 Task: Look for space in Gioia Tauro, Italy from 6th September, 2023 to 15th September, 2023 for 6 adults in price range Rs.8000 to Rs.12000. Place can be entire place or private room with 6 bedrooms having 6 beds and 6 bathrooms. Property type can be house, flat, guest house. Amenities needed are: wifi, TV, free parkinig on premises, gym, breakfast. Booking option can be shelf check-in. Required host language is English.
Action: Mouse pressed left at (454, 93)
Screenshot: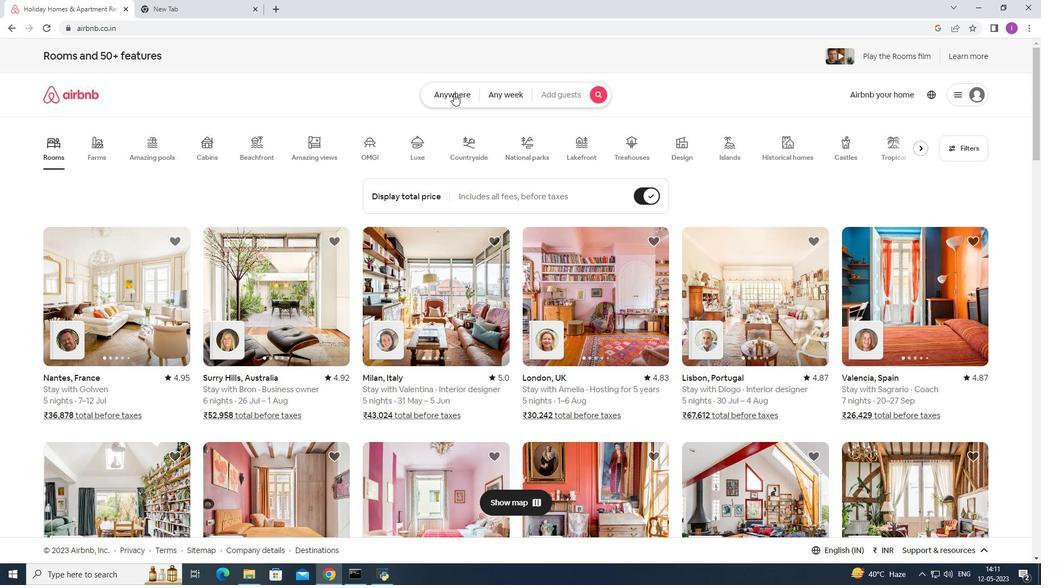 
Action: Mouse moved to (313, 132)
Screenshot: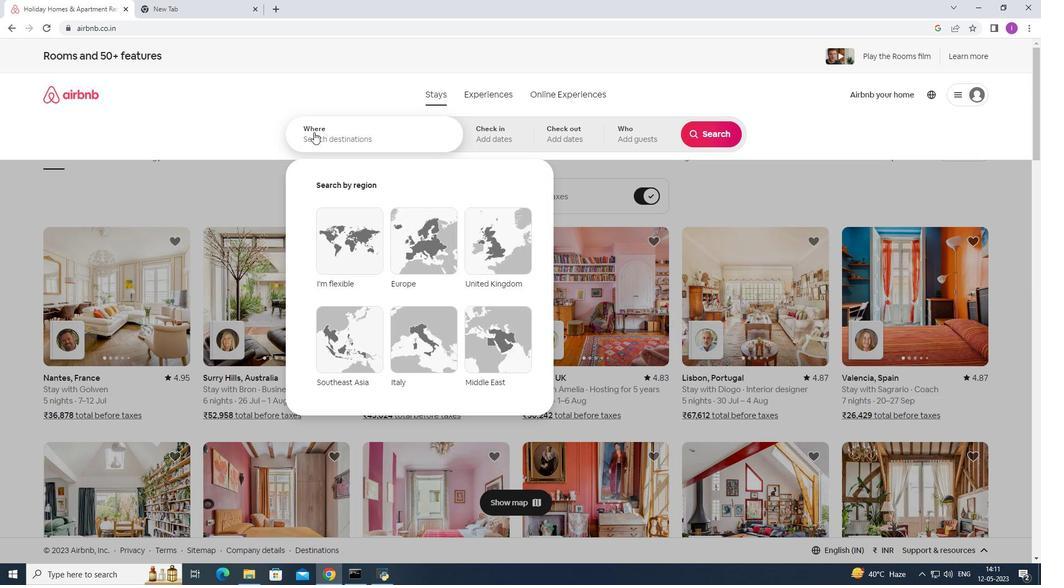 
Action: Mouse pressed left at (313, 132)
Screenshot: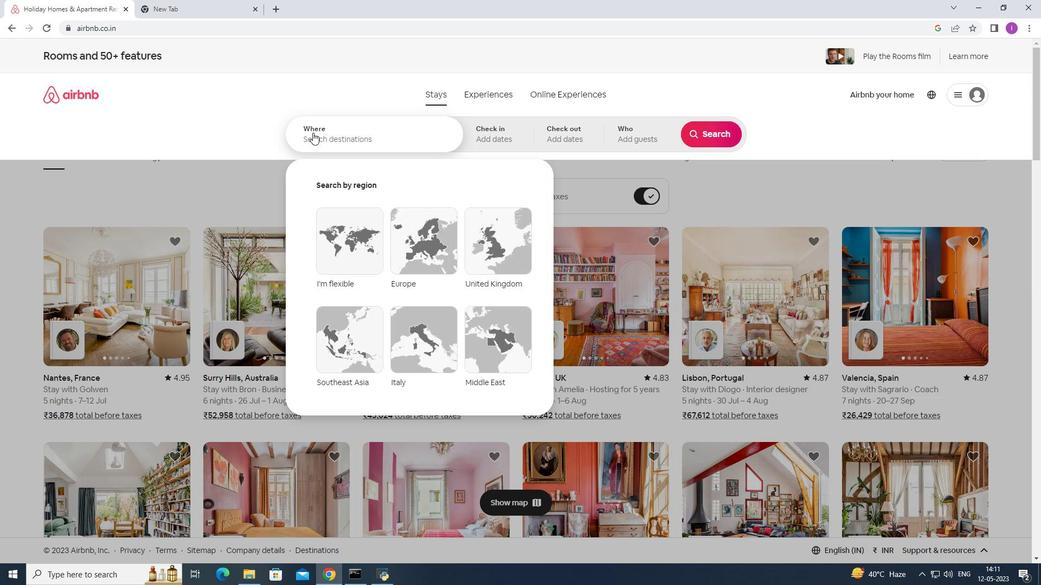 
Action: Mouse moved to (312, 134)
Screenshot: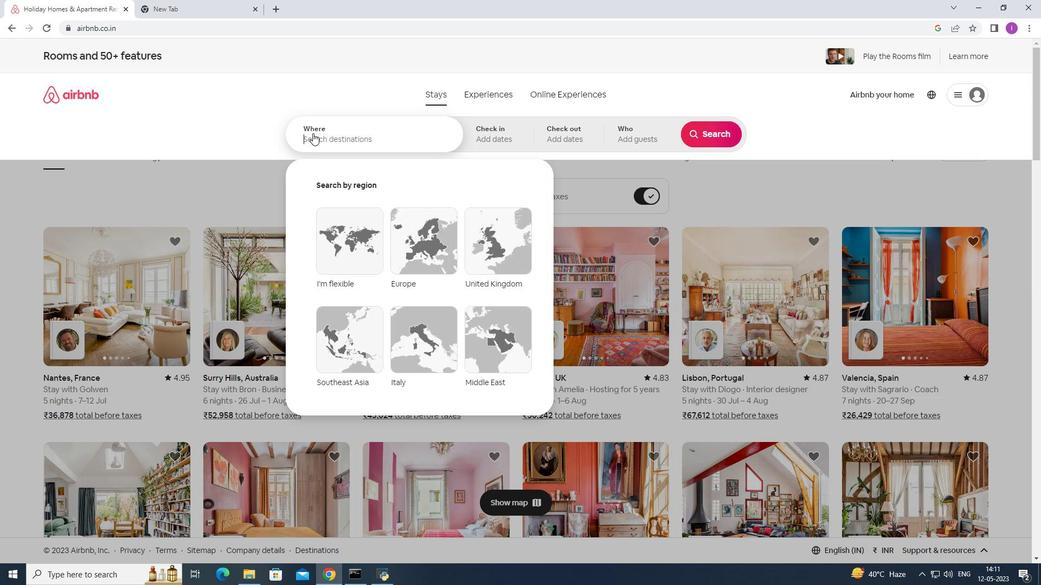 
Action: Key pressed <Key.shift><Key.shift><Key.shift><Key.shift><Key.shift><Key.shift>Gioia<Key.space><Key.shift>Tauro,<Key.shift>Italy
Screenshot: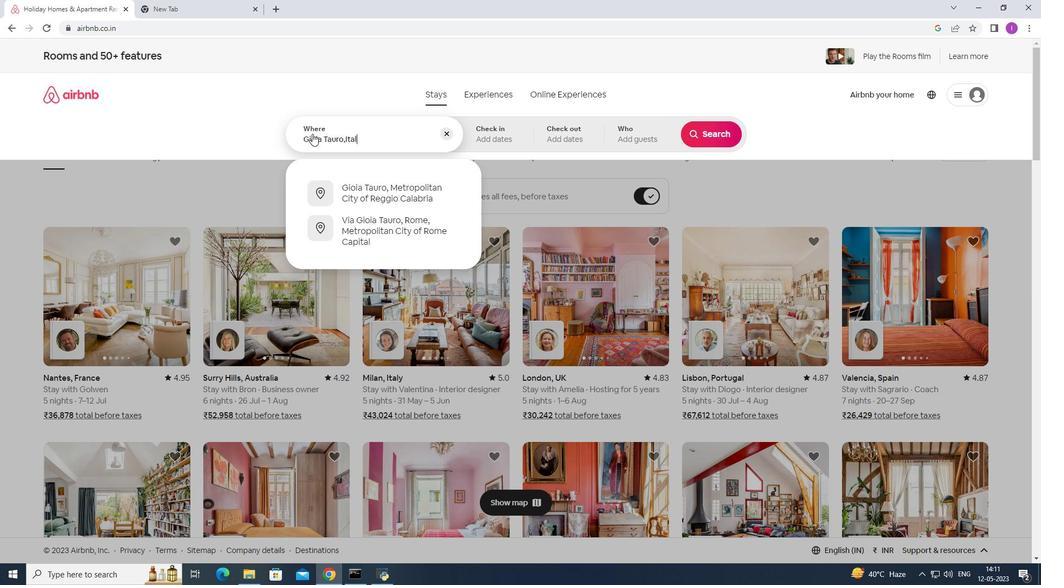 
Action: Mouse moved to (502, 130)
Screenshot: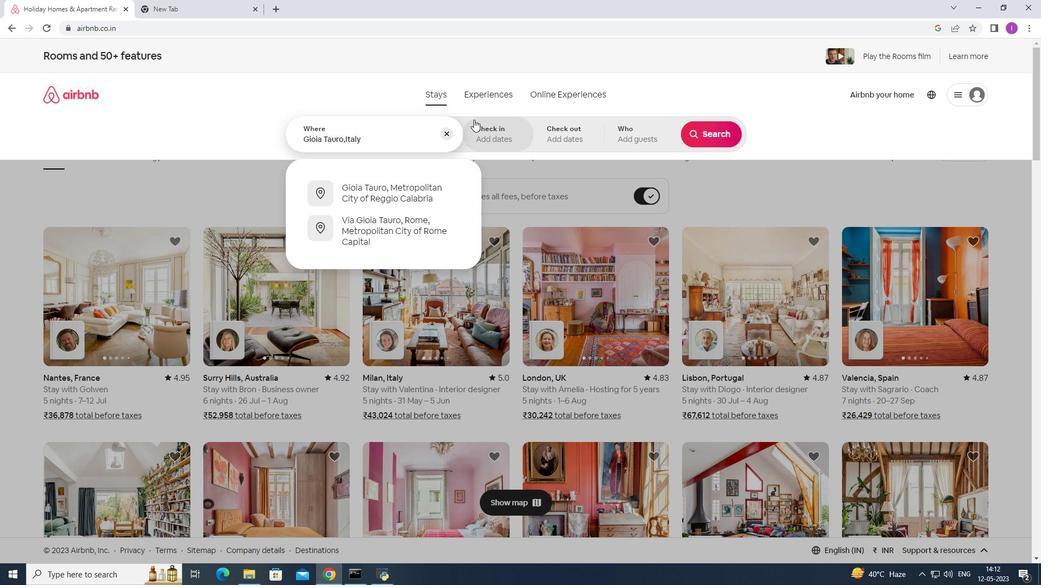 
Action: Mouse pressed left at (502, 130)
Screenshot: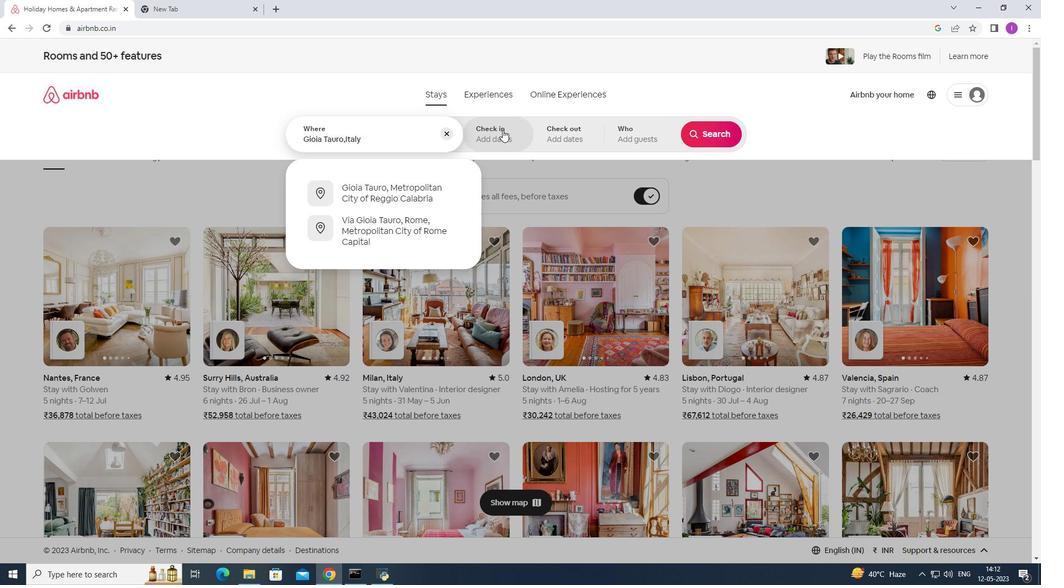 
Action: Mouse moved to (707, 227)
Screenshot: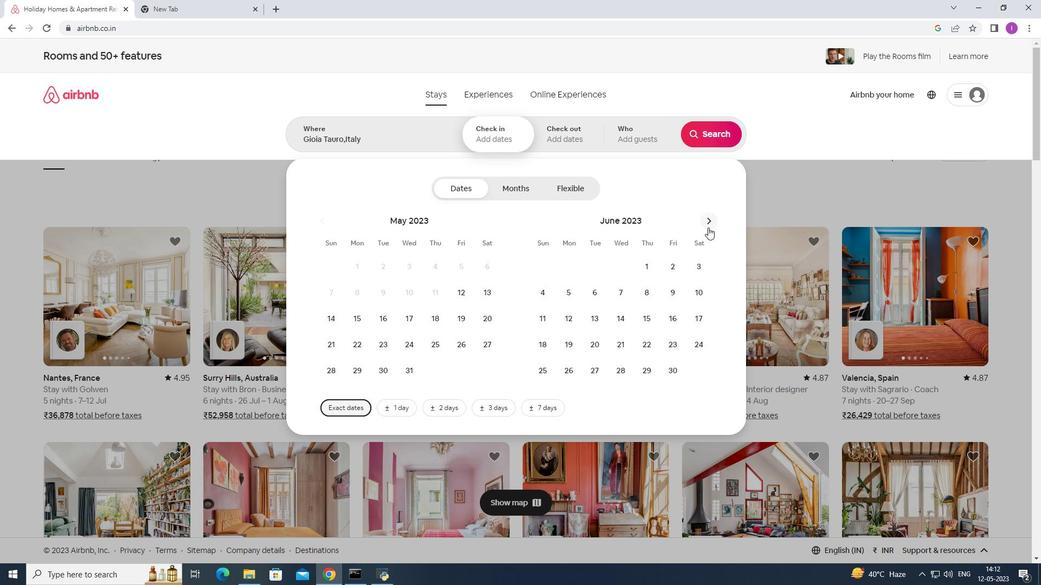 
Action: Mouse pressed left at (707, 227)
Screenshot: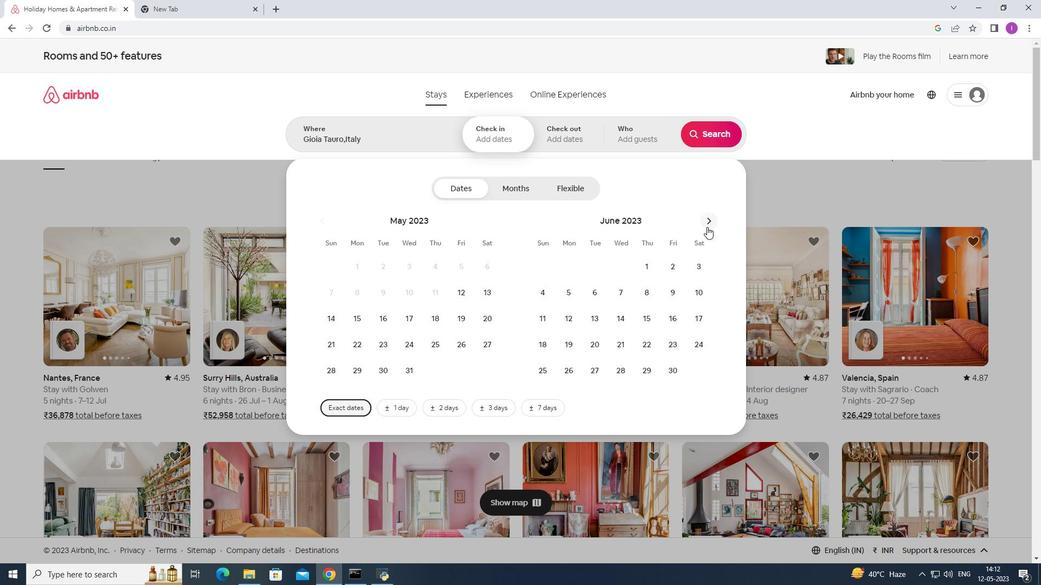 
Action: Mouse pressed left at (707, 227)
Screenshot: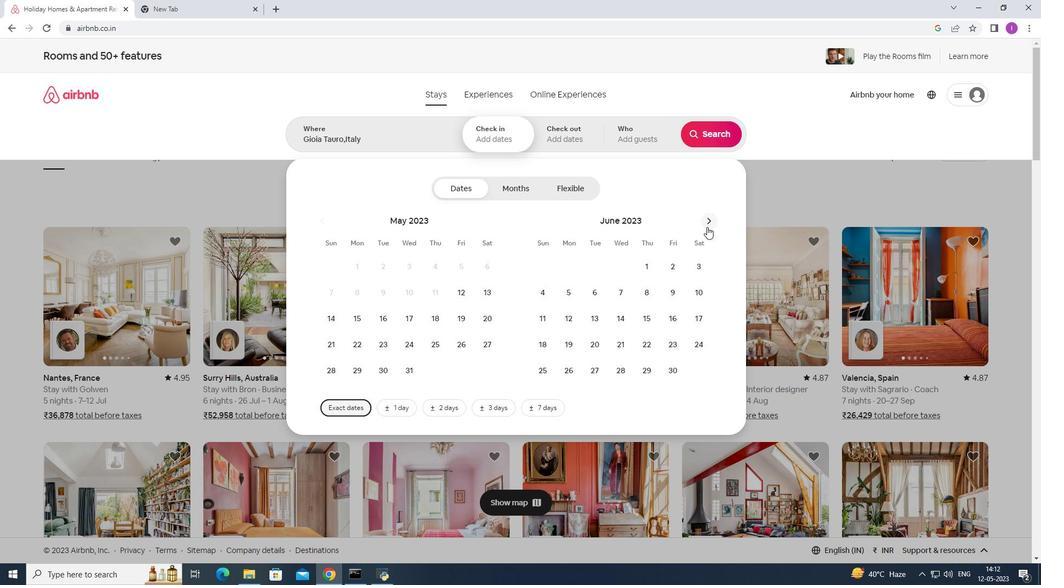 
Action: Mouse pressed left at (707, 227)
Screenshot: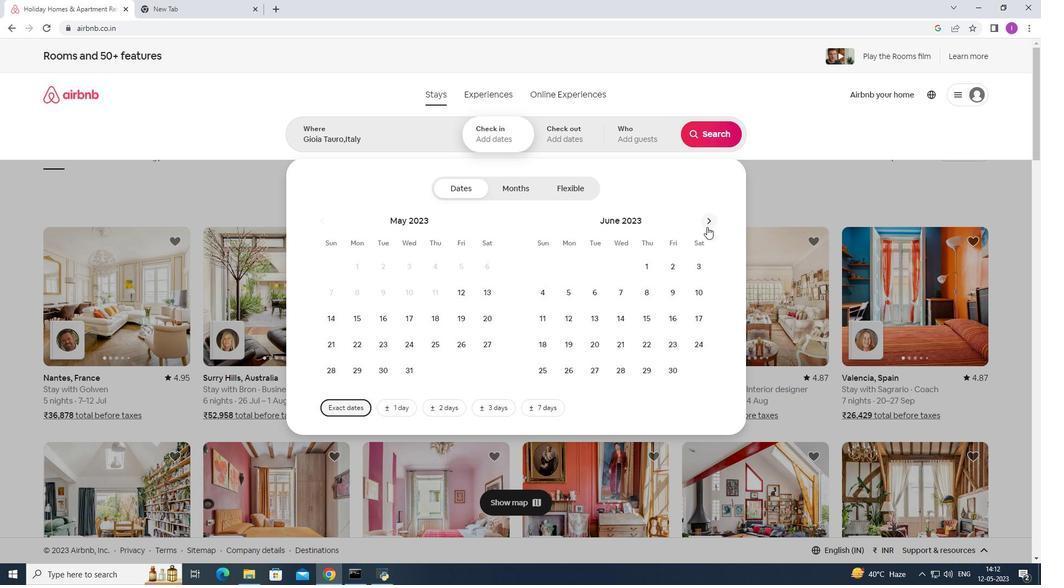 
Action: Mouse pressed left at (707, 227)
Screenshot: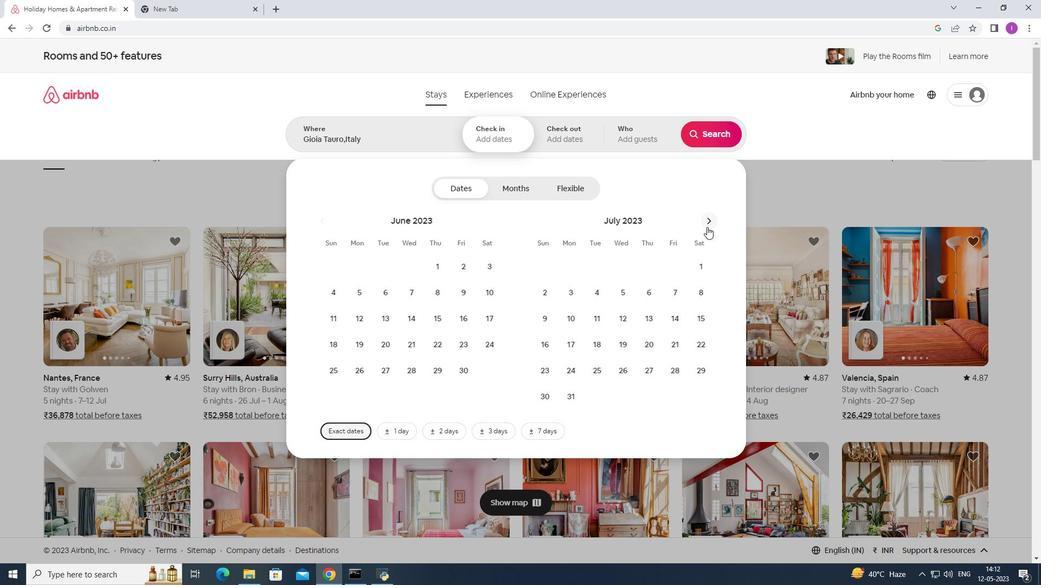 
Action: Mouse moved to (707, 227)
Screenshot: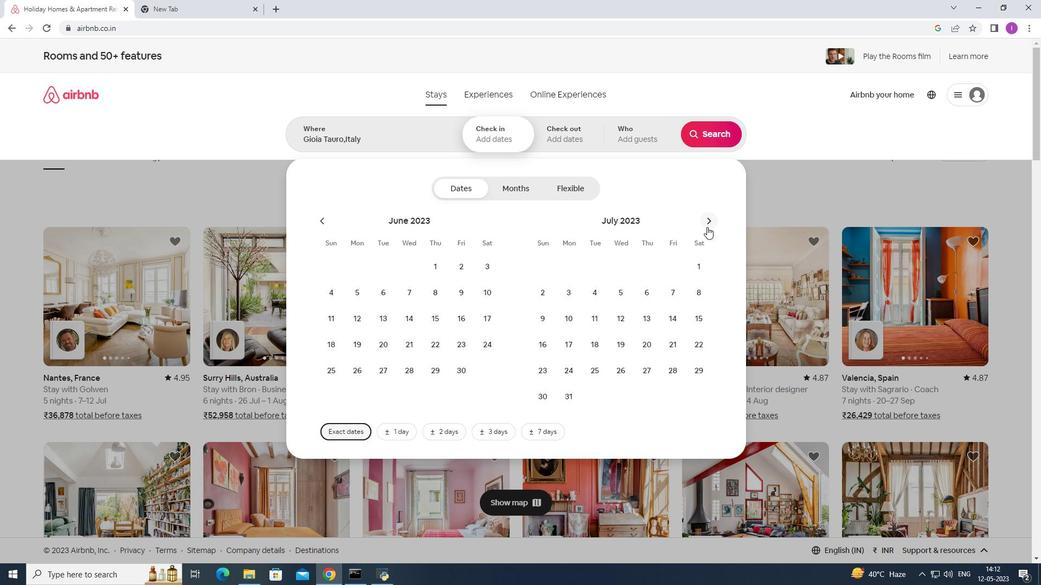 
Action: Mouse pressed left at (707, 227)
Screenshot: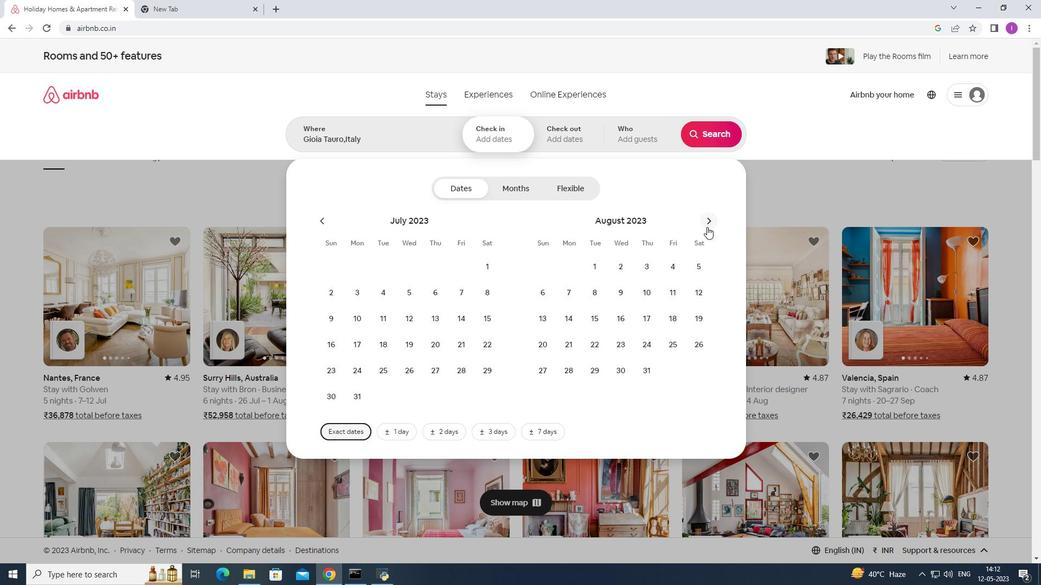 
Action: Mouse moved to (617, 297)
Screenshot: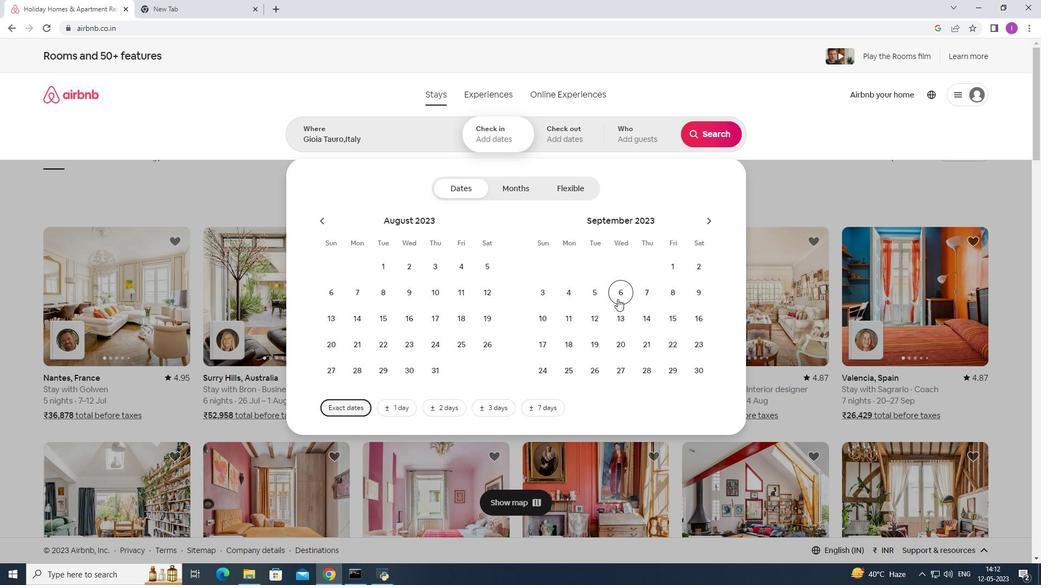 
Action: Mouse pressed left at (617, 297)
Screenshot: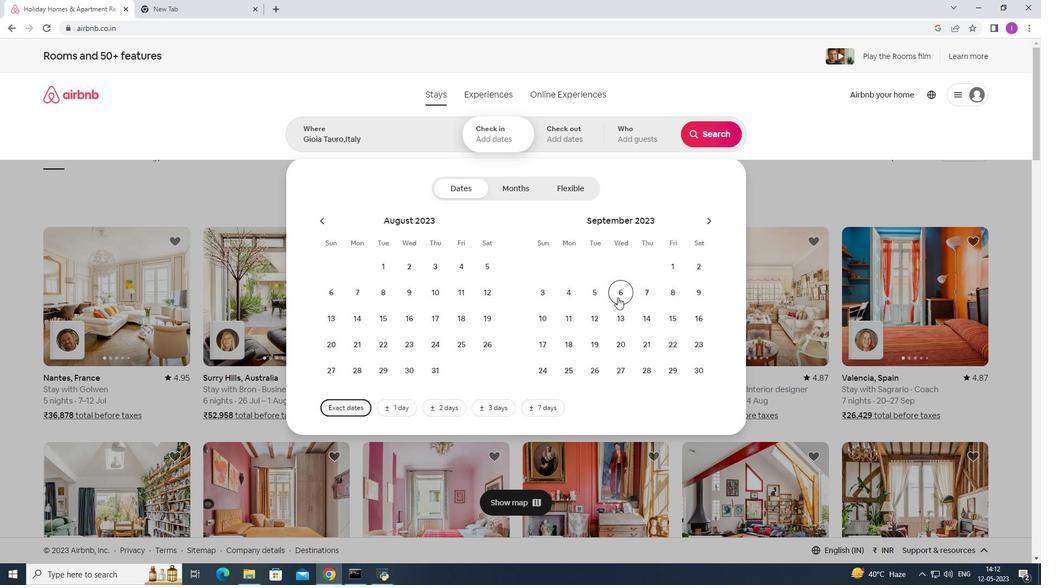 
Action: Mouse moved to (677, 313)
Screenshot: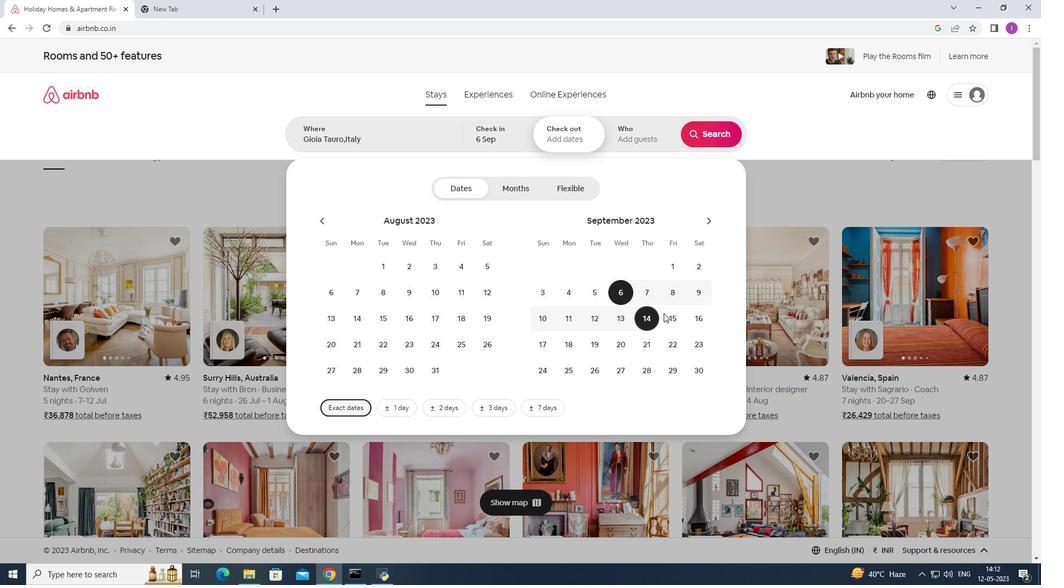 
Action: Mouse pressed left at (677, 313)
Screenshot: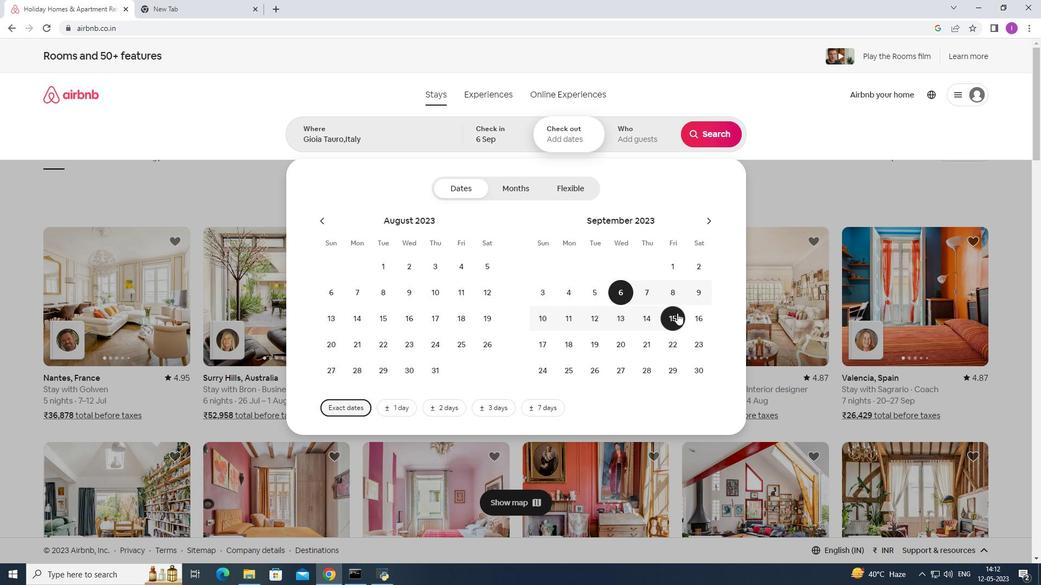 
Action: Mouse pressed right at (677, 313)
Screenshot: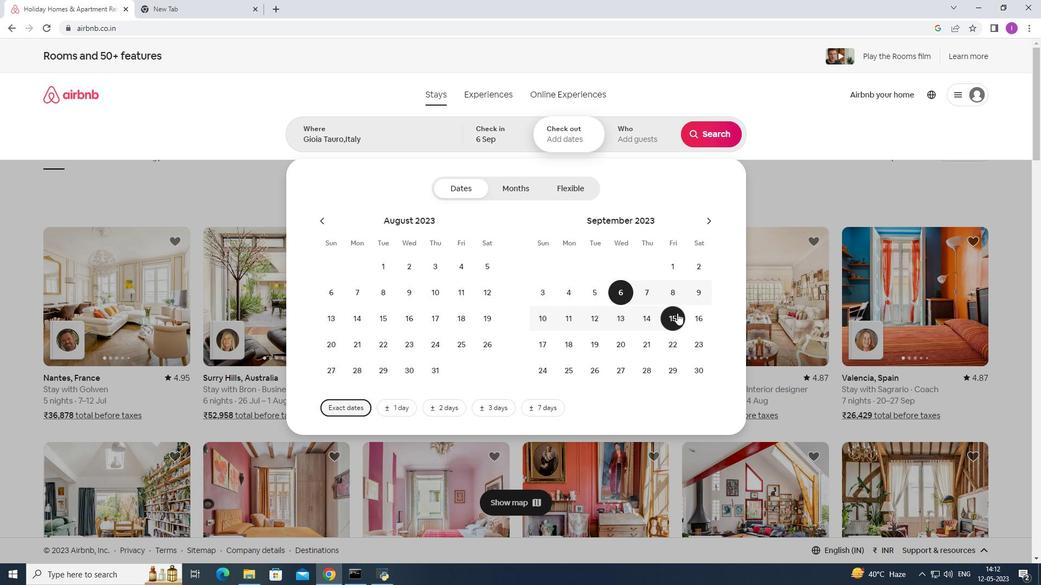 
Action: Mouse moved to (631, 135)
Screenshot: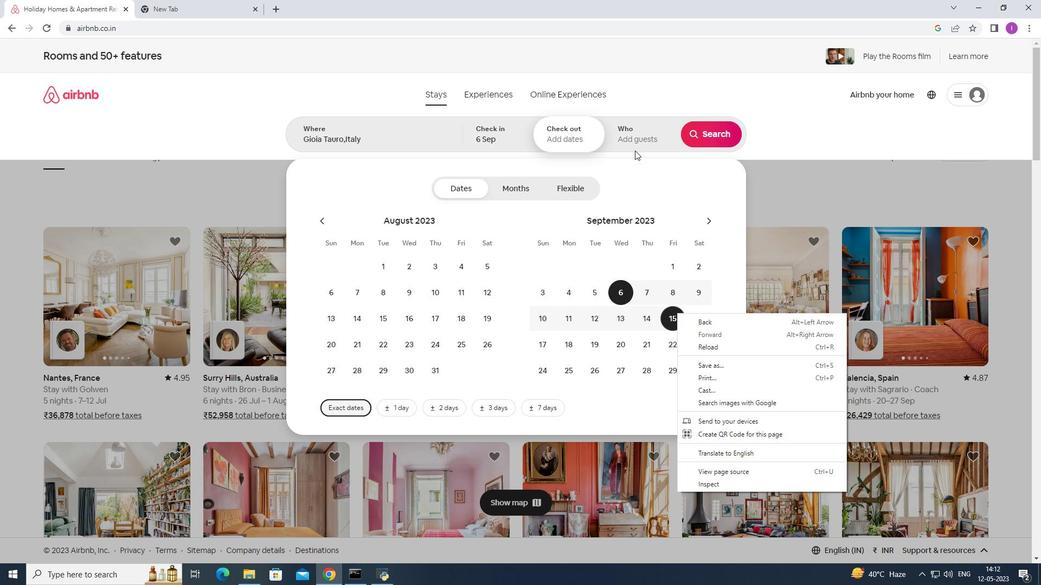 
Action: Mouse pressed left at (631, 135)
Screenshot: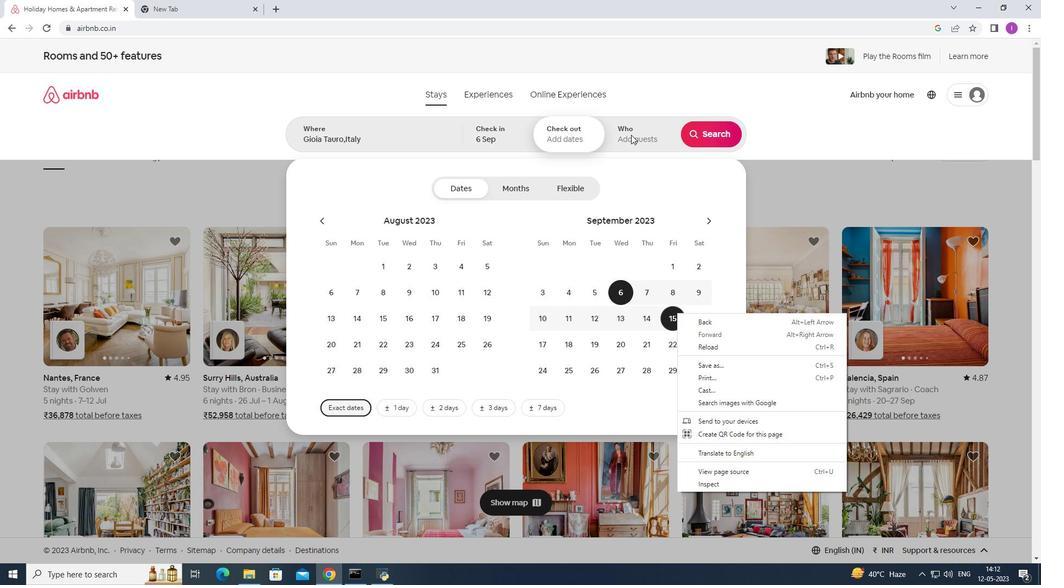 
Action: Mouse moved to (709, 190)
Screenshot: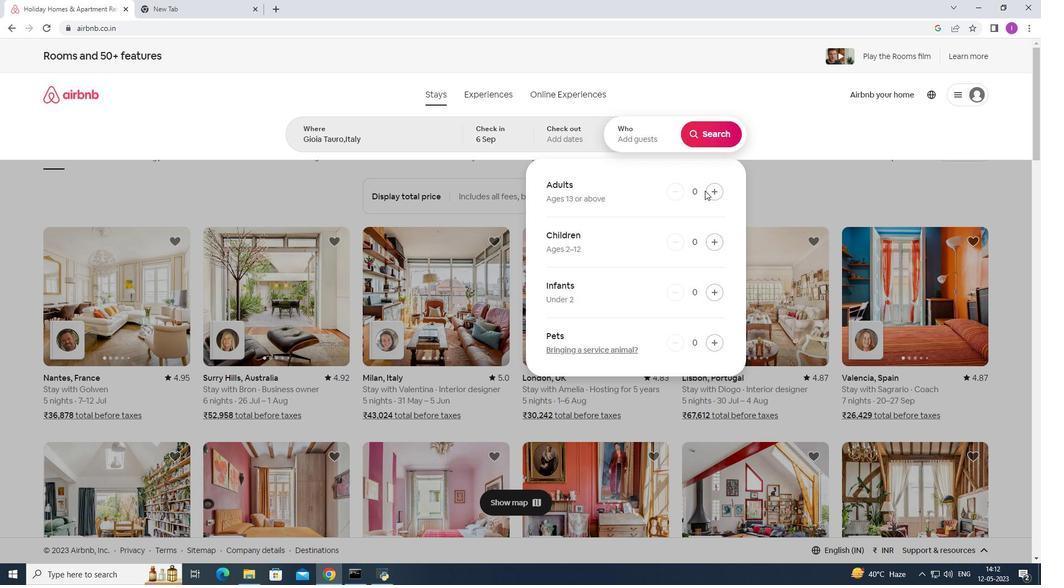 
Action: Mouse pressed left at (709, 190)
Screenshot: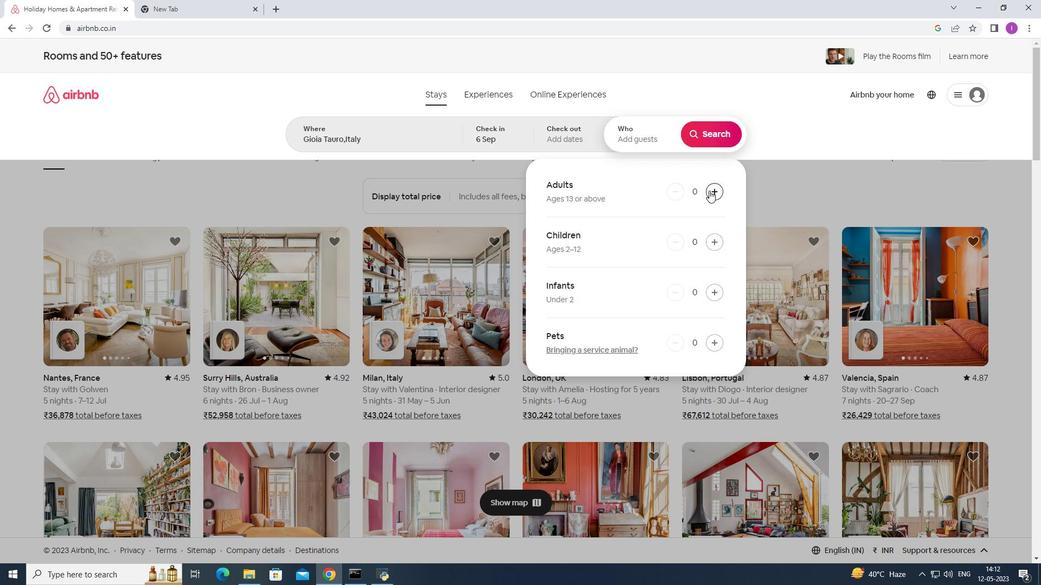 
Action: Mouse pressed left at (709, 190)
Screenshot: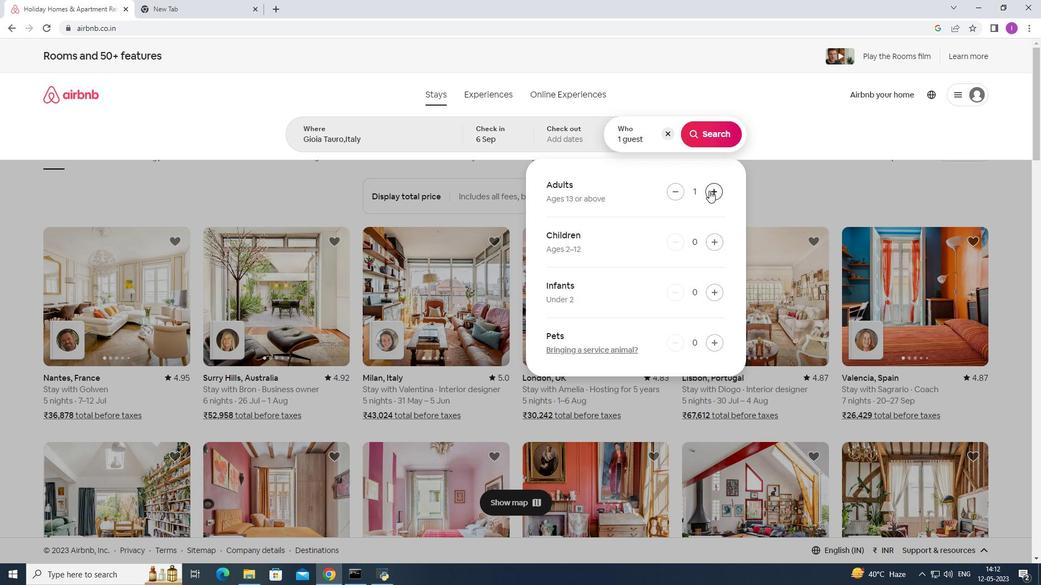 
Action: Mouse pressed left at (709, 190)
Screenshot: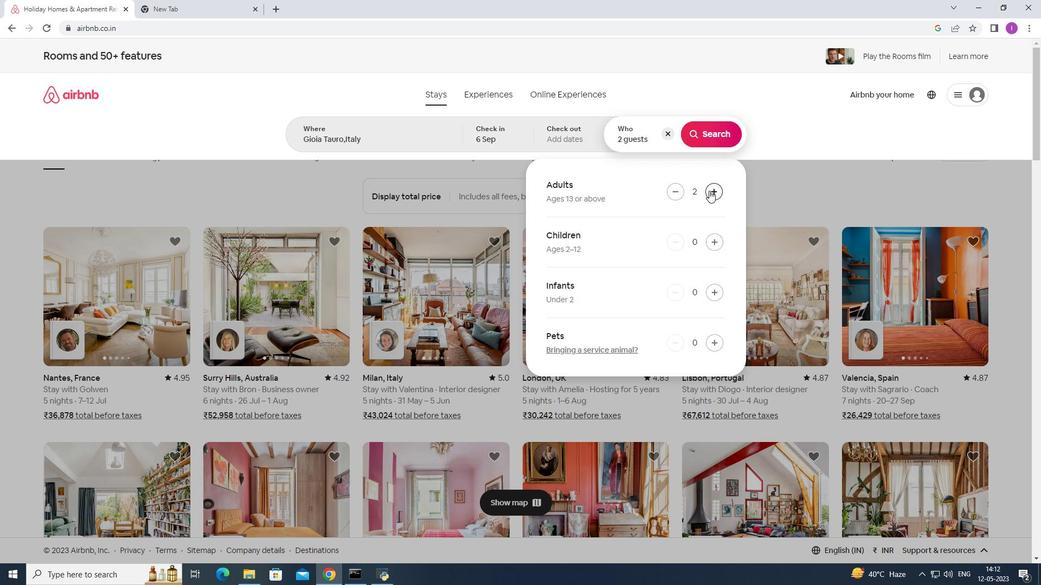 
Action: Mouse pressed left at (709, 190)
Screenshot: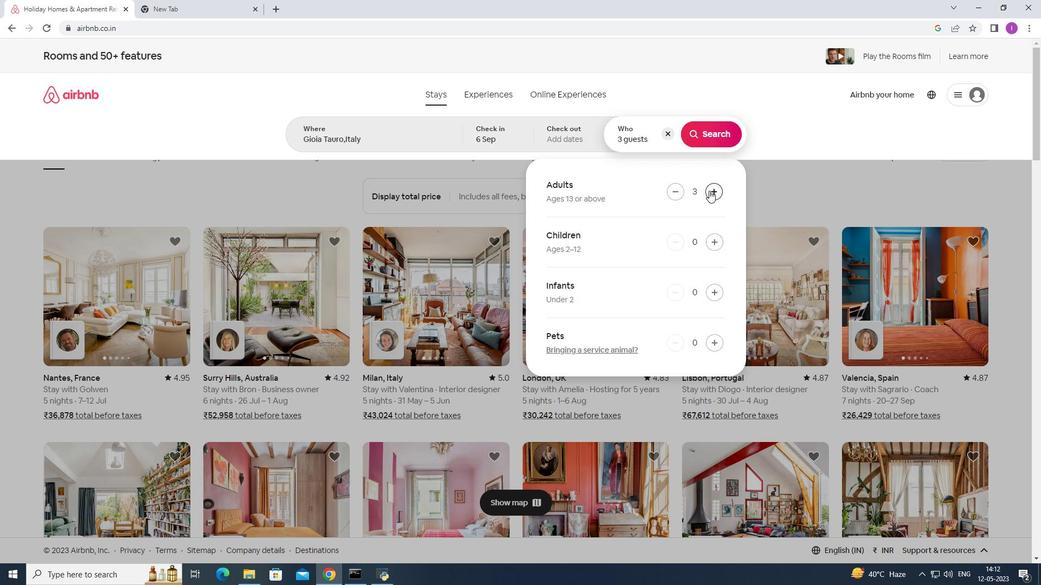 
Action: Mouse pressed left at (709, 190)
Screenshot: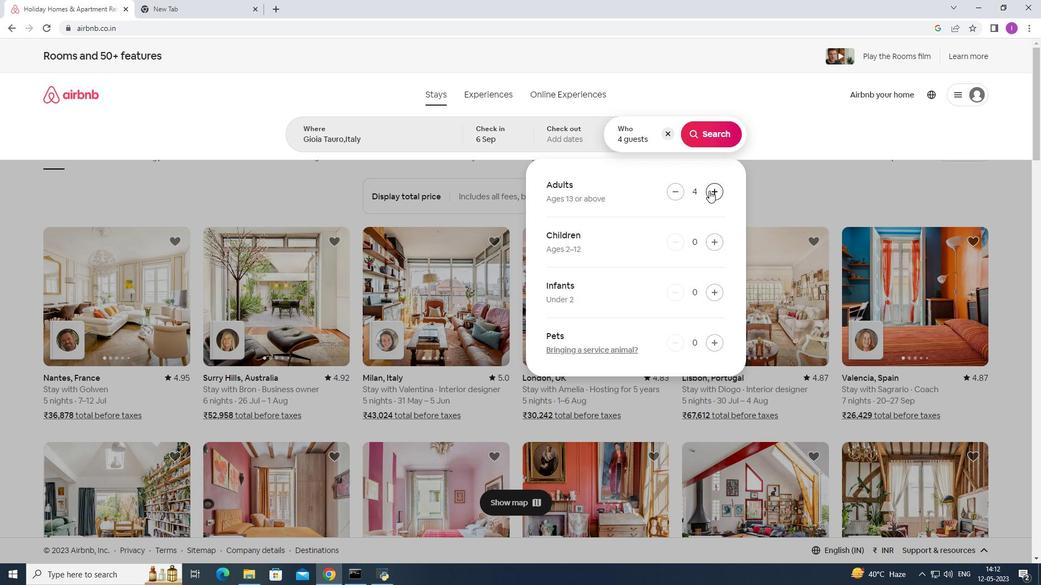 
Action: Mouse pressed left at (709, 190)
Screenshot: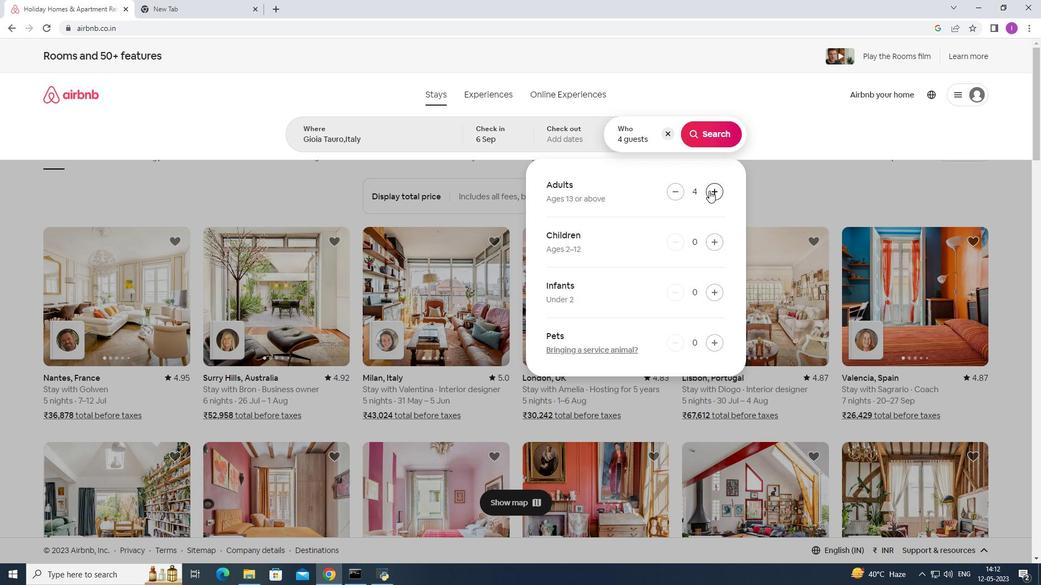 
Action: Mouse moved to (702, 138)
Screenshot: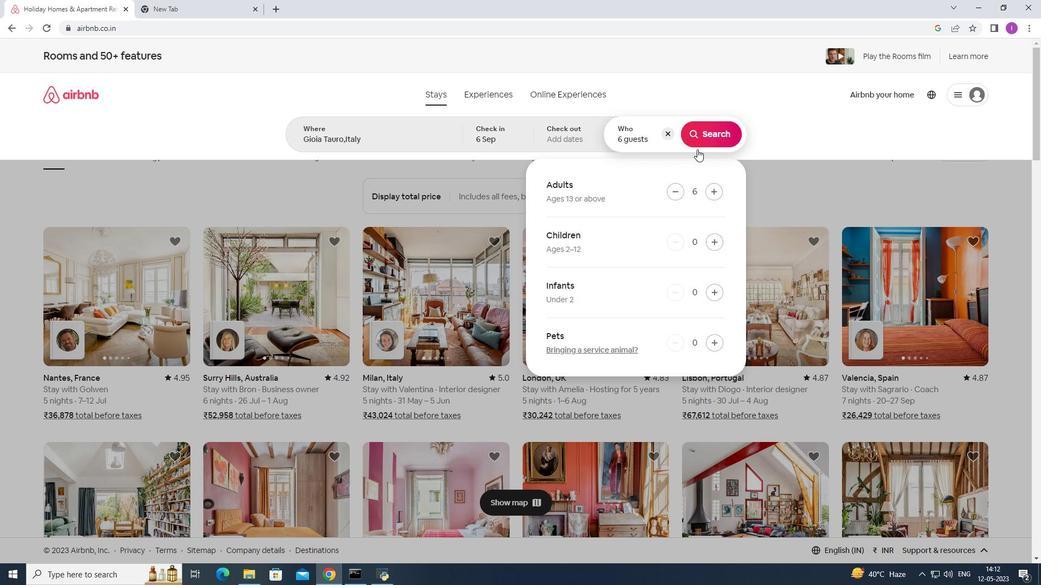 
Action: Mouse pressed left at (702, 138)
Screenshot: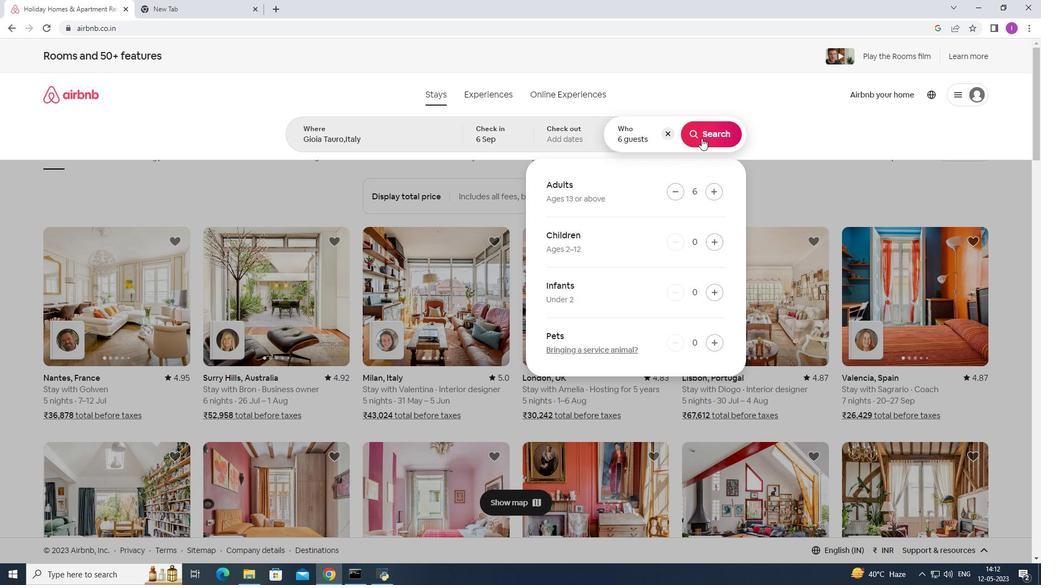 
Action: Mouse moved to (999, 103)
Screenshot: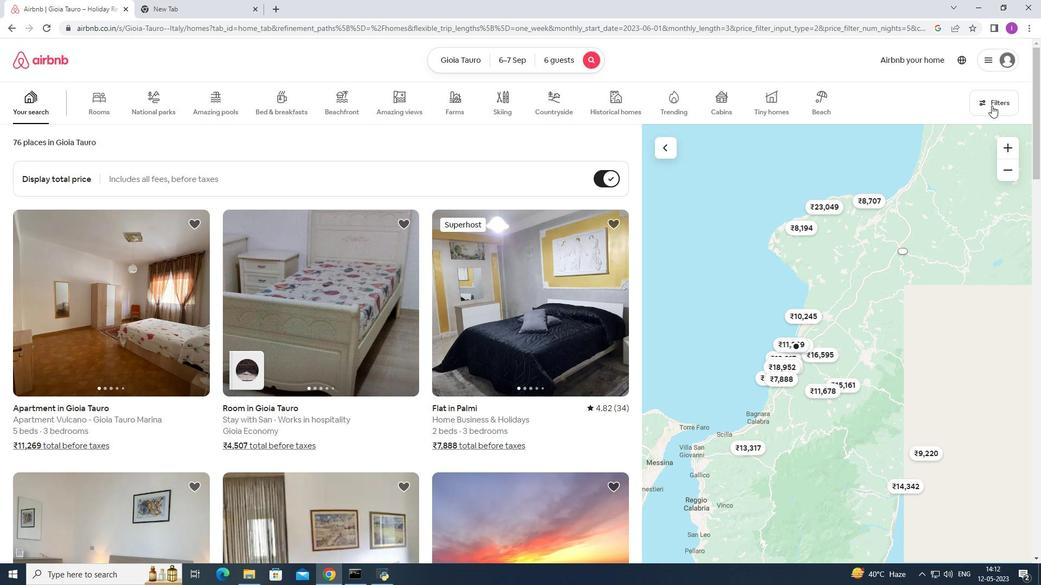 
Action: Mouse pressed left at (999, 103)
Screenshot: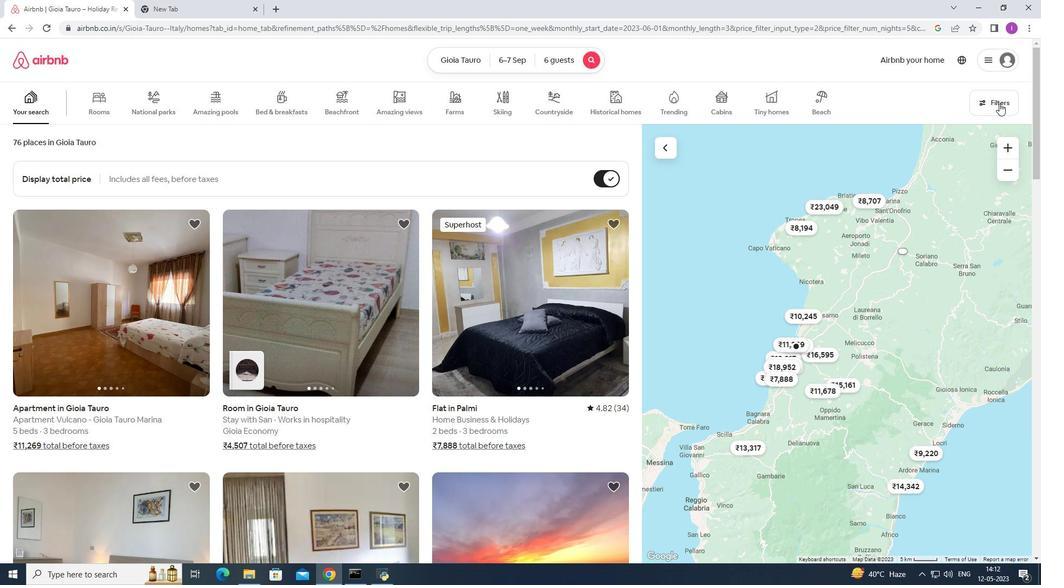 
Action: Mouse moved to (587, 371)
Screenshot: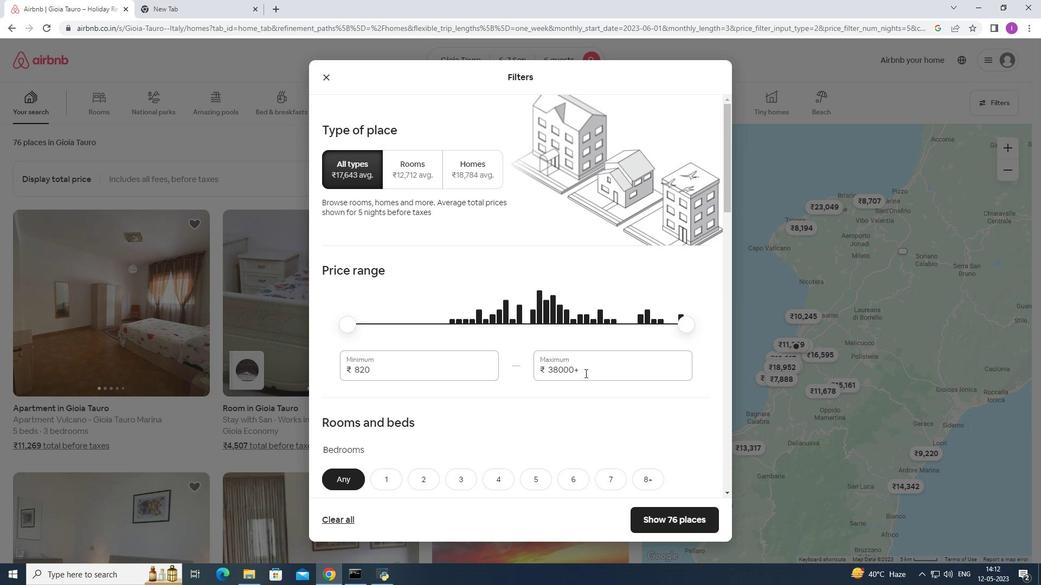 
Action: Mouse pressed left at (587, 371)
Screenshot: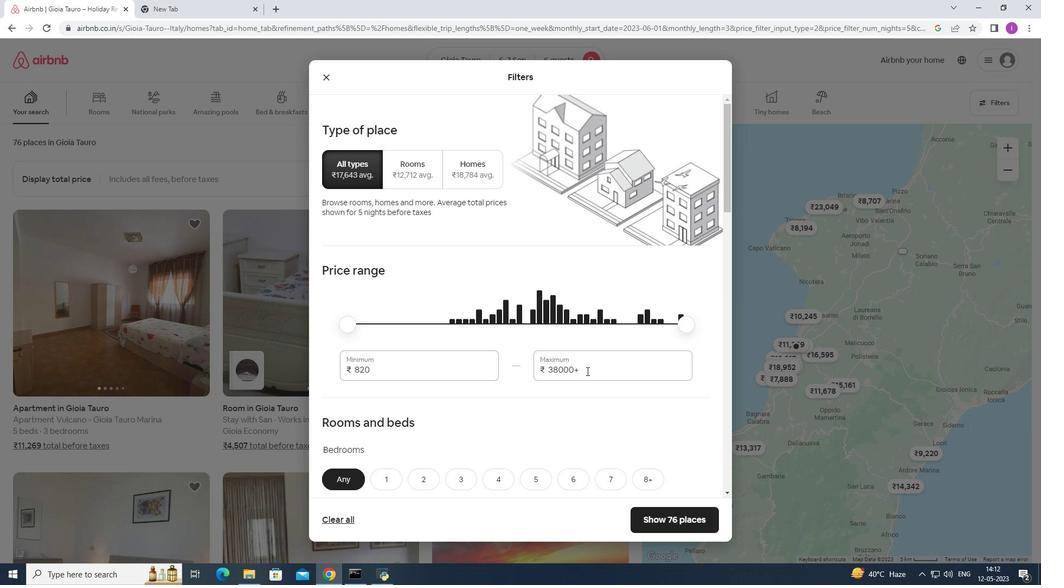 
Action: Mouse moved to (599, 375)
Screenshot: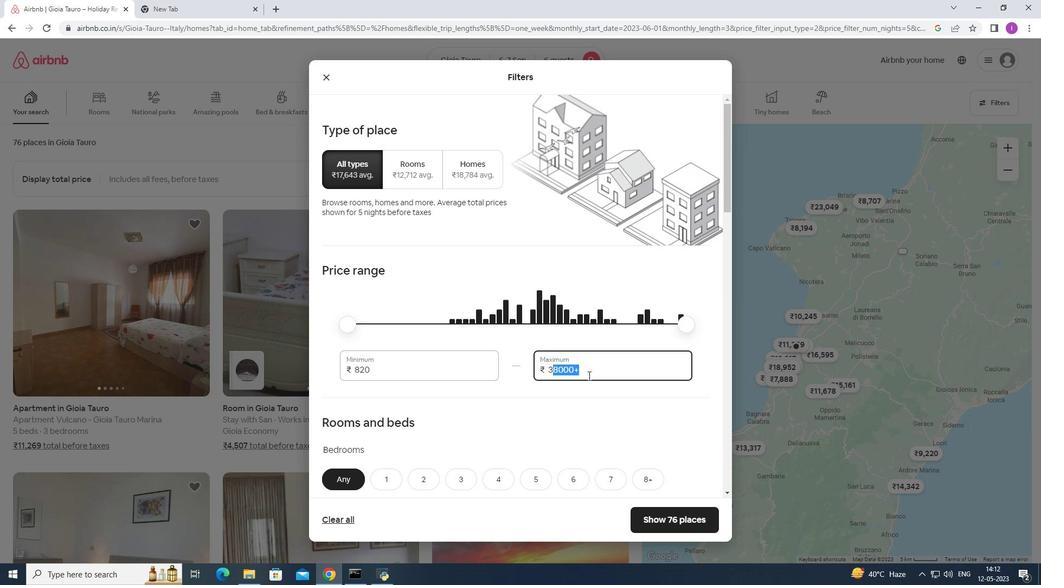 
Action: Key pressed <Key.backspace><Key.backspace><Key.backspace>
Screenshot: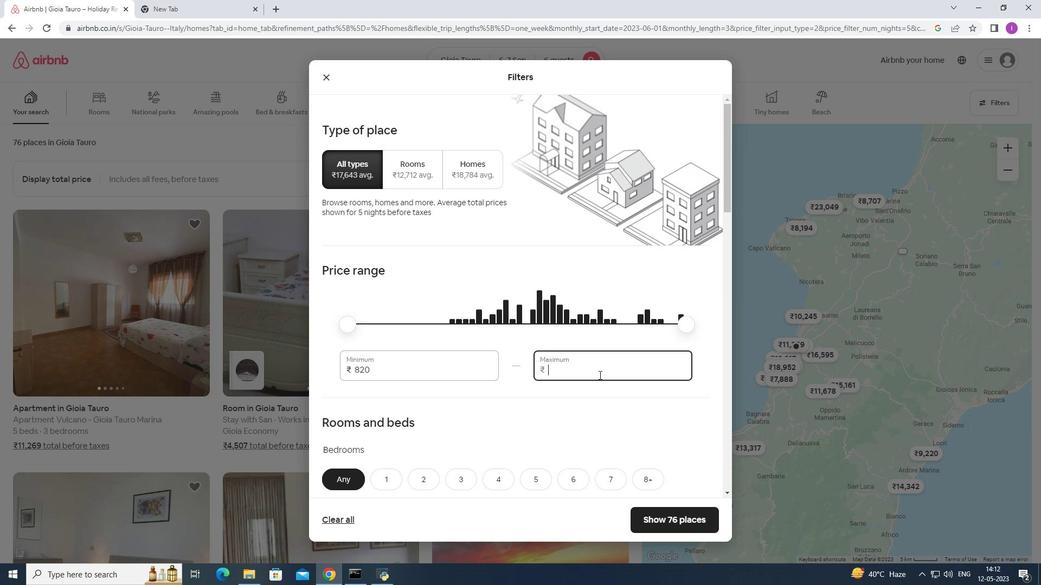
Action: Mouse moved to (599, 376)
Screenshot: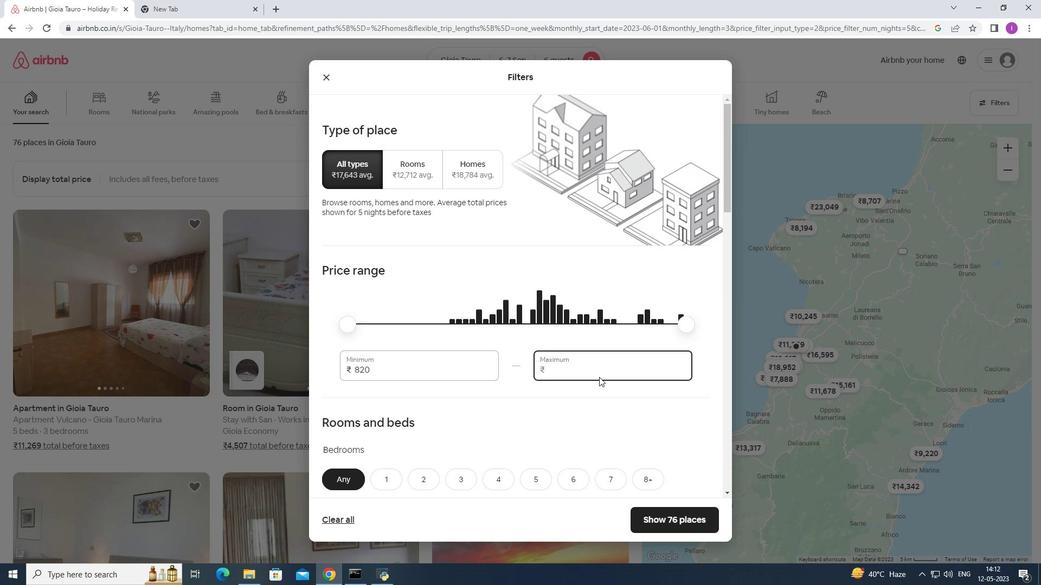 
Action: Key pressed 1
Screenshot: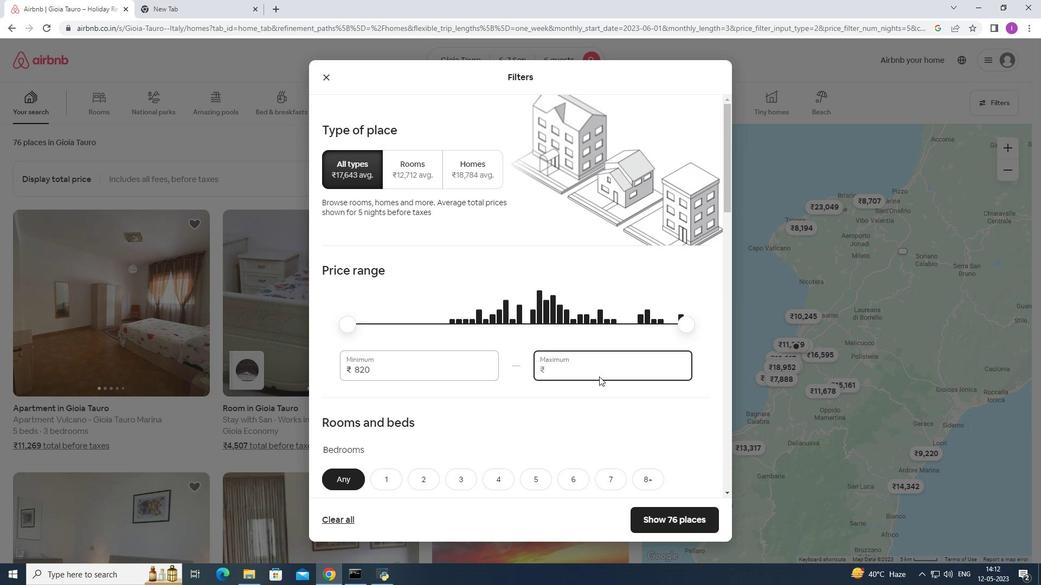 
Action: Mouse moved to (599, 375)
Screenshot: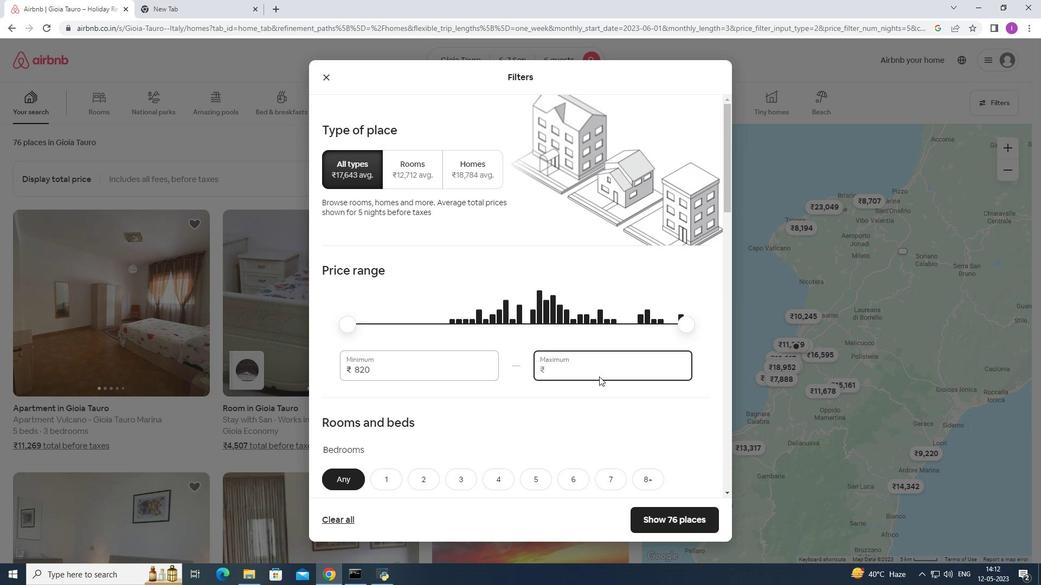 
Action: Key pressed 2000
Screenshot: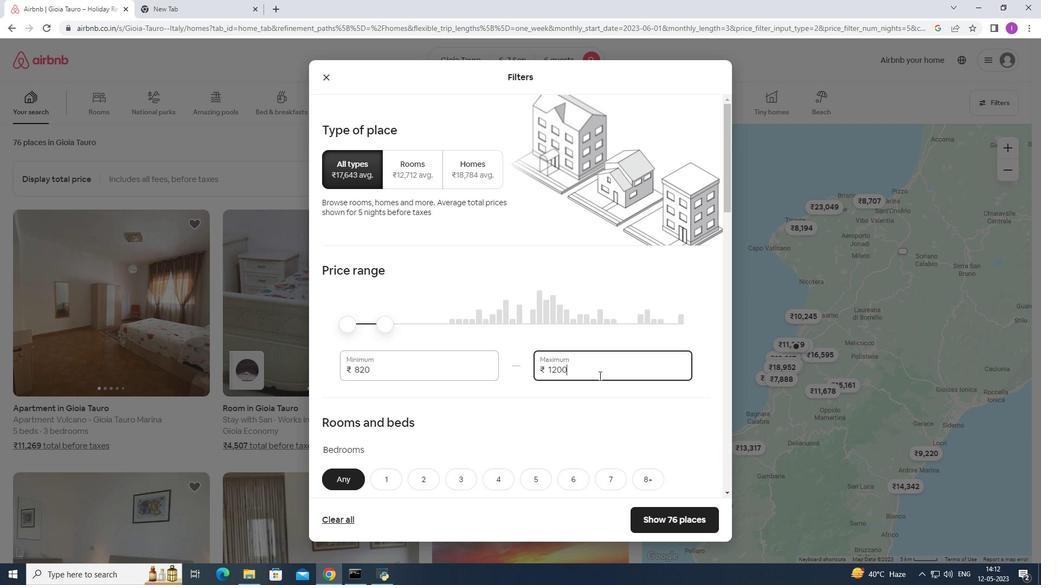 
Action: Mouse moved to (390, 373)
Screenshot: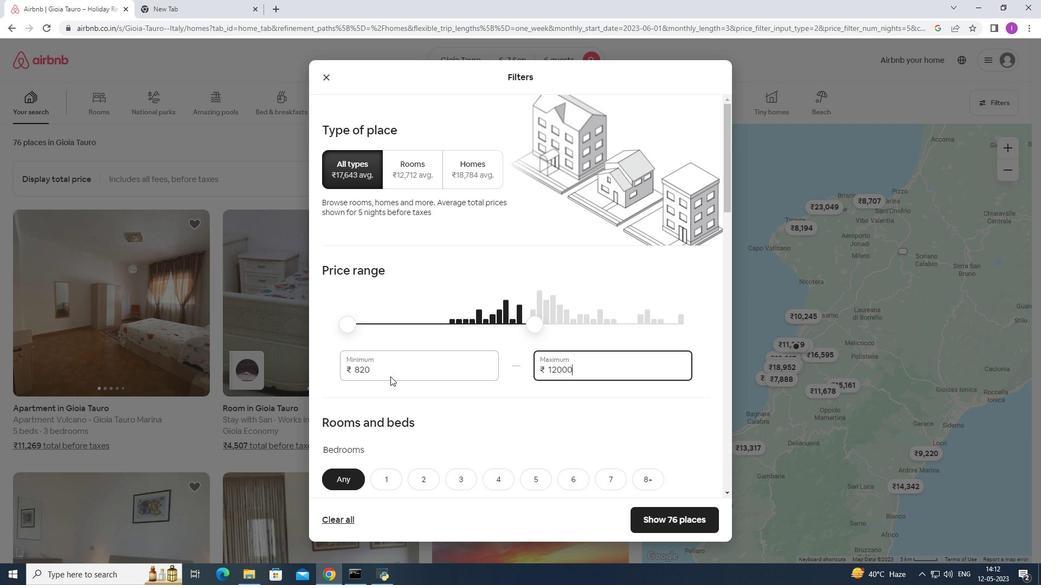 
Action: Mouse pressed left at (390, 373)
Screenshot: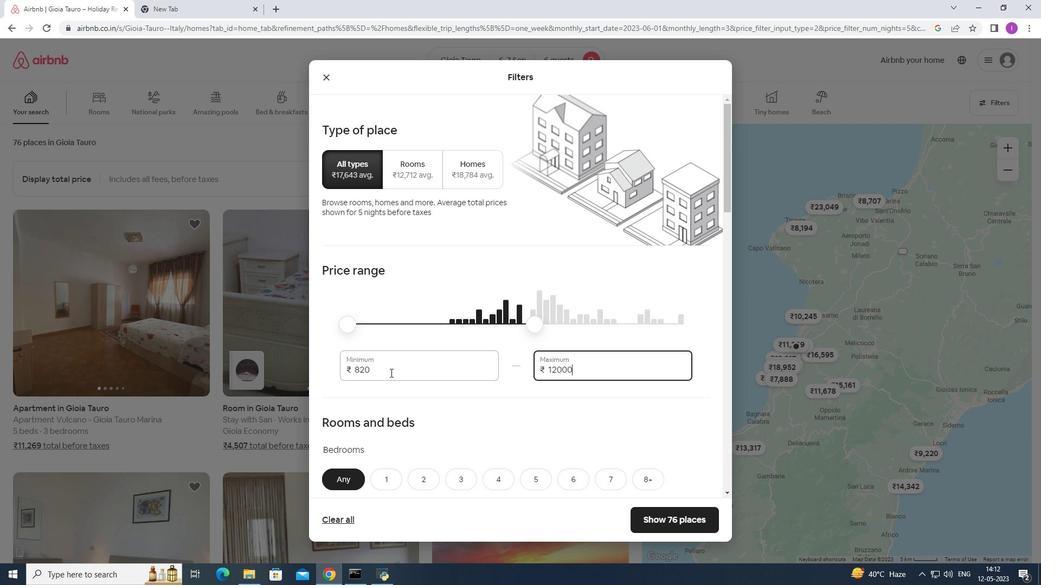
Action: Mouse moved to (375, 370)
Screenshot: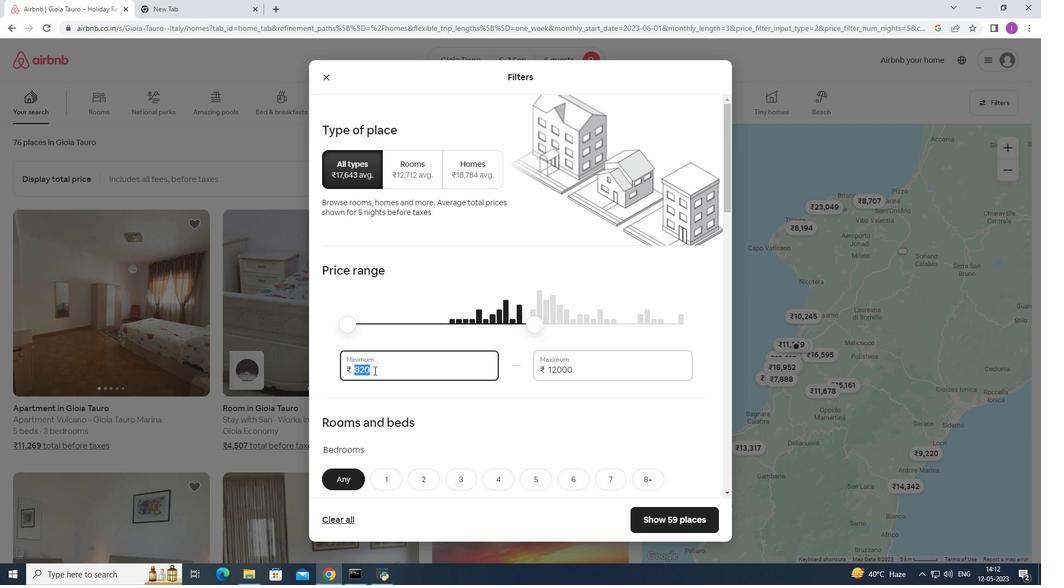 
Action: Key pressed 8000
Screenshot: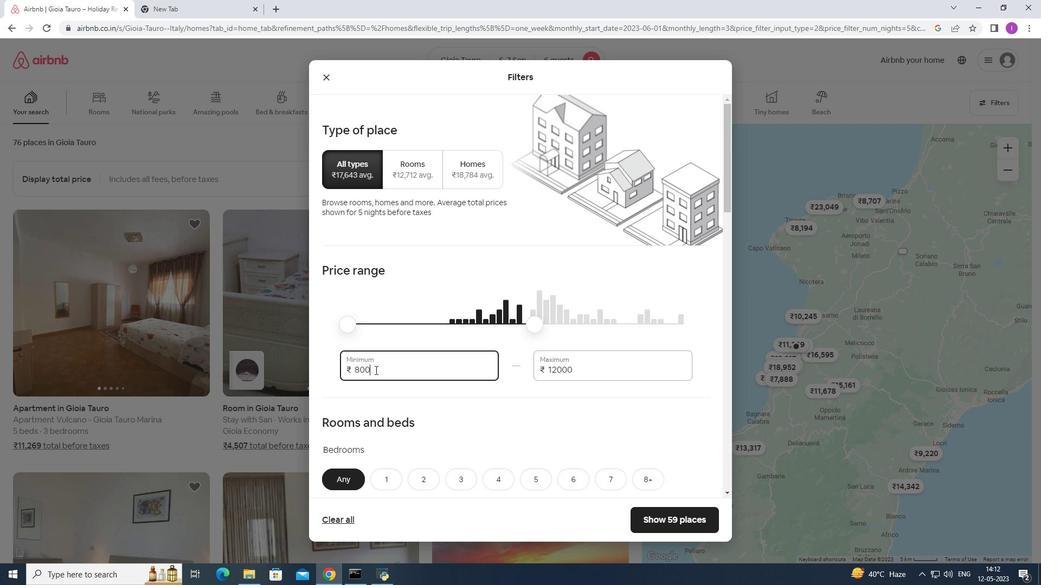
Action: Mouse moved to (474, 396)
Screenshot: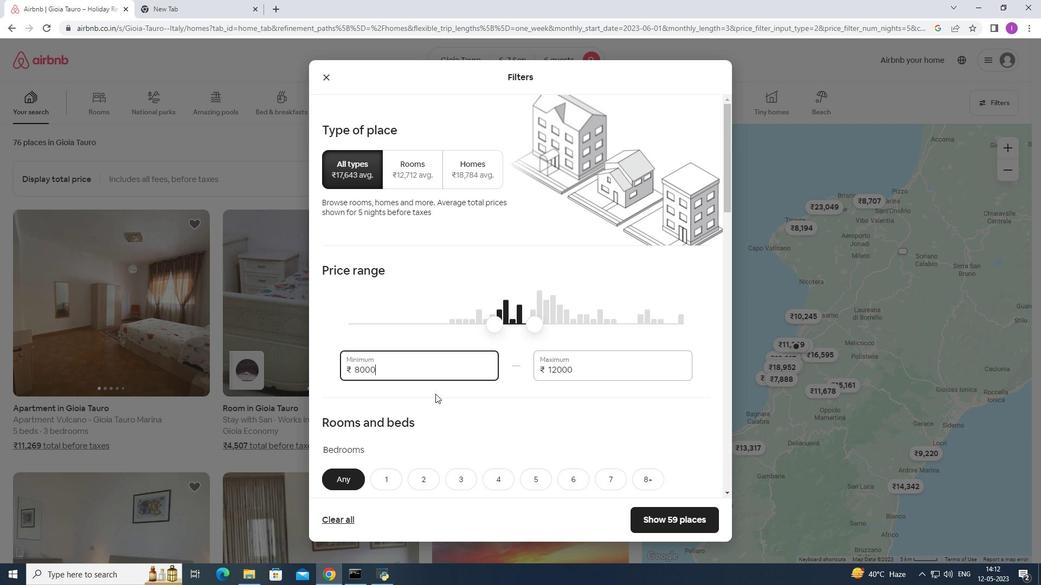
Action: Mouse scrolled (474, 396) with delta (0, 0)
Screenshot: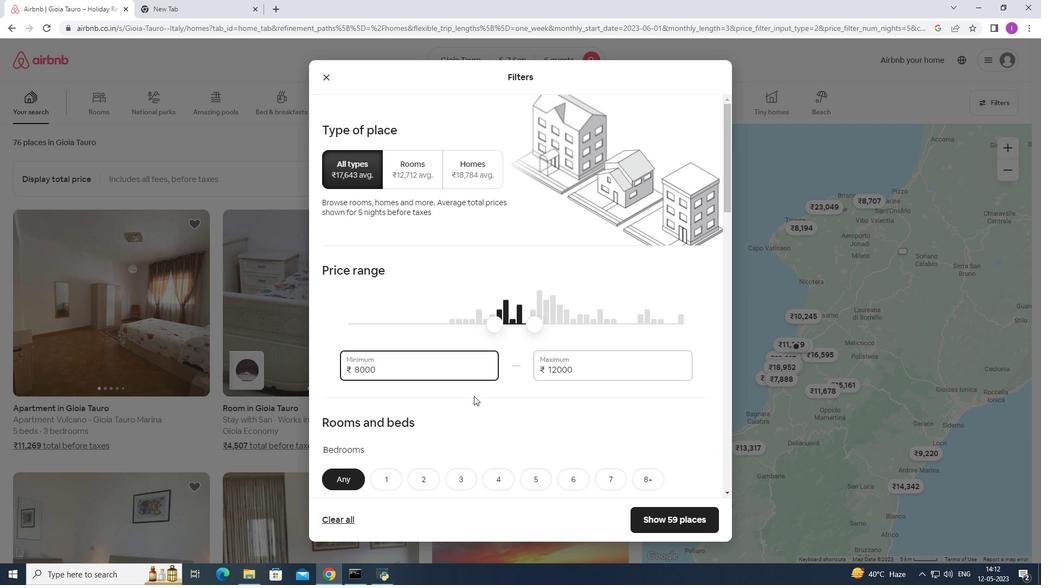 
Action: Mouse scrolled (474, 396) with delta (0, 0)
Screenshot: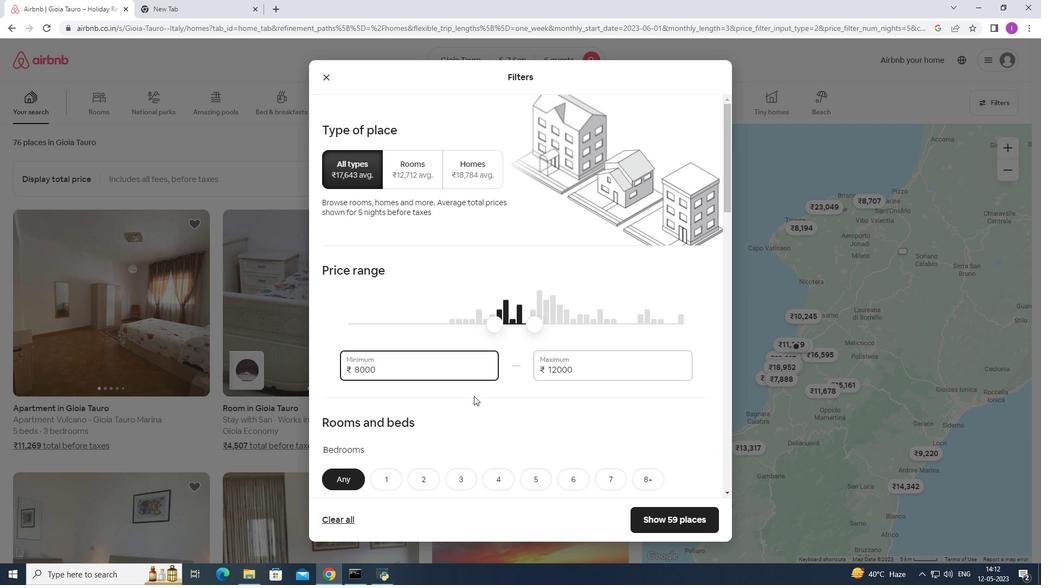 
Action: Mouse moved to (475, 391)
Screenshot: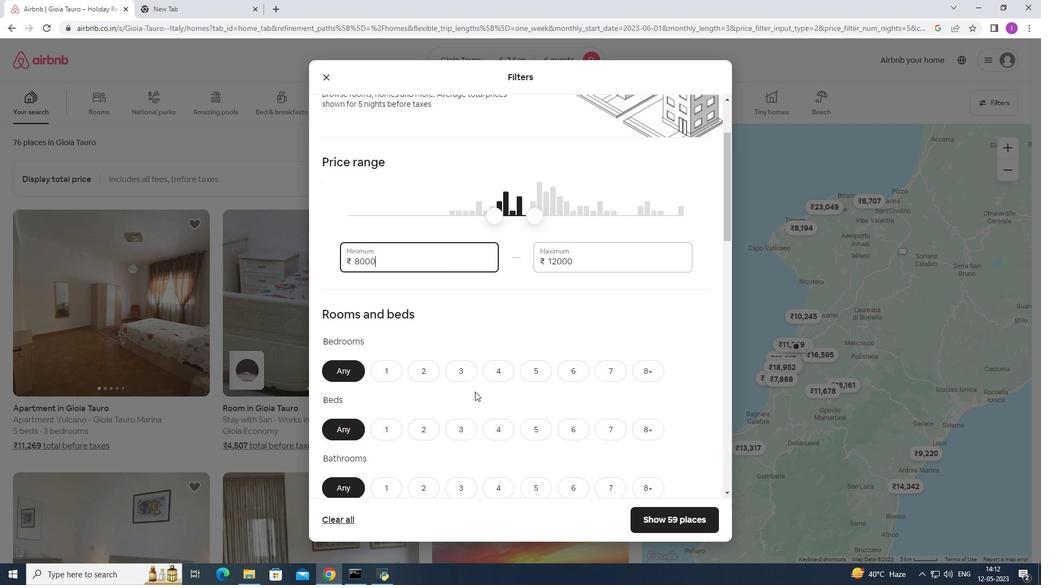 
Action: Mouse scrolled (475, 391) with delta (0, 0)
Screenshot: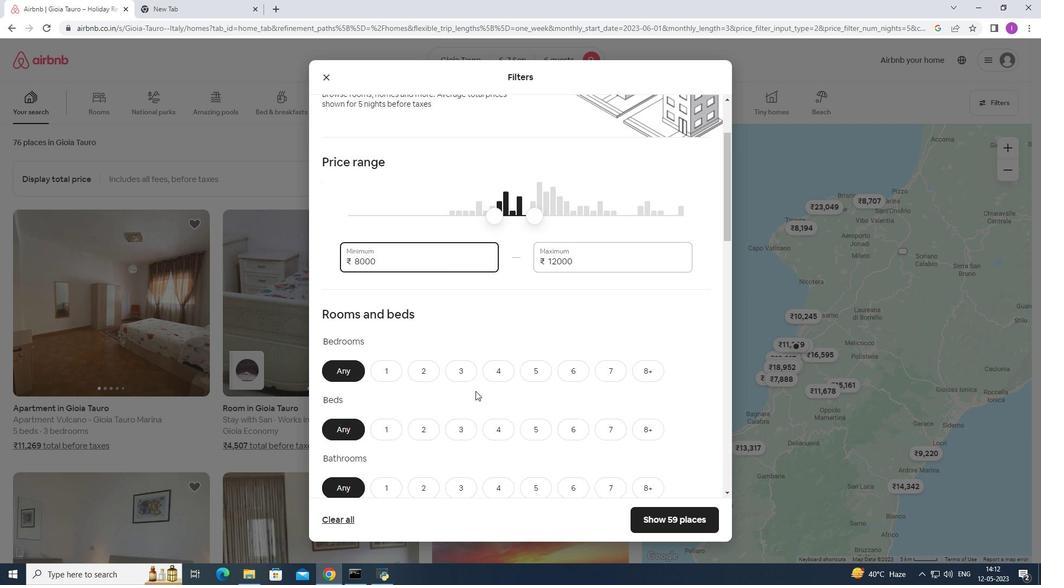 
Action: Mouse moved to (474, 372)
Screenshot: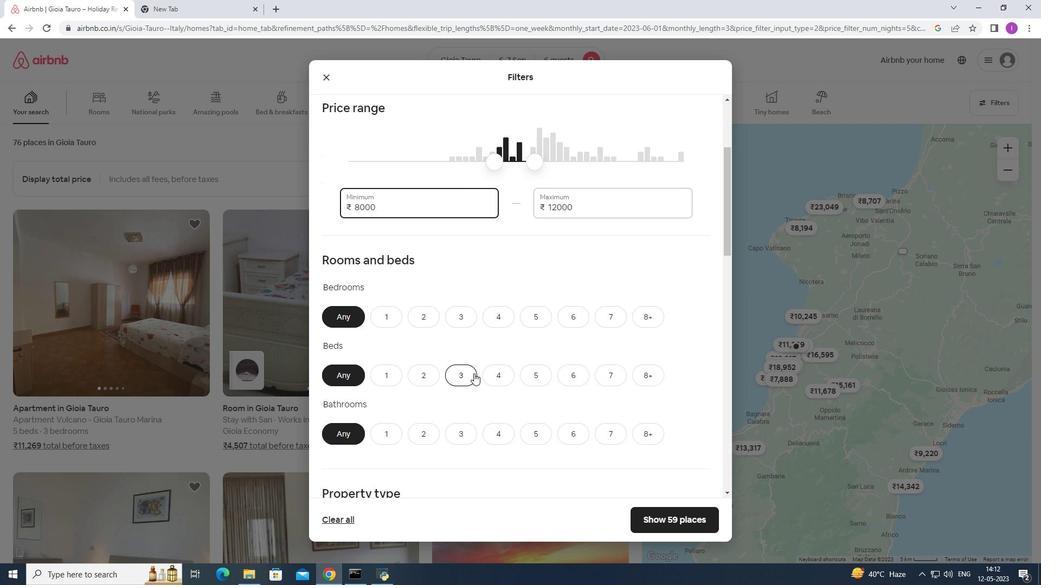 
Action: Mouse scrolled (474, 371) with delta (0, 0)
Screenshot: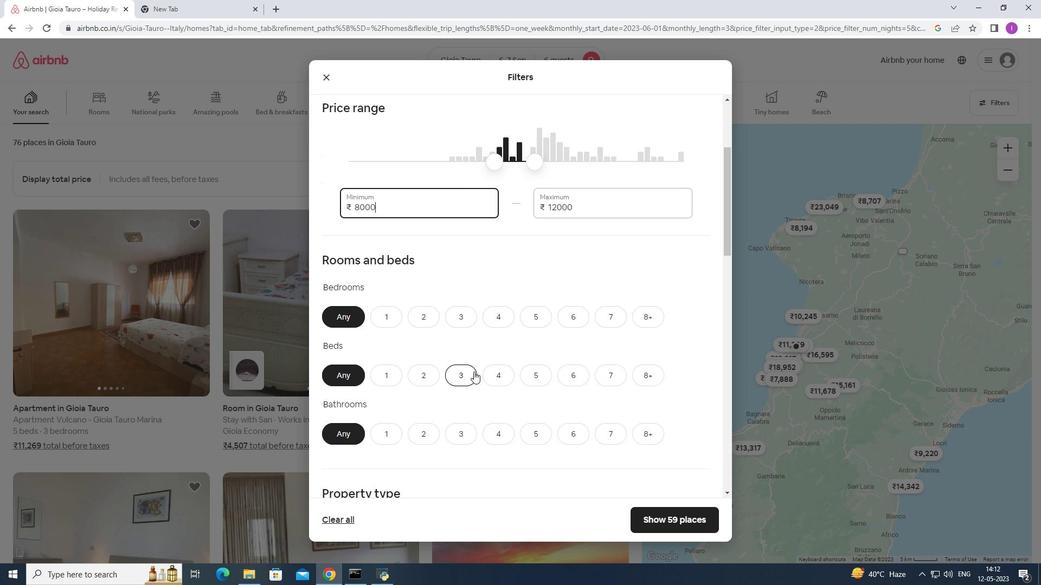 
Action: Mouse scrolled (474, 371) with delta (0, 0)
Screenshot: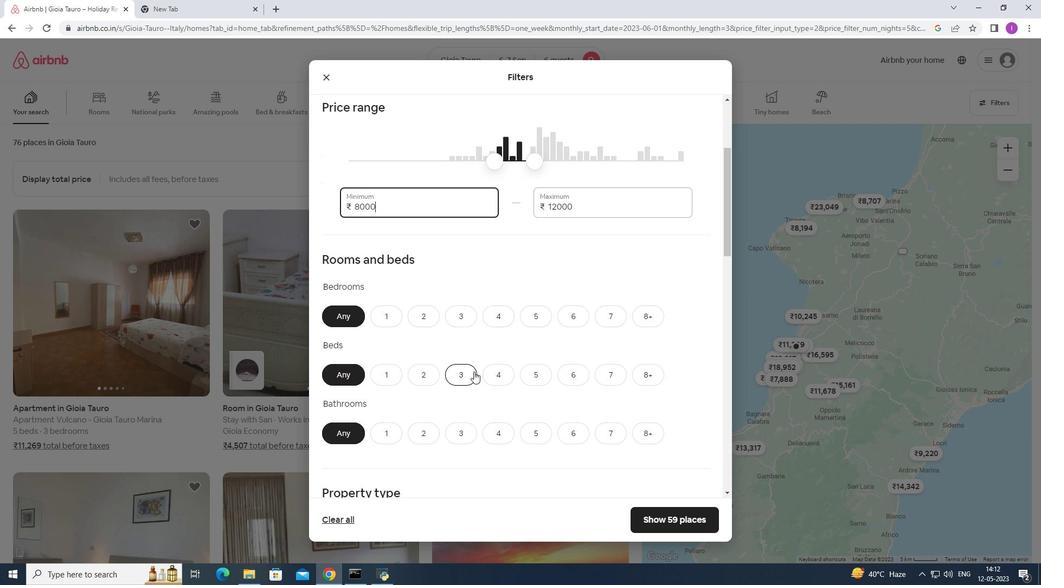 
Action: Mouse moved to (576, 211)
Screenshot: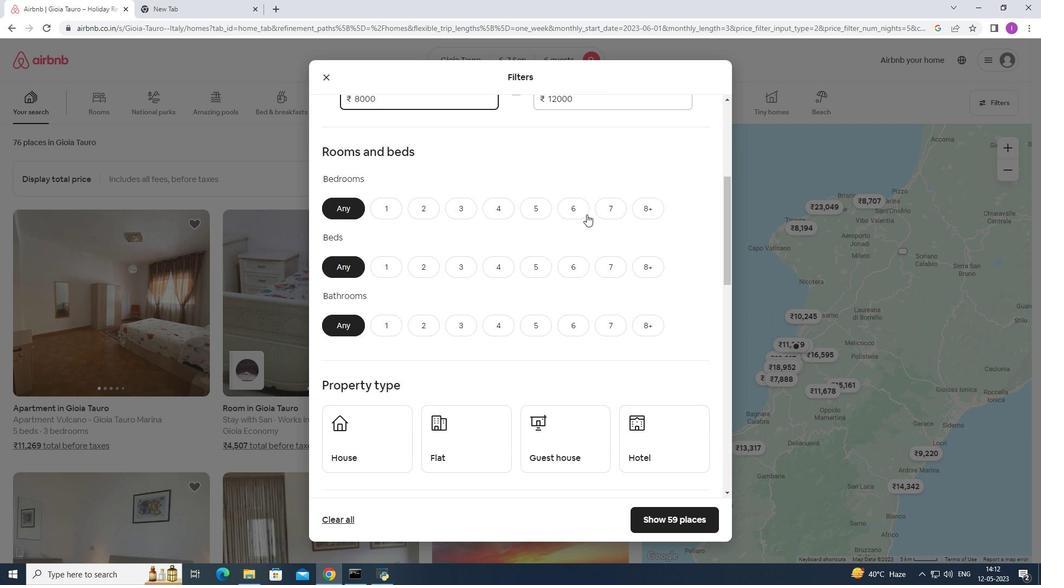 
Action: Mouse pressed left at (576, 211)
Screenshot: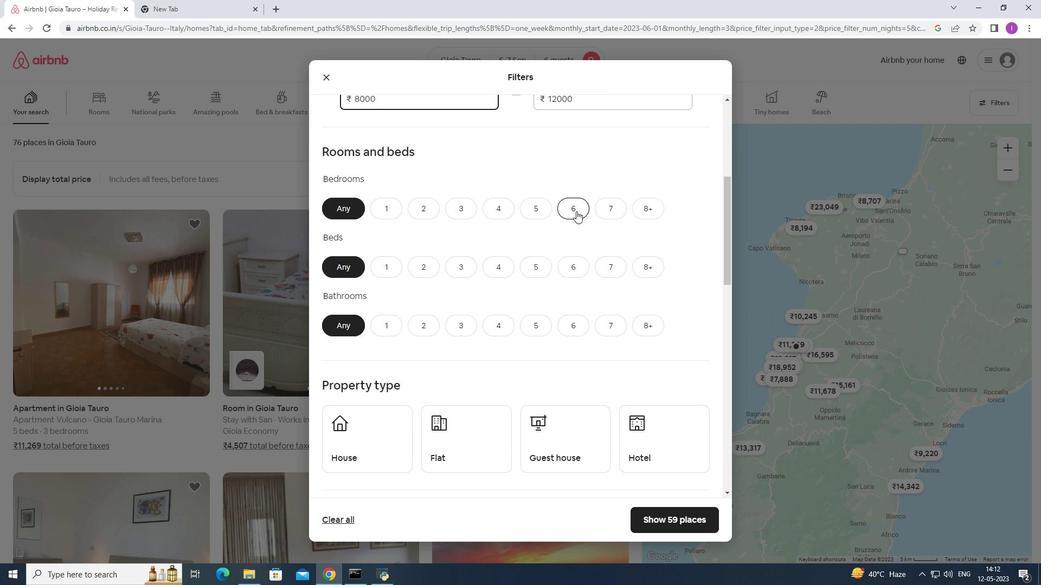 
Action: Mouse moved to (571, 268)
Screenshot: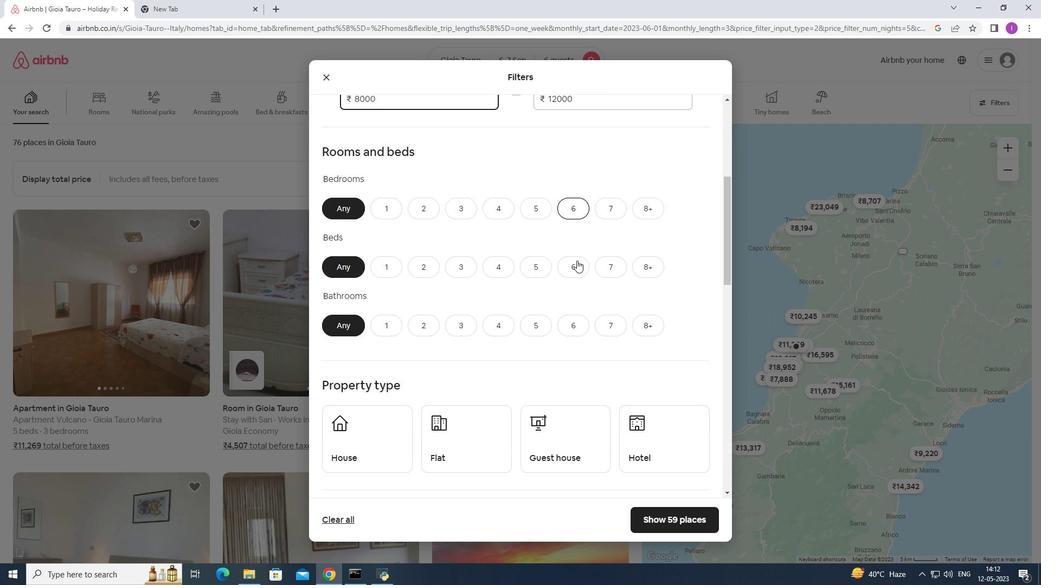 
Action: Mouse pressed left at (571, 268)
Screenshot: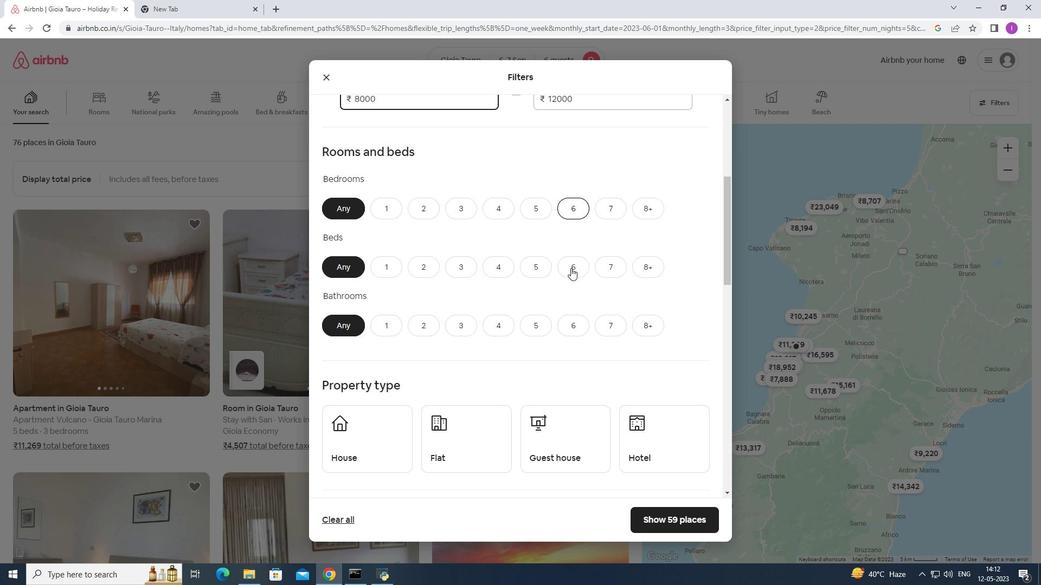
Action: Mouse moved to (570, 327)
Screenshot: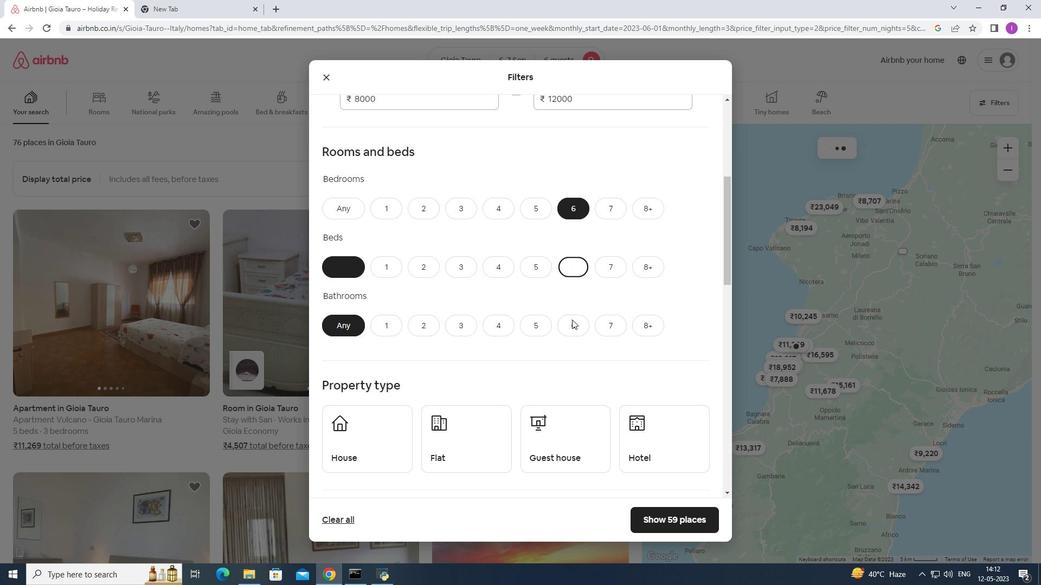 
Action: Mouse pressed left at (570, 327)
Screenshot: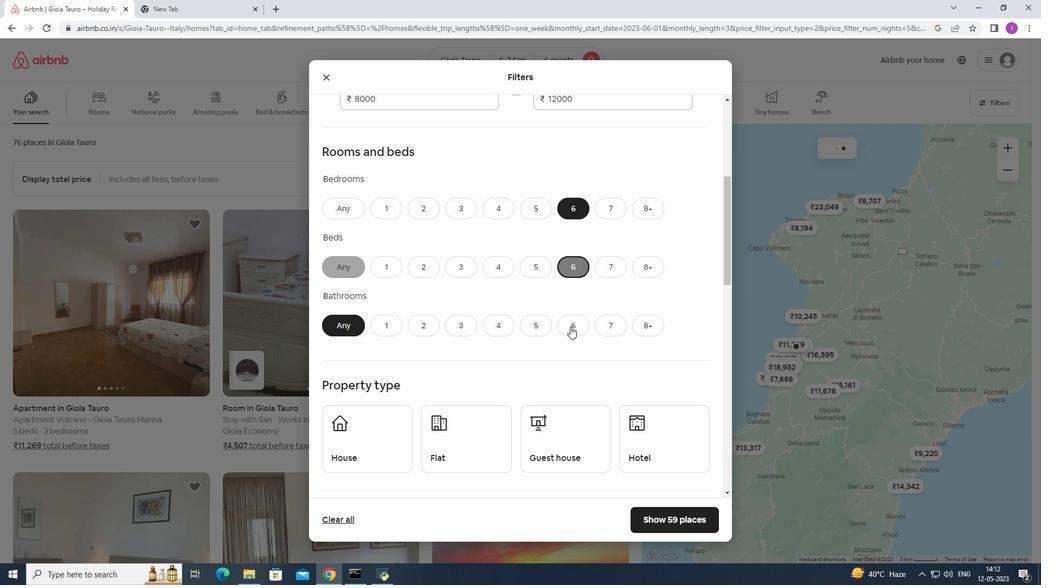 
Action: Mouse moved to (509, 353)
Screenshot: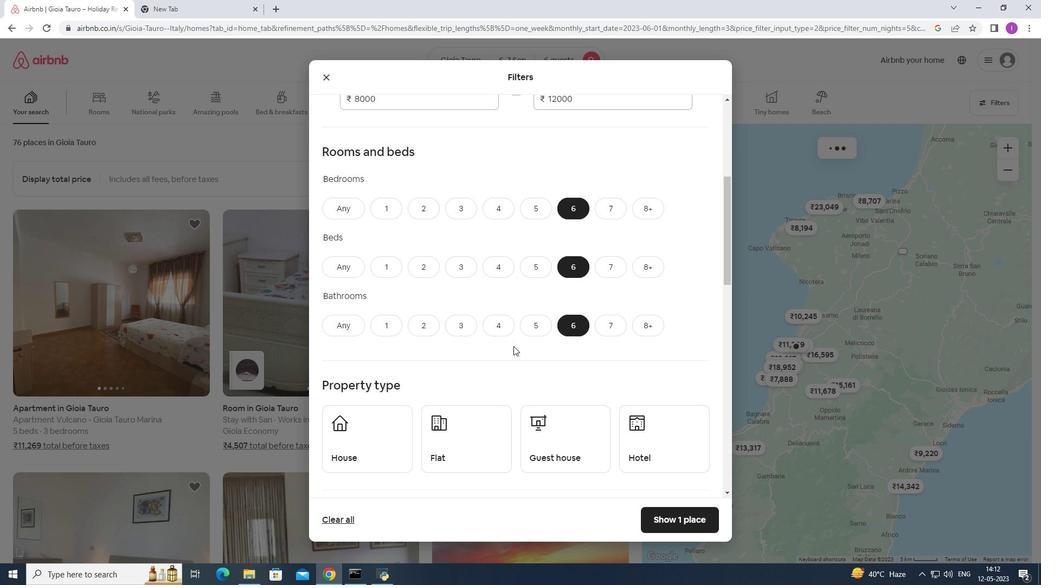 
Action: Mouse scrolled (509, 353) with delta (0, 0)
Screenshot: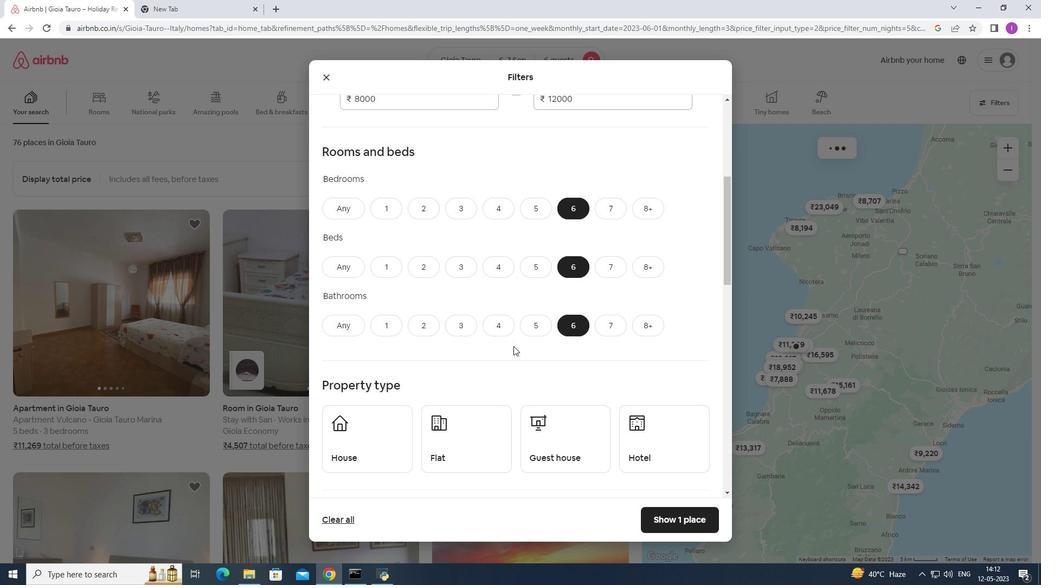 
Action: Mouse moved to (508, 355)
Screenshot: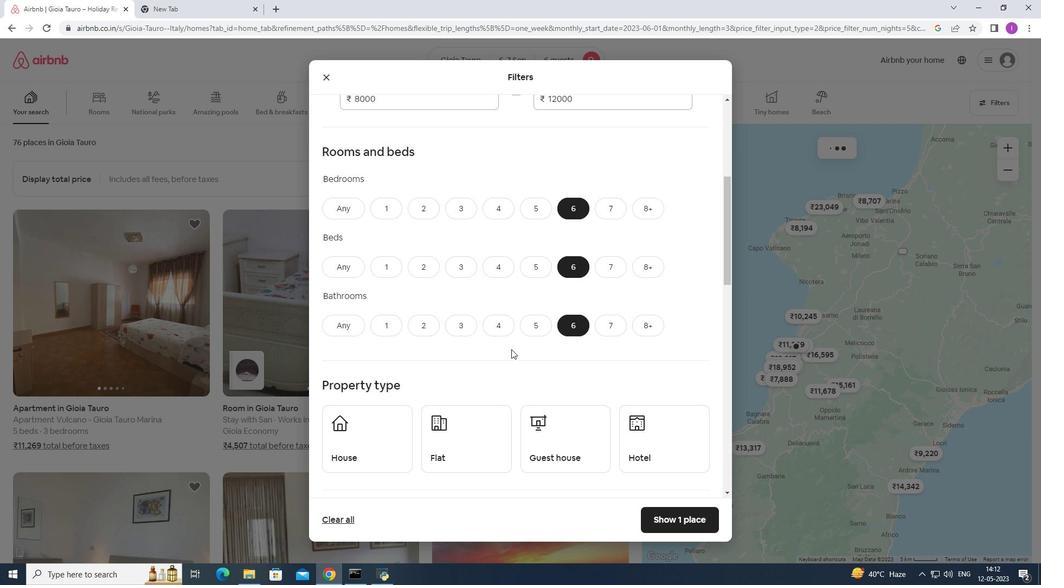
Action: Mouse scrolled (508, 355) with delta (0, 0)
Screenshot: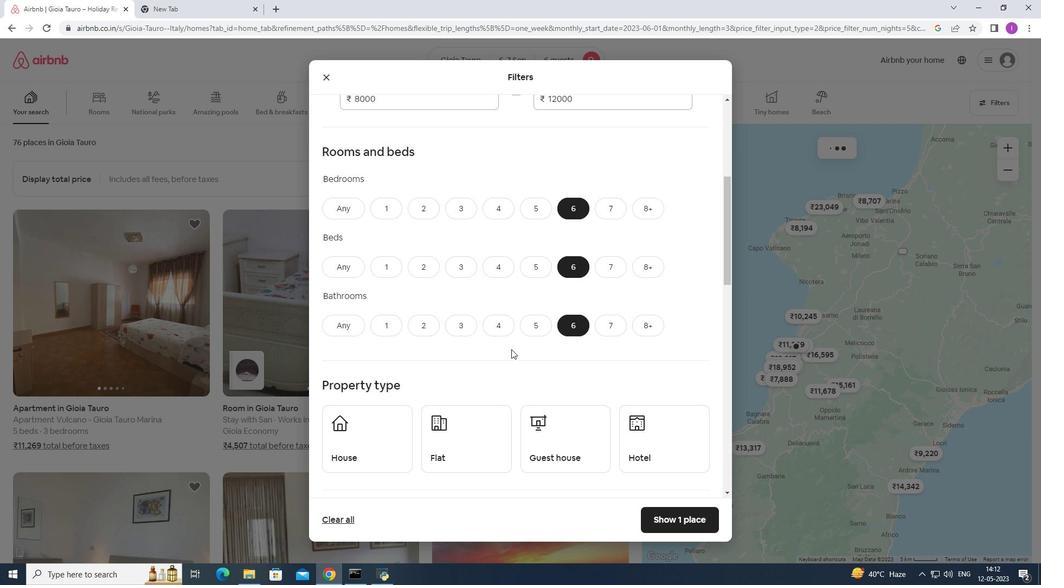 
Action: Mouse scrolled (508, 355) with delta (0, 0)
Screenshot: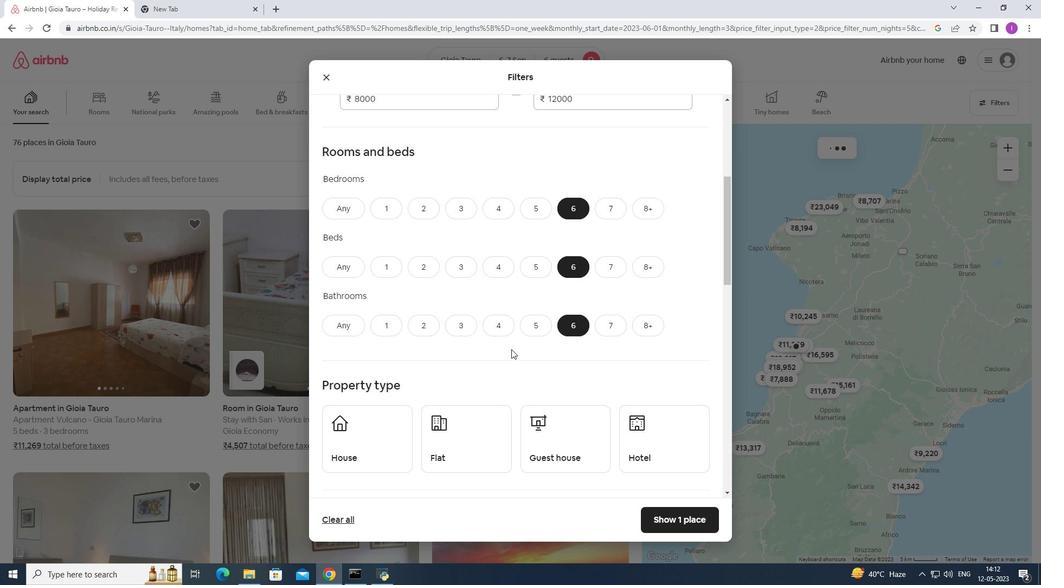 
Action: Mouse moved to (377, 295)
Screenshot: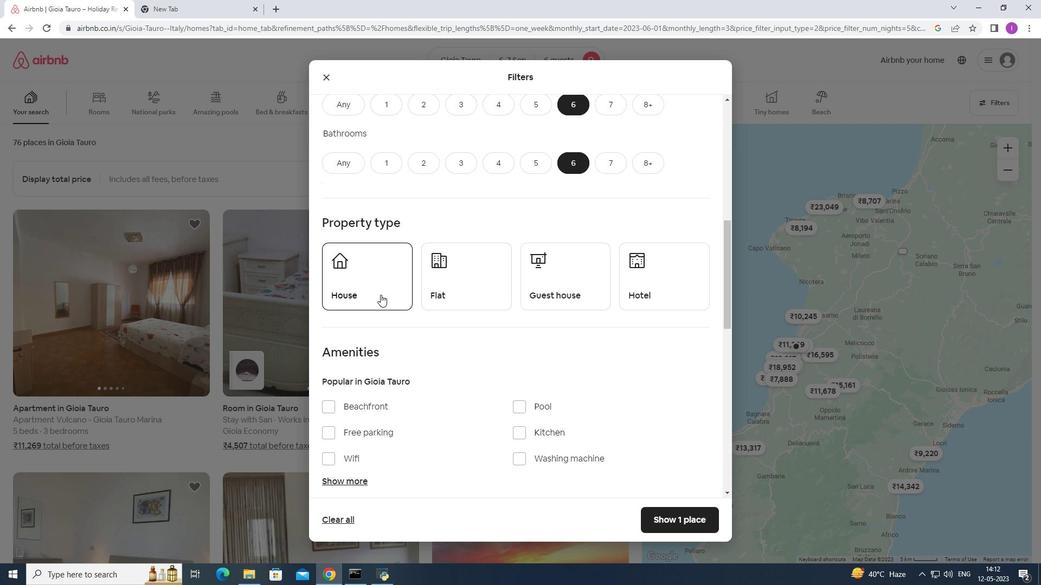 
Action: Mouse pressed left at (377, 295)
Screenshot: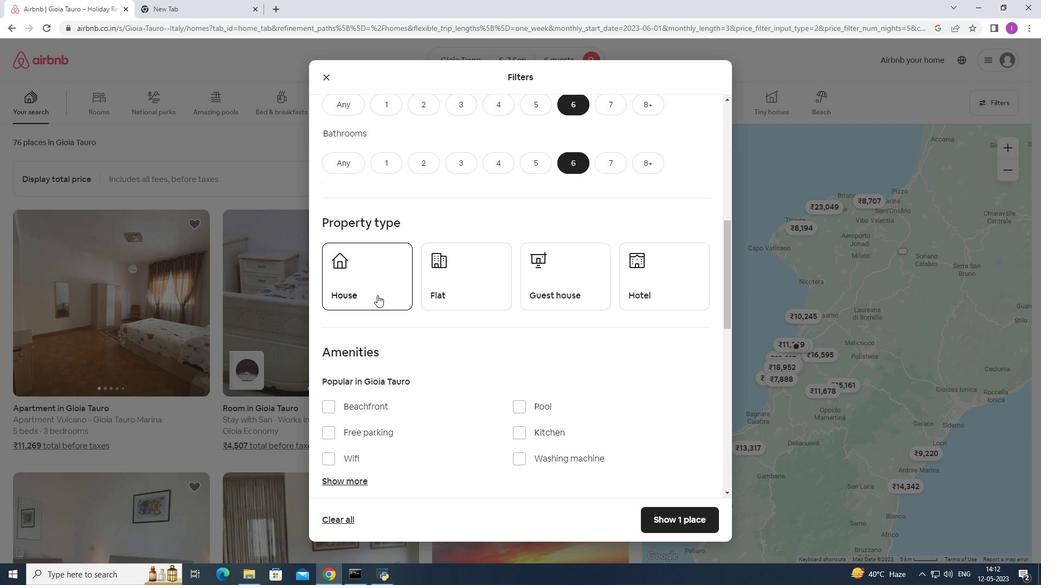 
Action: Mouse moved to (464, 283)
Screenshot: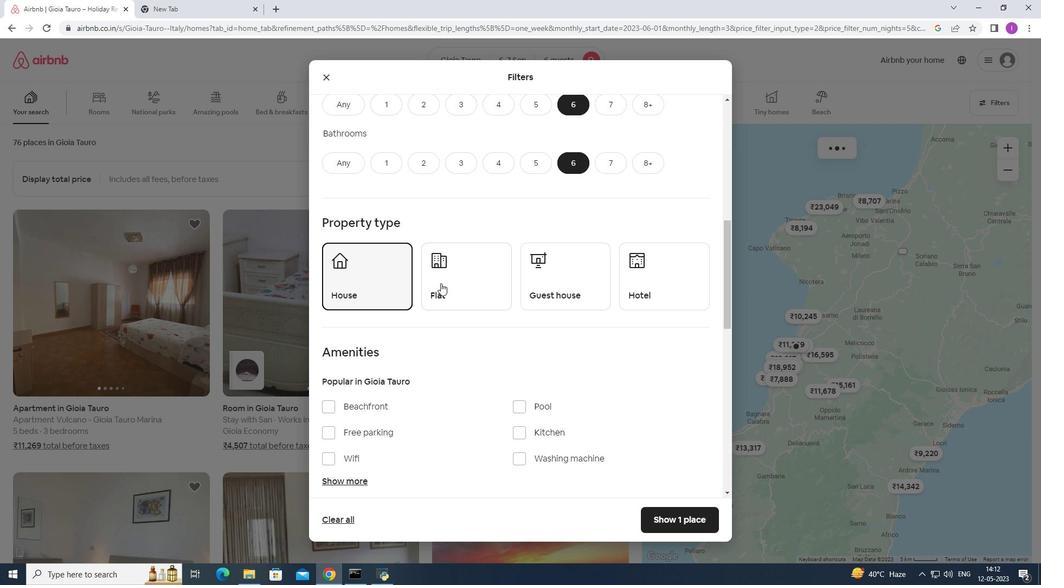 
Action: Mouse pressed left at (464, 283)
Screenshot: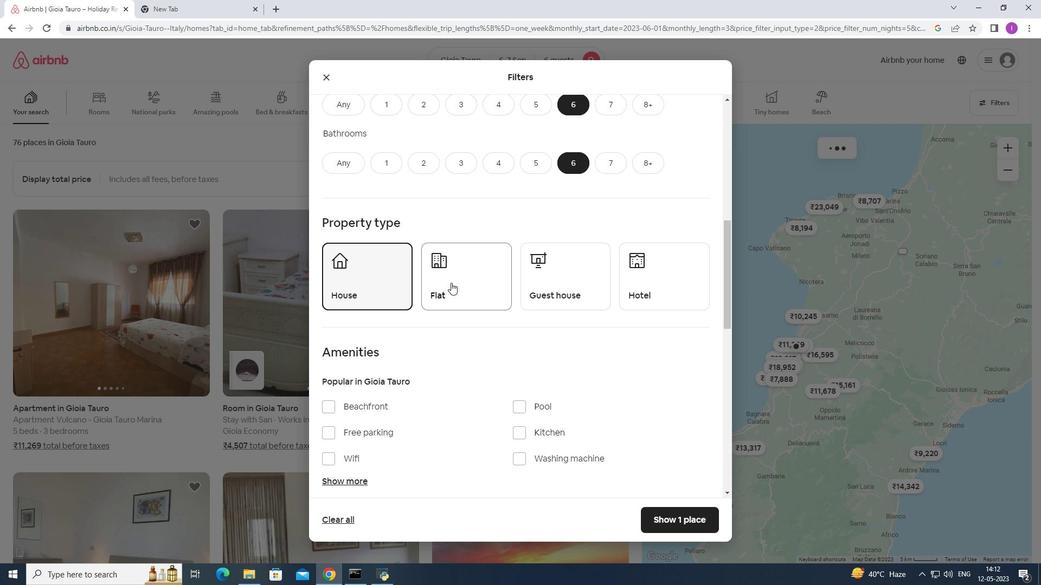 
Action: Mouse moved to (548, 289)
Screenshot: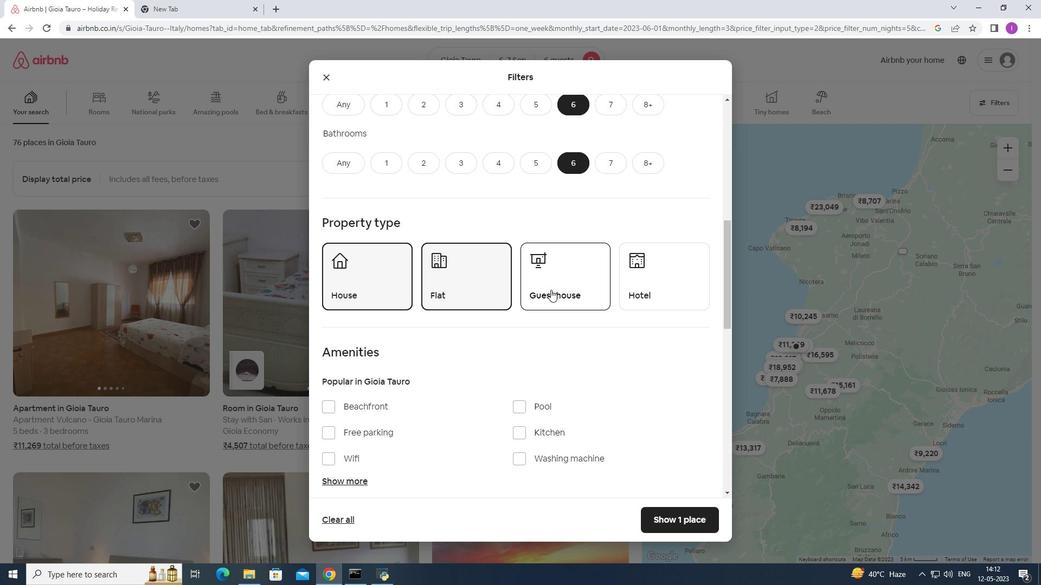 
Action: Mouse pressed left at (548, 289)
Screenshot: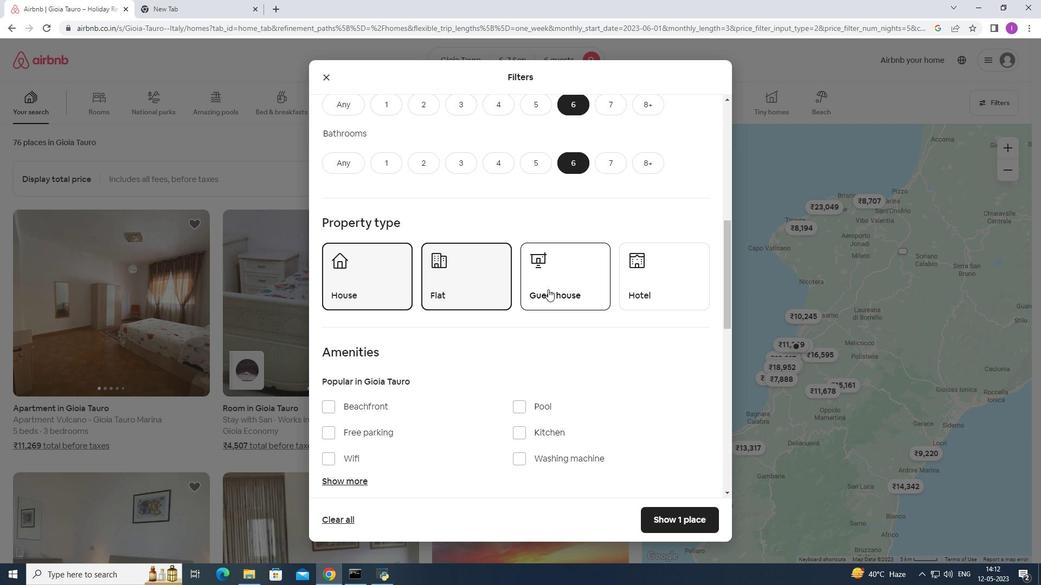 
Action: Mouse moved to (476, 351)
Screenshot: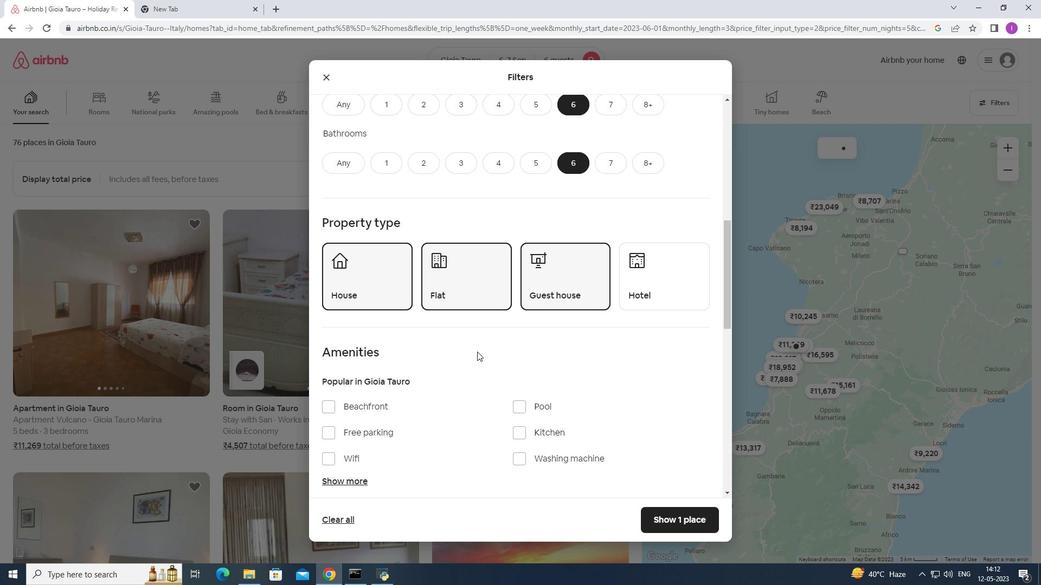 
Action: Mouse scrolled (476, 351) with delta (0, 0)
Screenshot: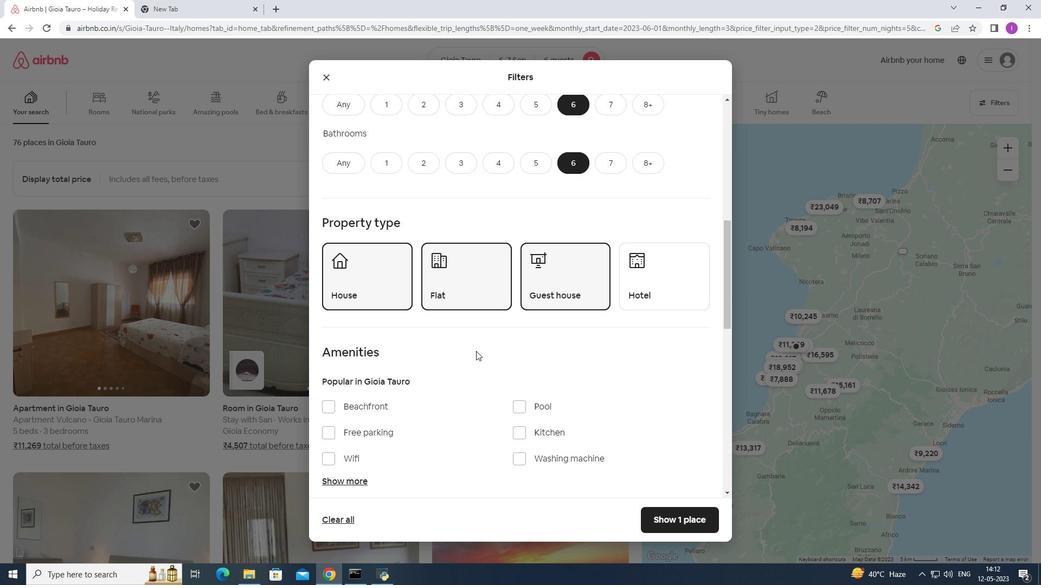 
Action: Mouse scrolled (476, 351) with delta (0, 0)
Screenshot: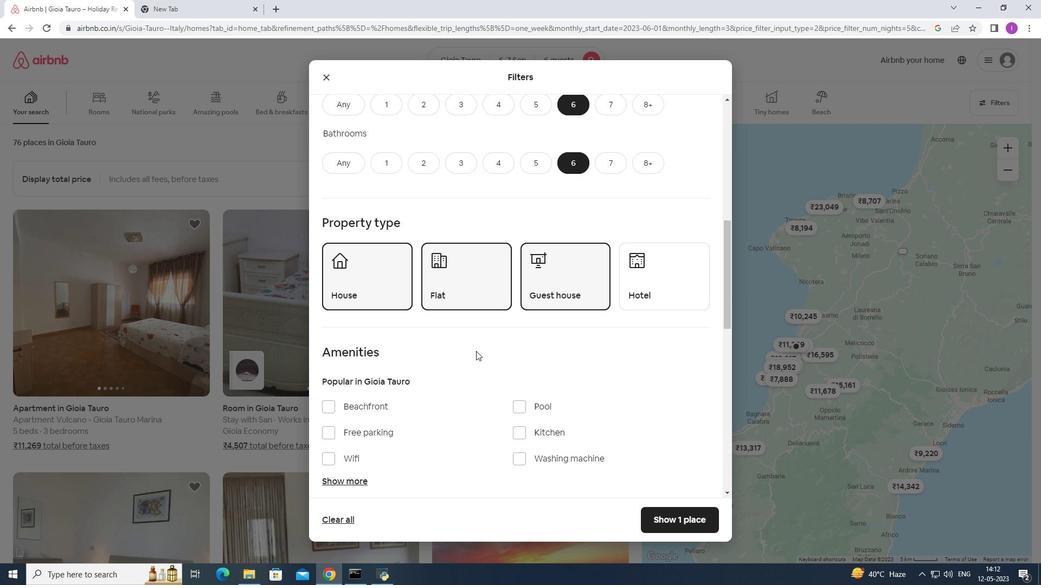 
Action: Mouse moved to (330, 349)
Screenshot: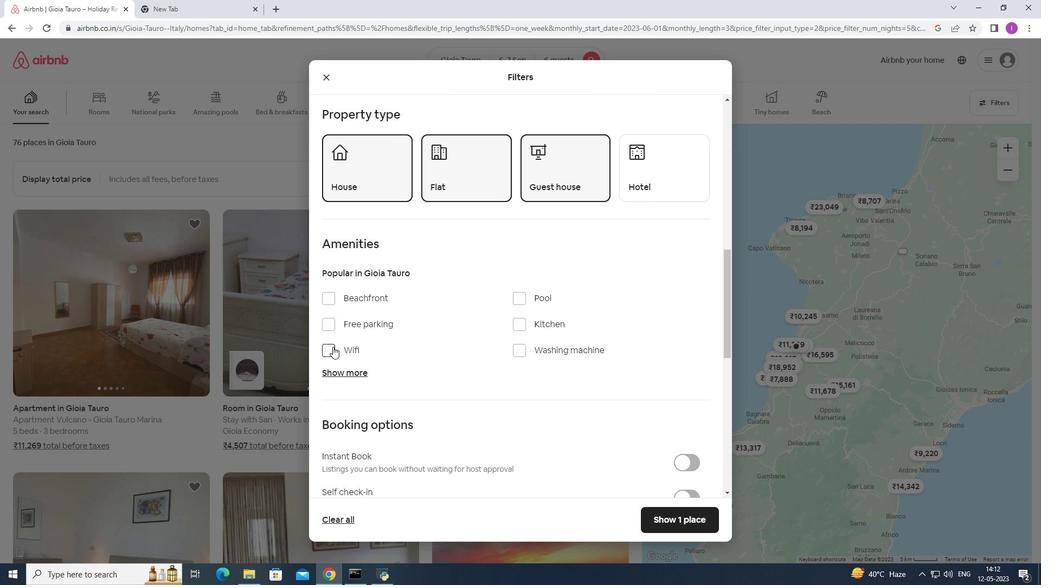 
Action: Mouse pressed left at (330, 349)
Screenshot: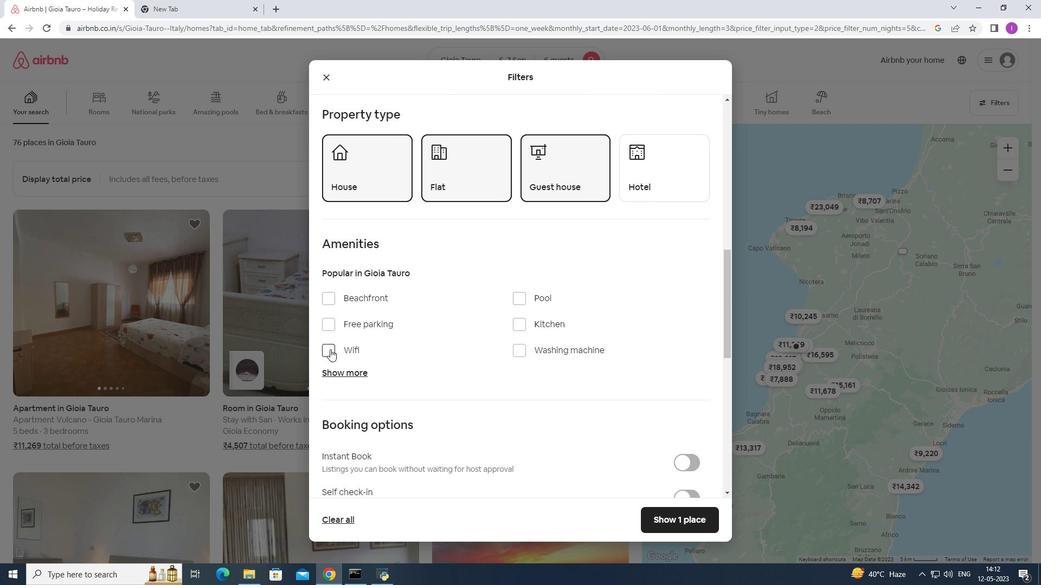 
Action: Mouse moved to (337, 321)
Screenshot: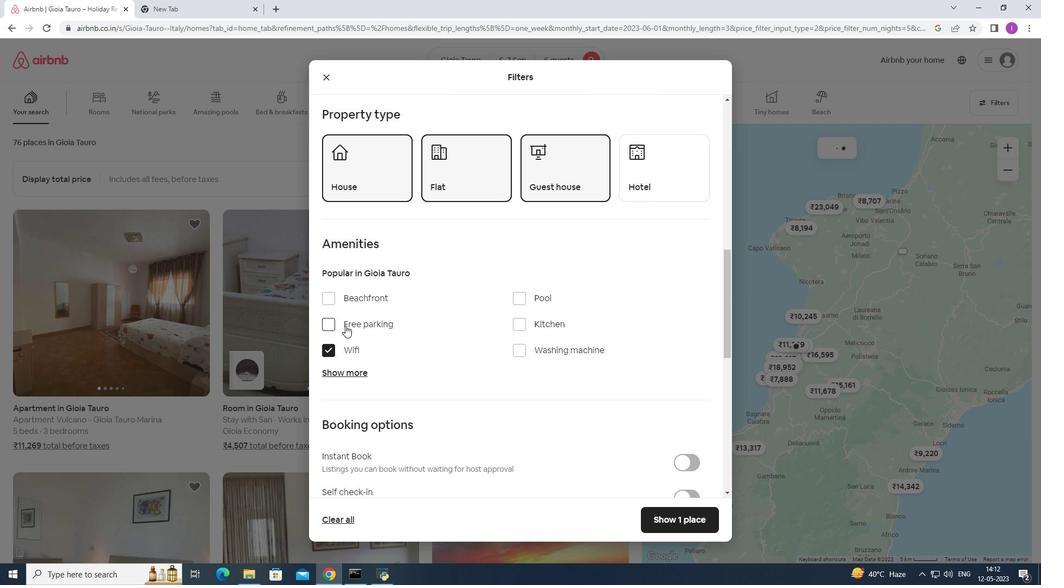 
Action: Mouse pressed left at (337, 321)
Screenshot: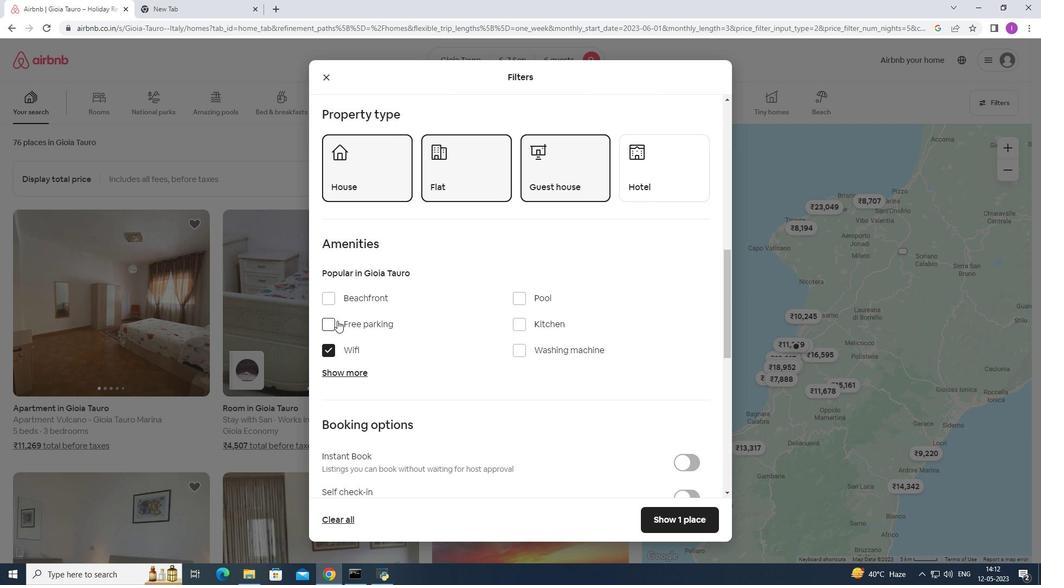 
Action: Mouse moved to (340, 372)
Screenshot: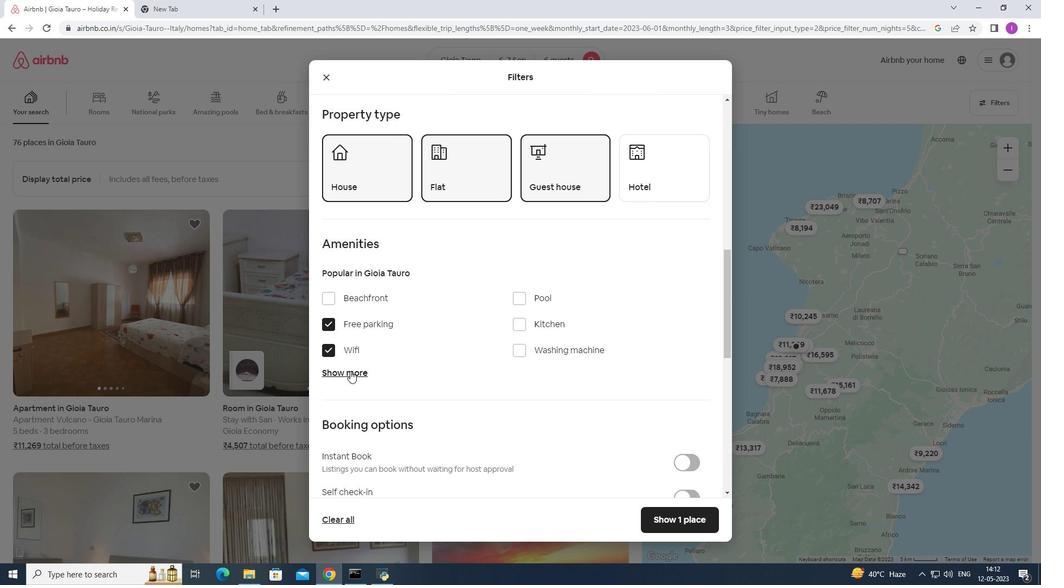 
Action: Mouse pressed left at (340, 372)
Screenshot: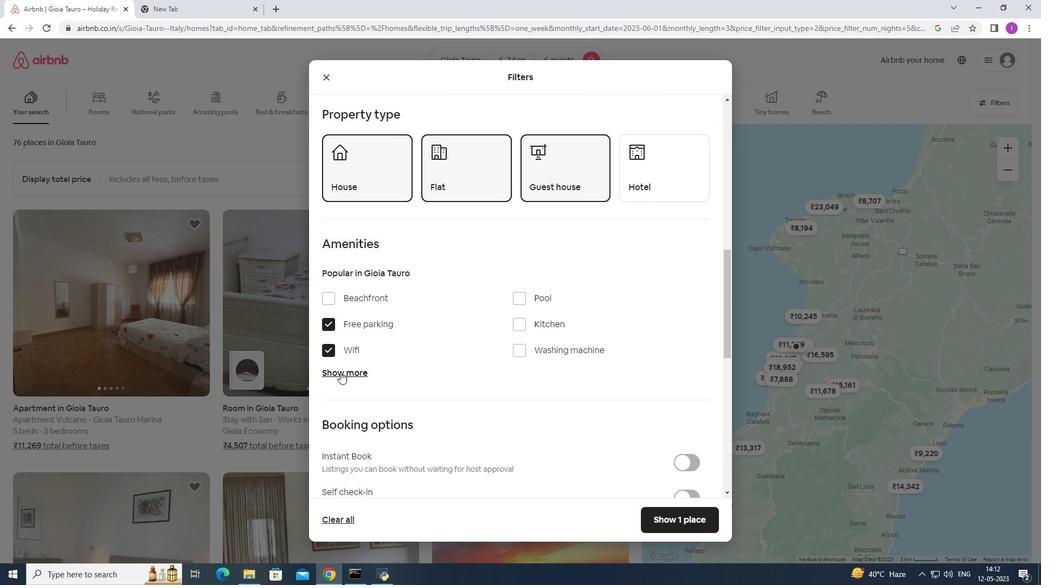 
Action: Mouse moved to (455, 398)
Screenshot: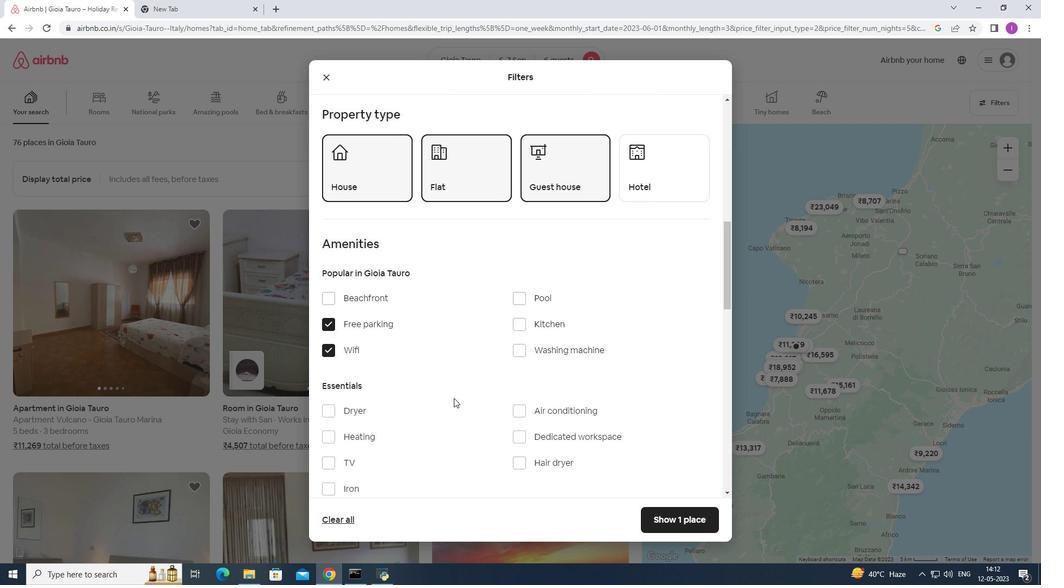 
Action: Mouse scrolled (455, 398) with delta (0, 0)
Screenshot: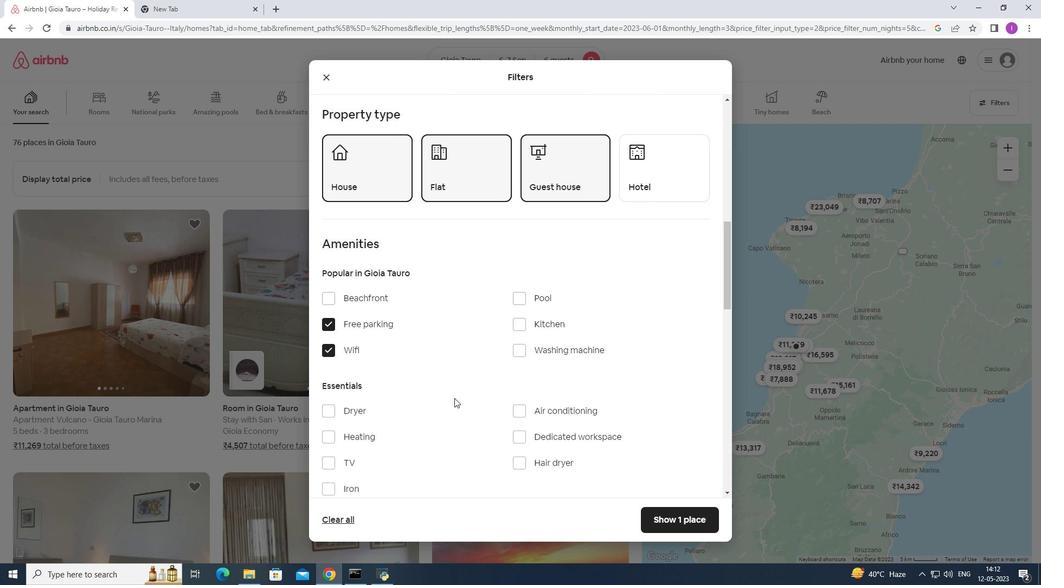 
Action: Mouse moved to (456, 399)
Screenshot: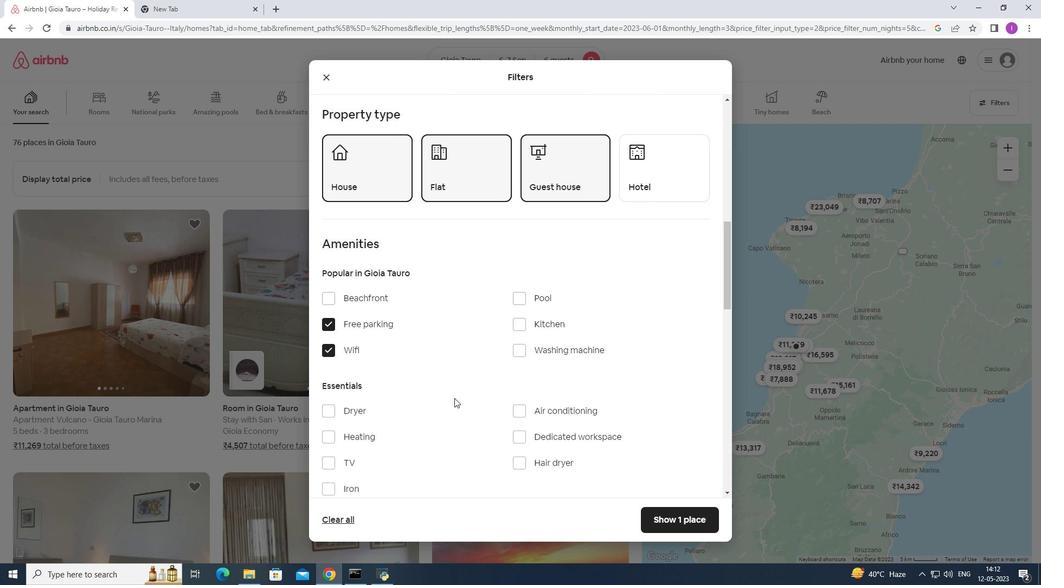 
Action: Mouse scrolled (456, 399) with delta (0, 0)
Screenshot: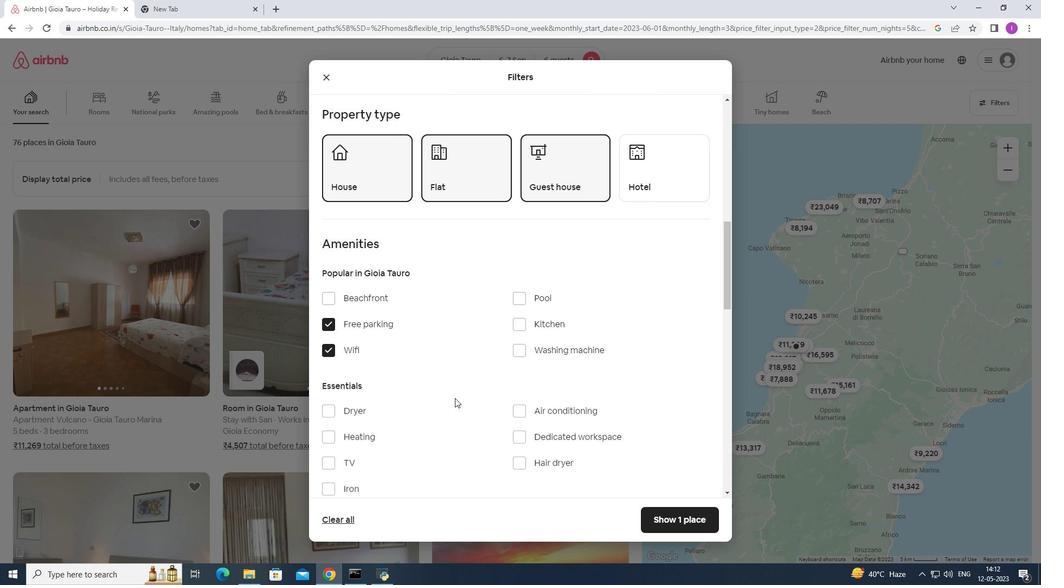 
Action: Mouse scrolled (456, 399) with delta (0, 0)
Screenshot: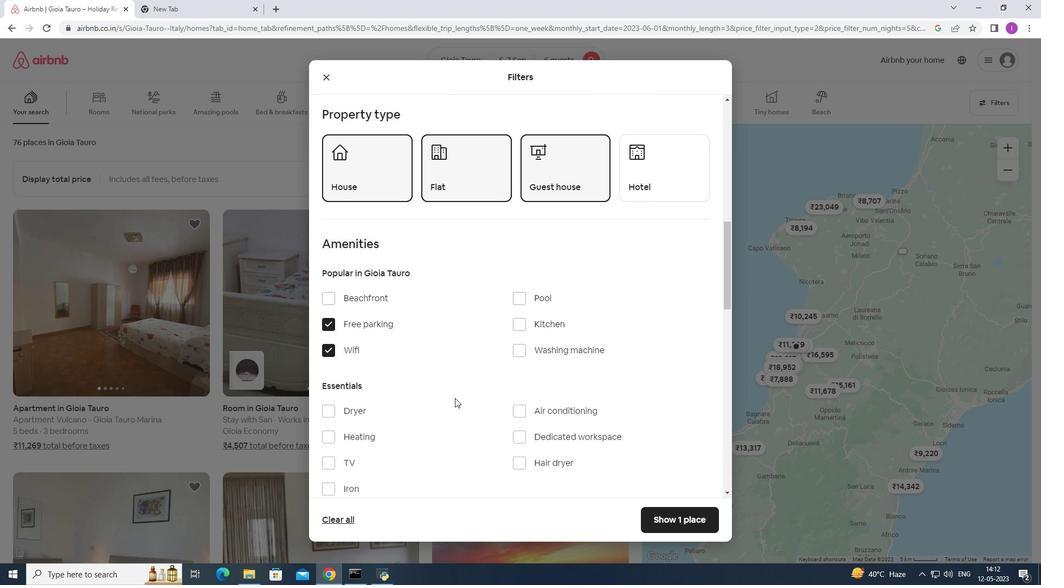 
Action: Mouse moved to (322, 301)
Screenshot: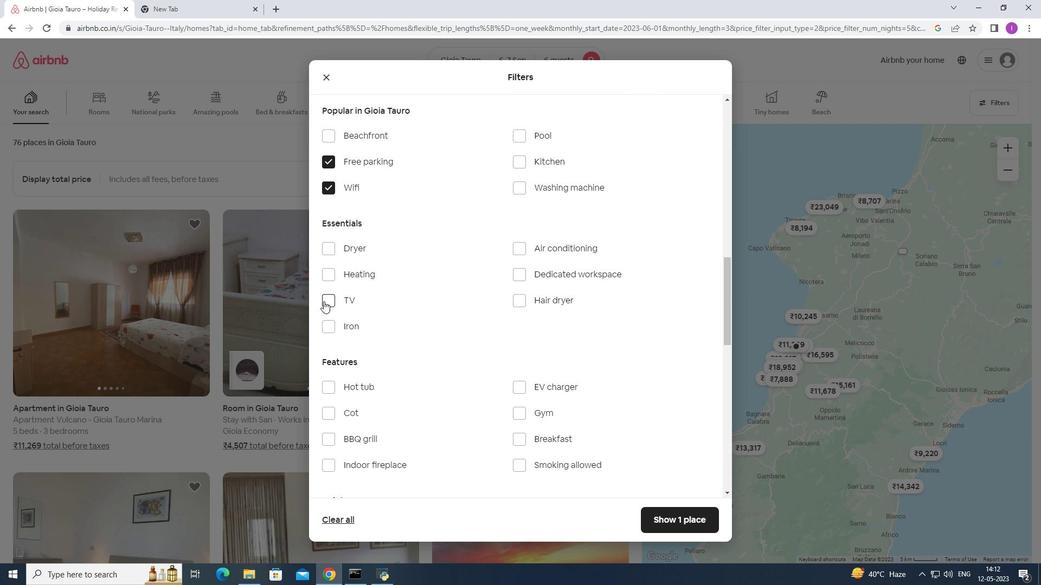
Action: Mouse pressed left at (322, 301)
Screenshot: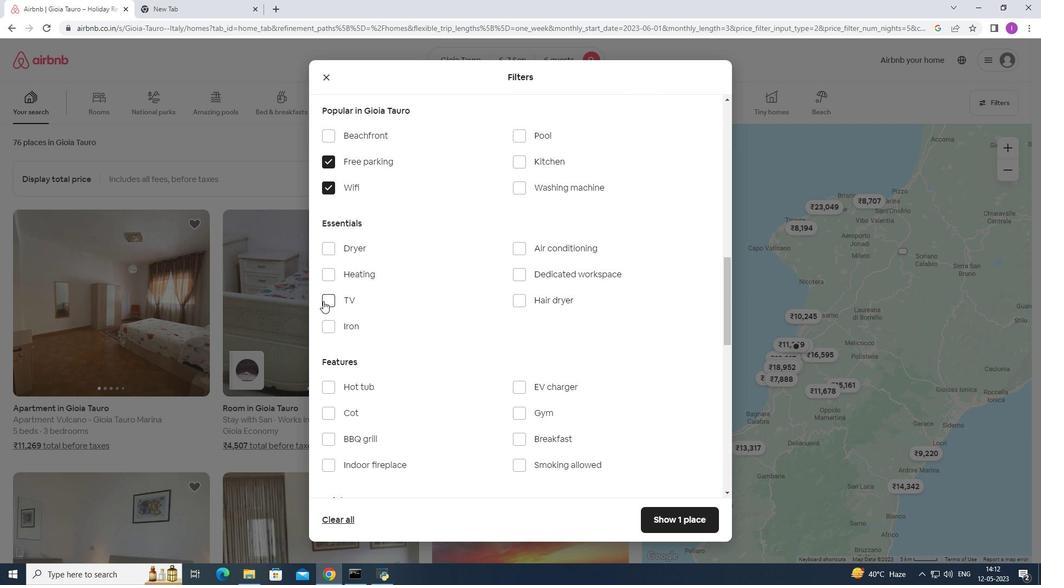 
Action: Mouse moved to (513, 413)
Screenshot: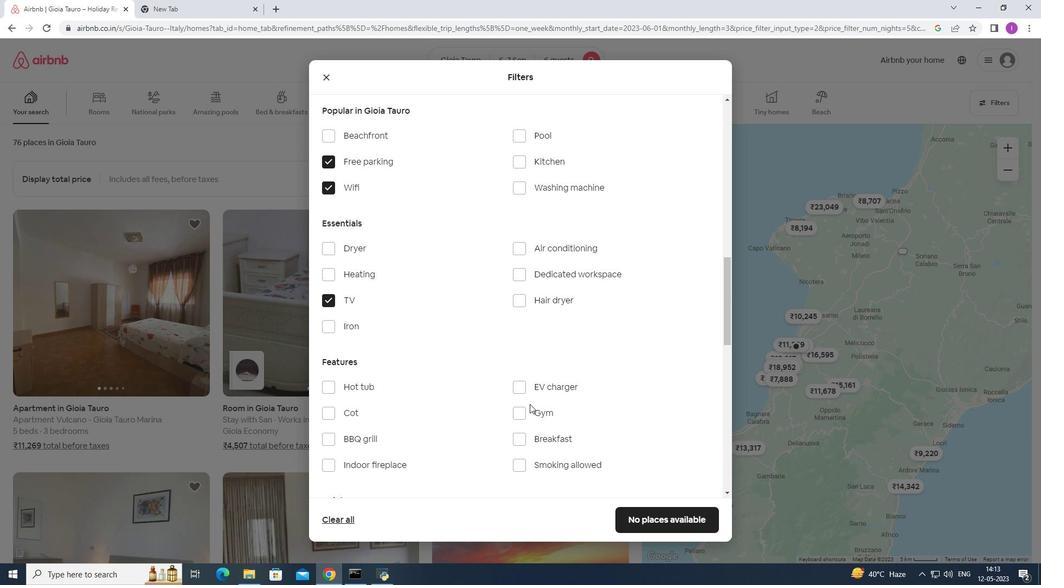 
Action: Mouse pressed left at (513, 413)
Screenshot: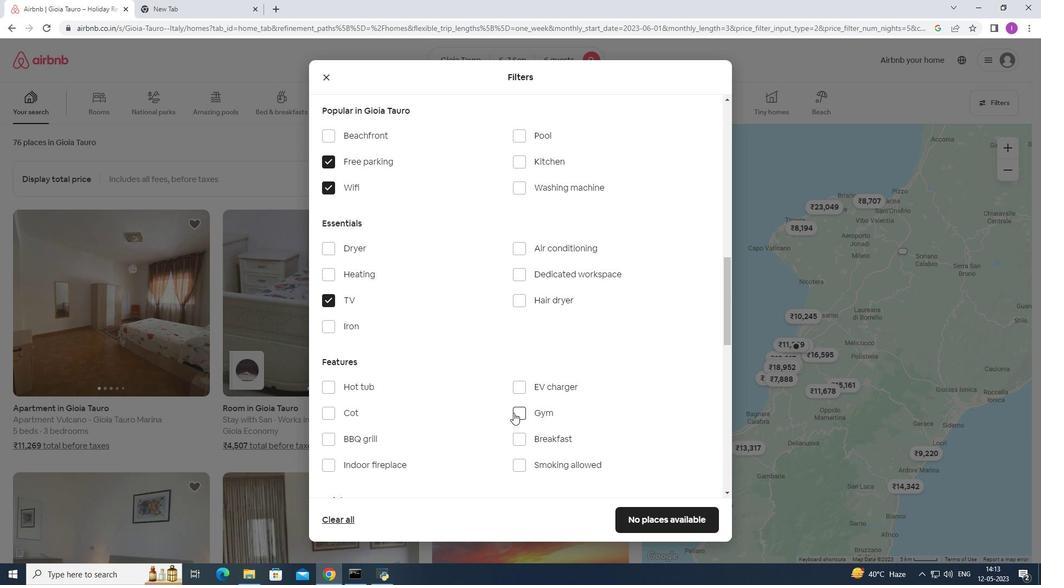 
Action: Mouse moved to (520, 441)
Screenshot: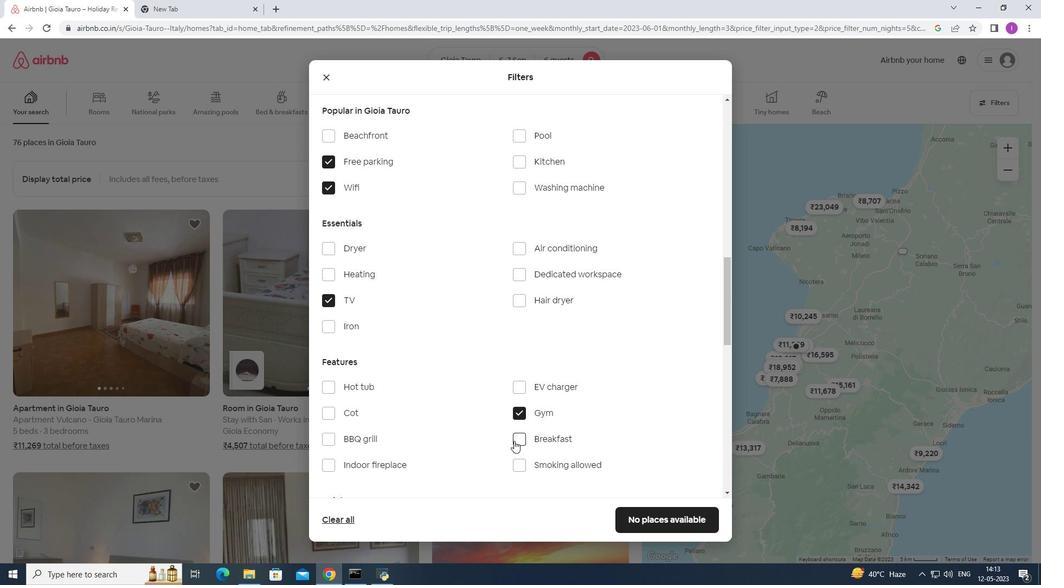 
Action: Mouse pressed left at (520, 441)
Screenshot: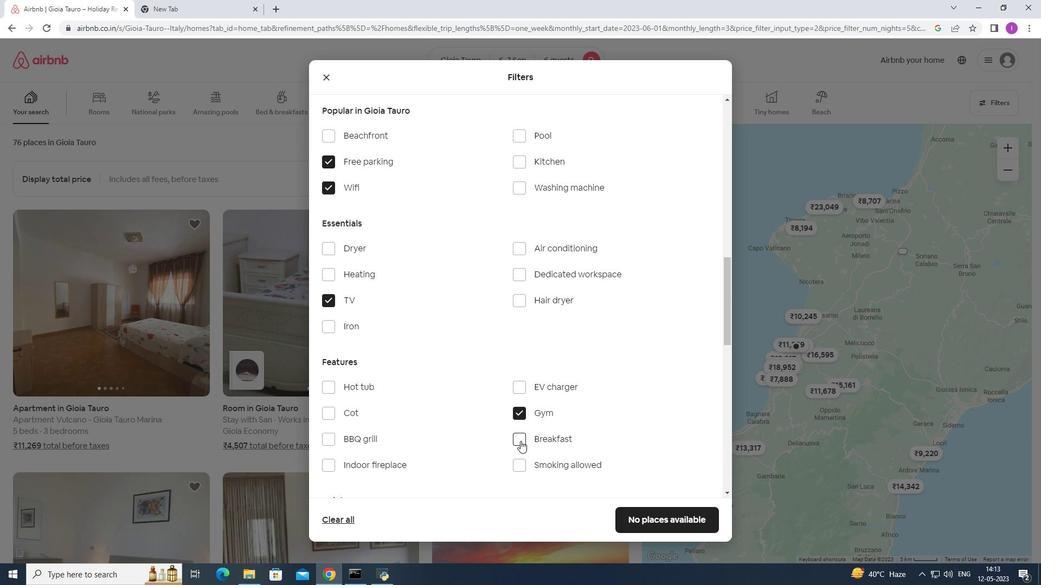 
Action: Mouse moved to (467, 431)
Screenshot: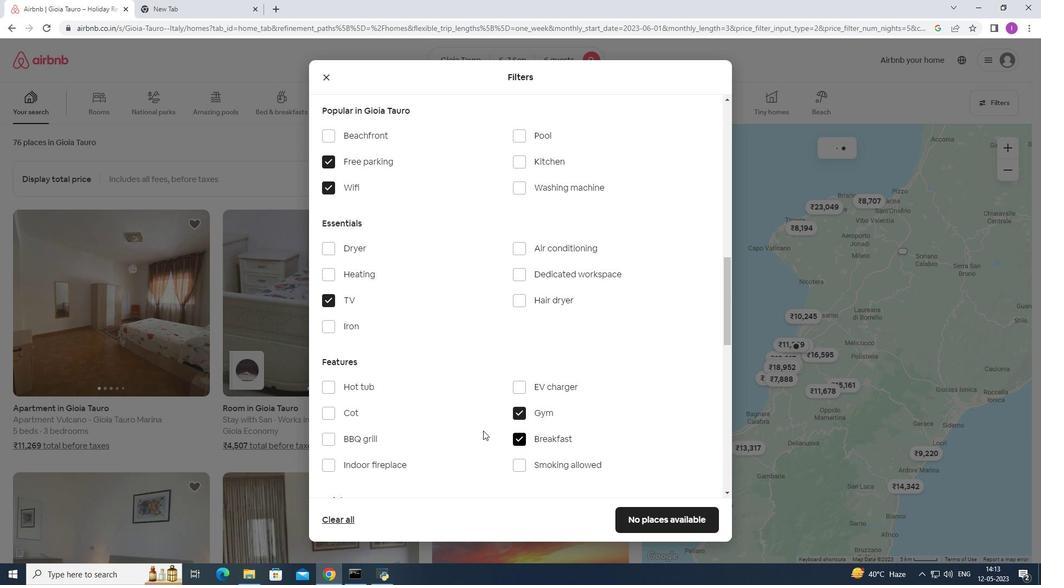 
Action: Mouse scrolled (467, 430) with delta (0, 0)
Screenshot: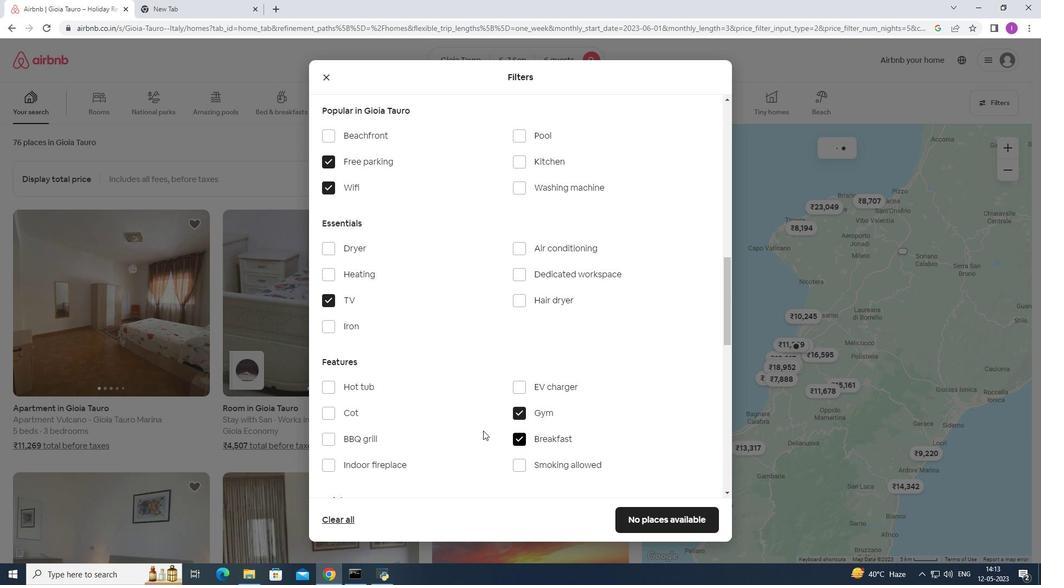 
Action: Mouse moved to (464, 434)
Screenshot: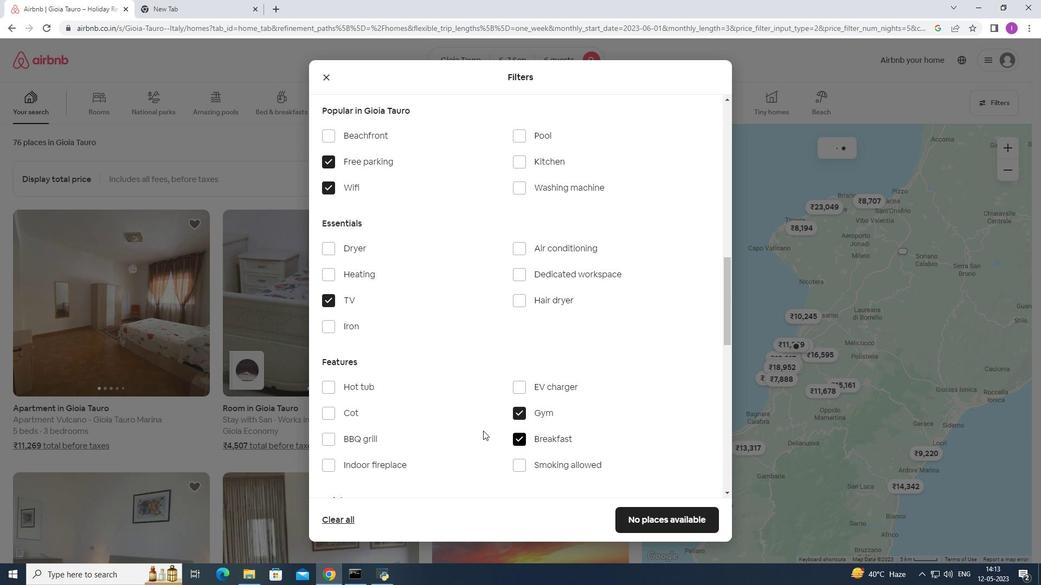 
Action: Mouse scrolled (464, 433) with delta (0, 0)
Screenshot: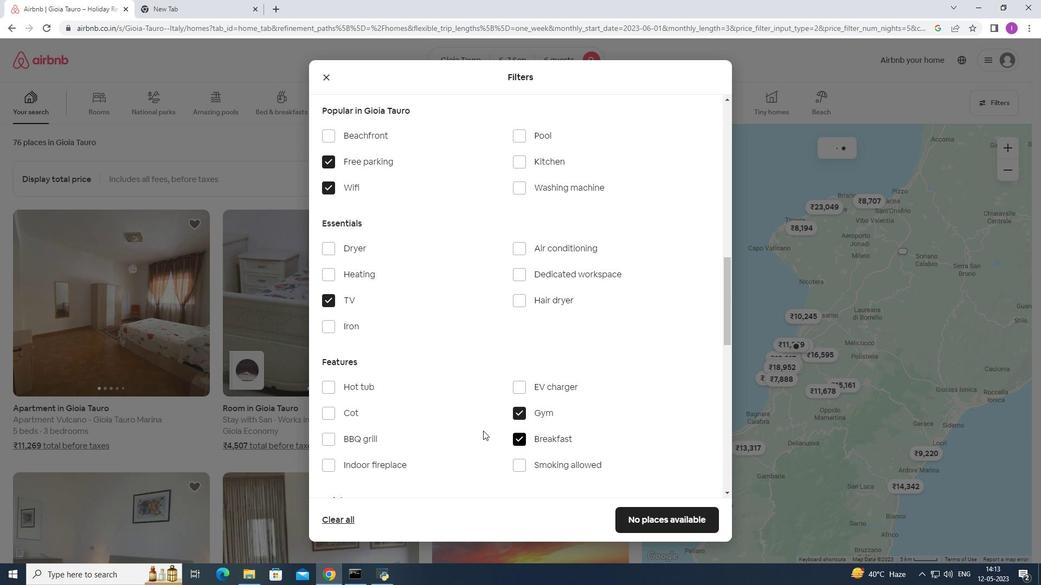 
Action: Mouse moved to (463, 437)
Screenshot: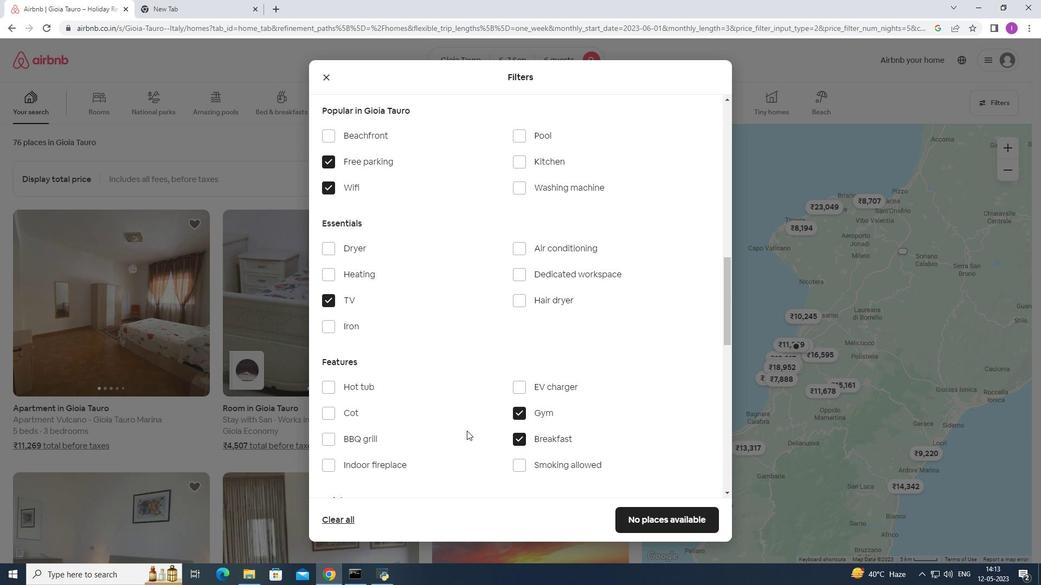 
Action: Mouse scrolled (463, 436) with delta (0, 0)
Screenshot: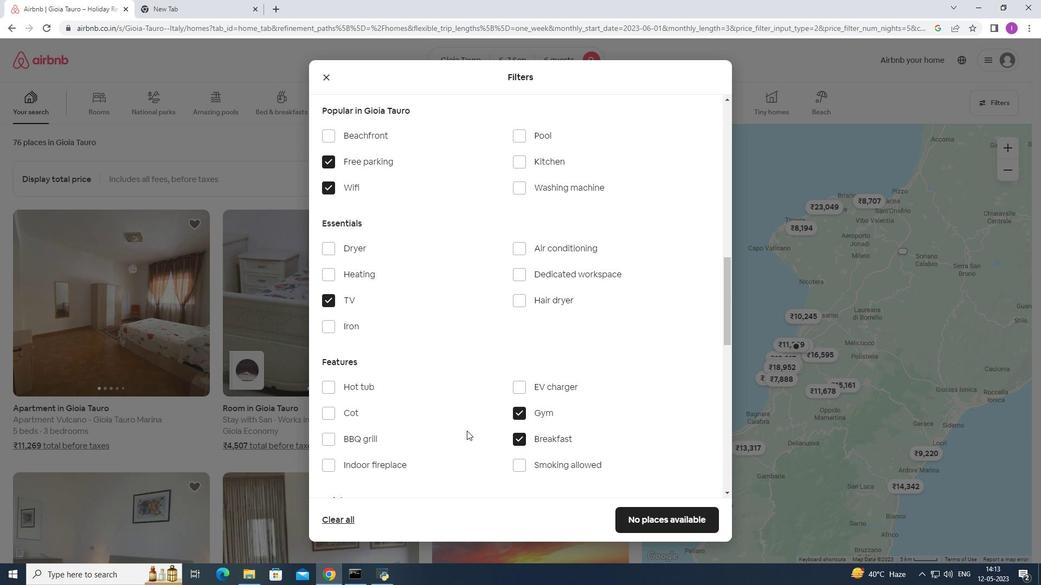 
Action: Mouse moved to (463, 438)
Screenshot: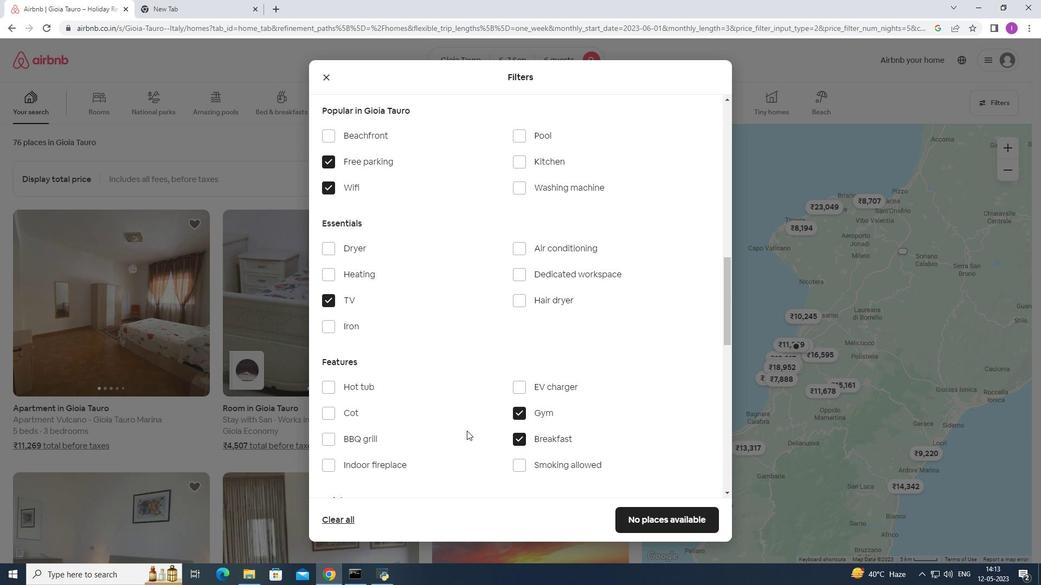 
Action: Mouse scrolled (463, 438) with delta (0, 0)
Screenshot: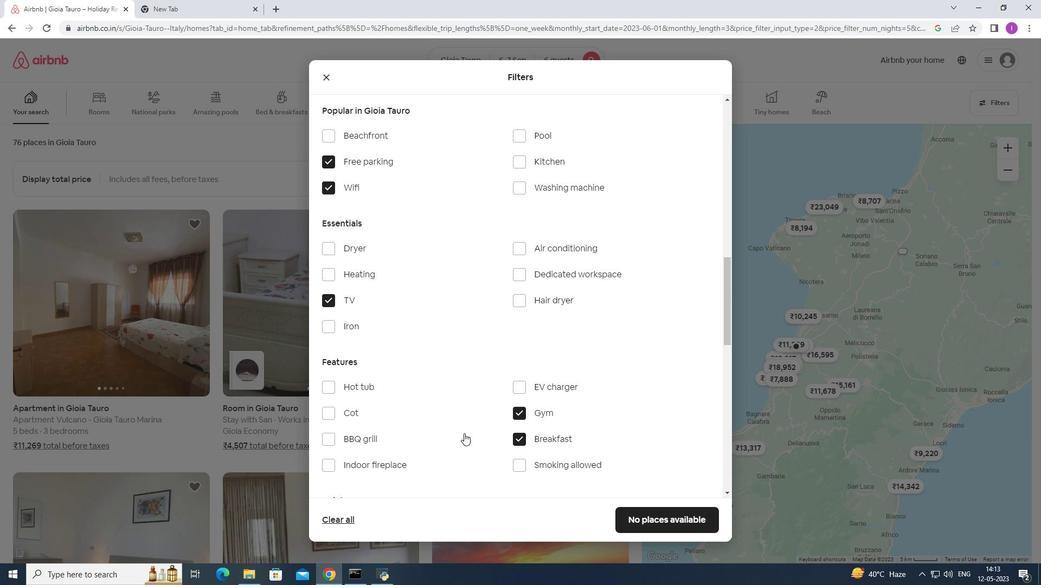 
Action: Mouse moved to (691, 456)
Screenshot: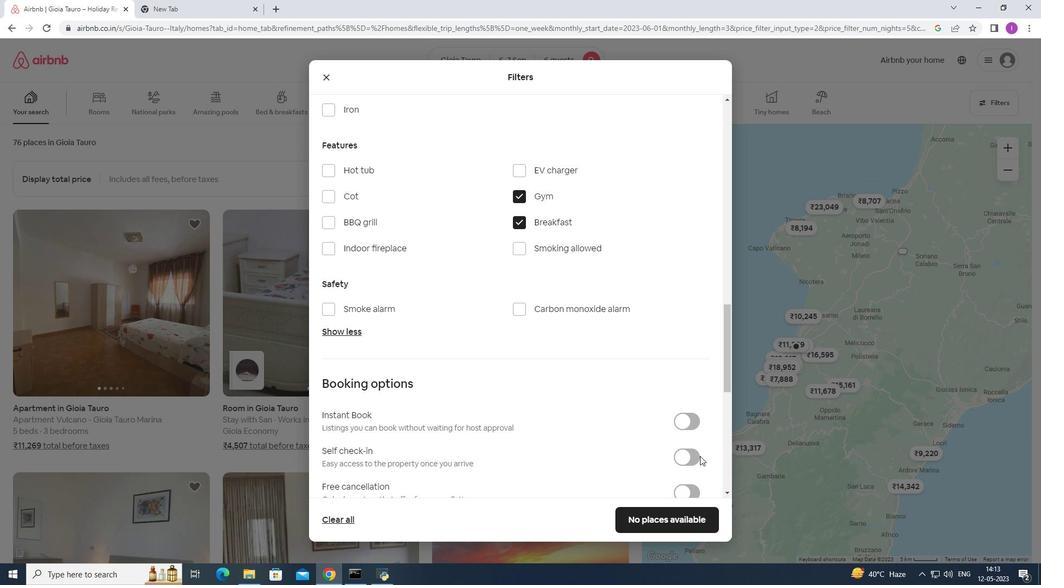 
Action: Mouse pressed left at (691, 456)
Screenshot: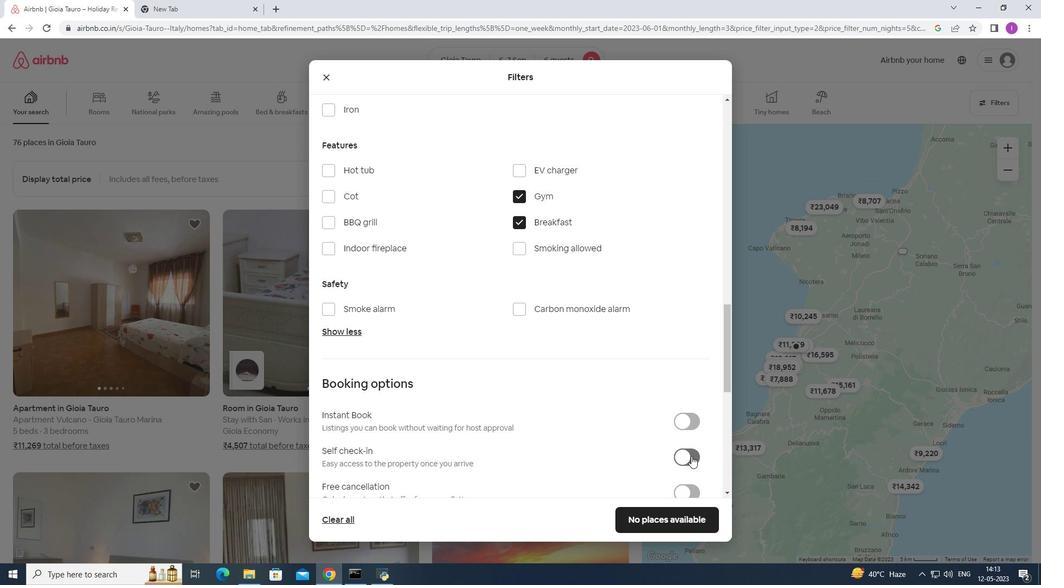 
Action: Mouse moved to (538, 458)
Screenshot: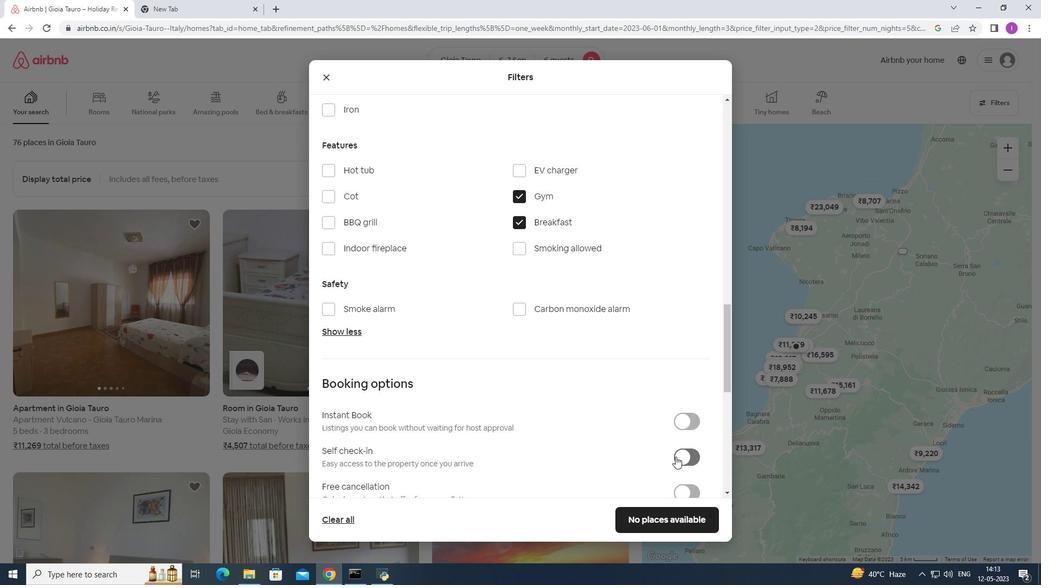 
Action: Mouse scrolled (538, 457) with delta (0, 0)
Screenshot: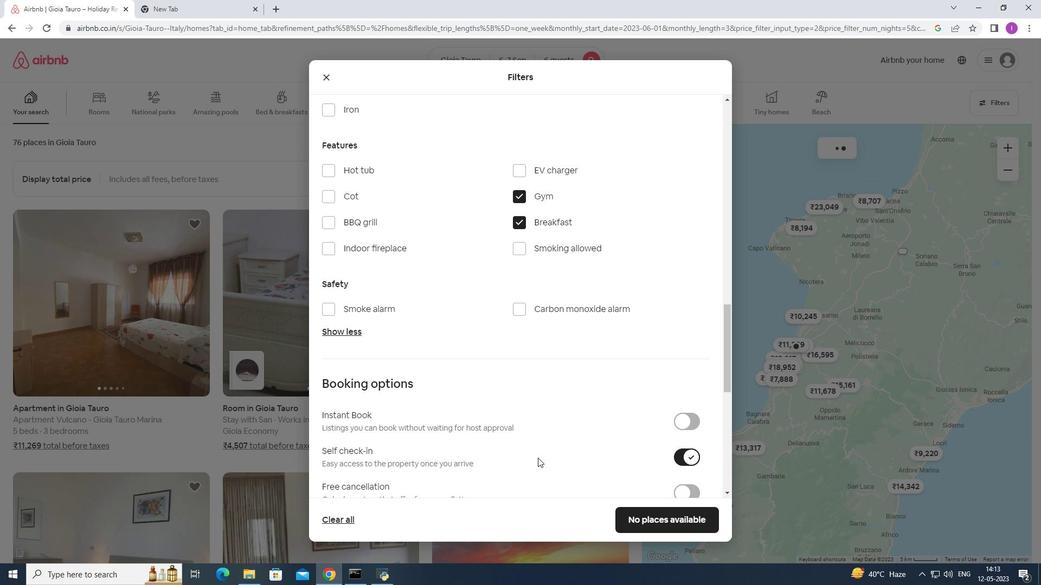 
Action: Mouse scrolled (538, 457) with delta (0, 0)
Screenshot: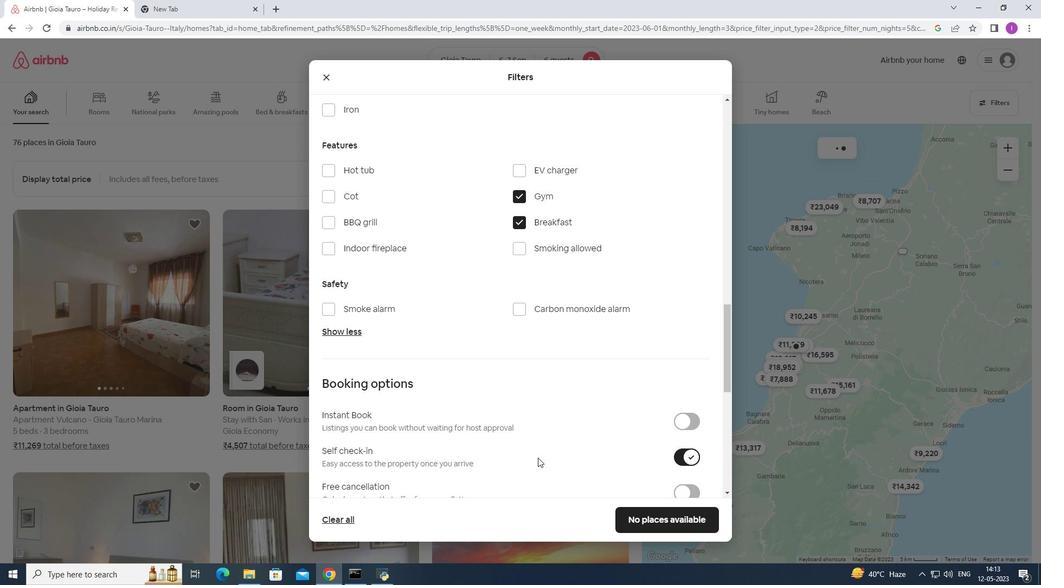 
Action: Mouse scrolled (538, 457) with delta (0, 0)
Screenshot: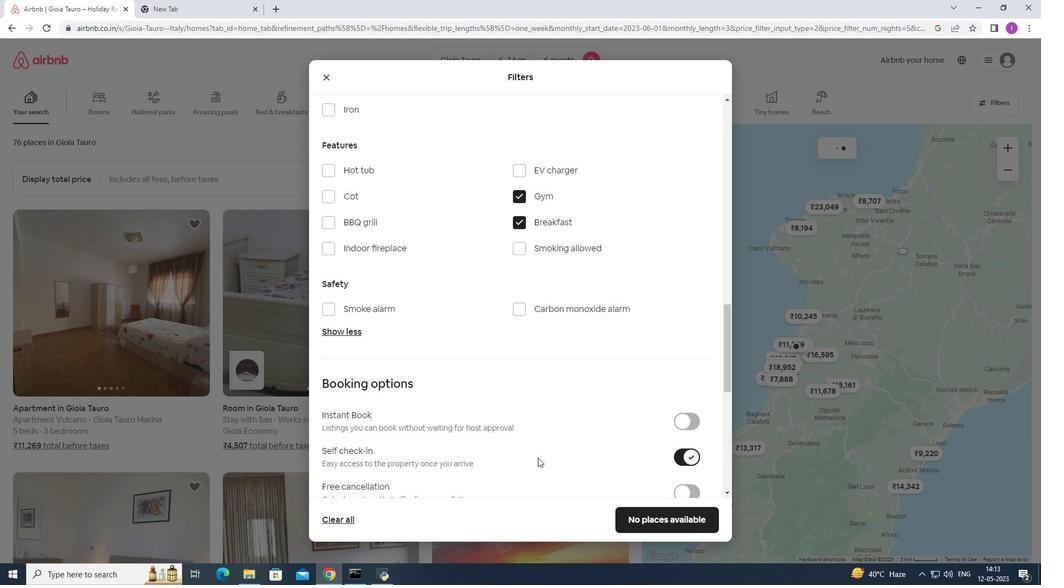 
Action: Mouse moved to (537, 457)
Screenshot: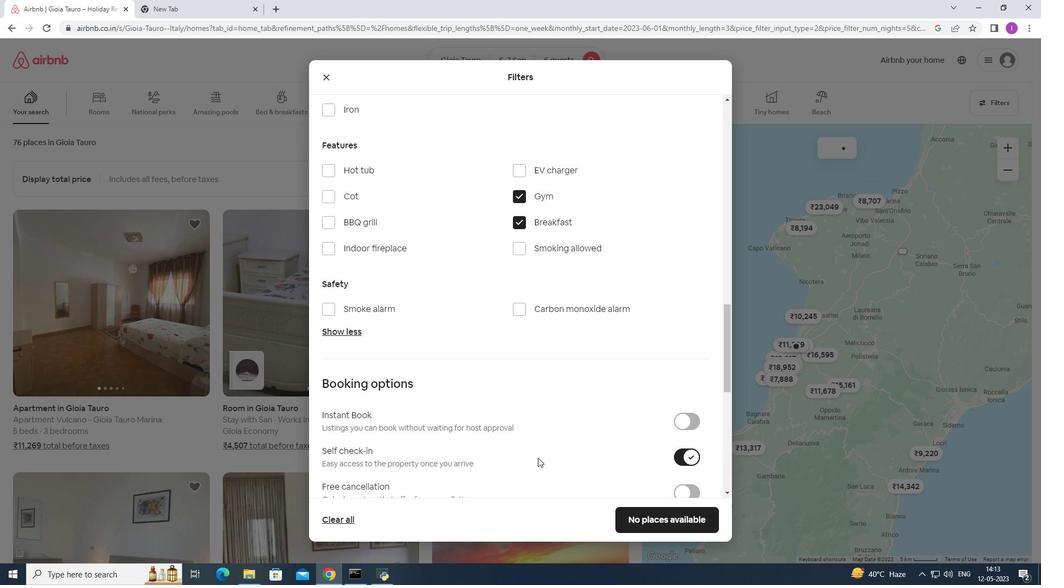 
Action: Mouse scrolled (537, 457) with delta (0, 0)
Screenshot: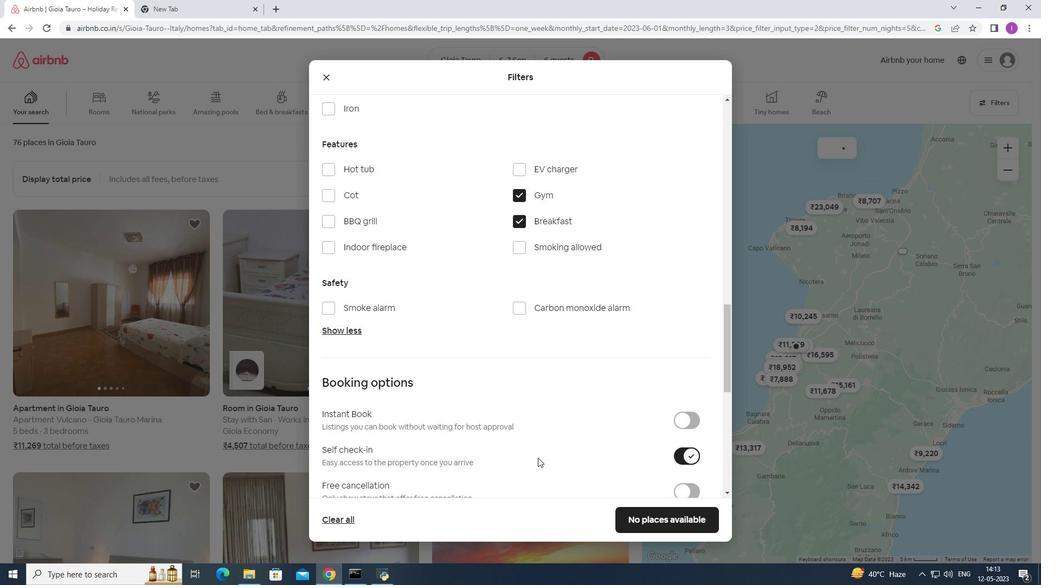 
Action: Mouse moved to (537, 448)
Screenshot: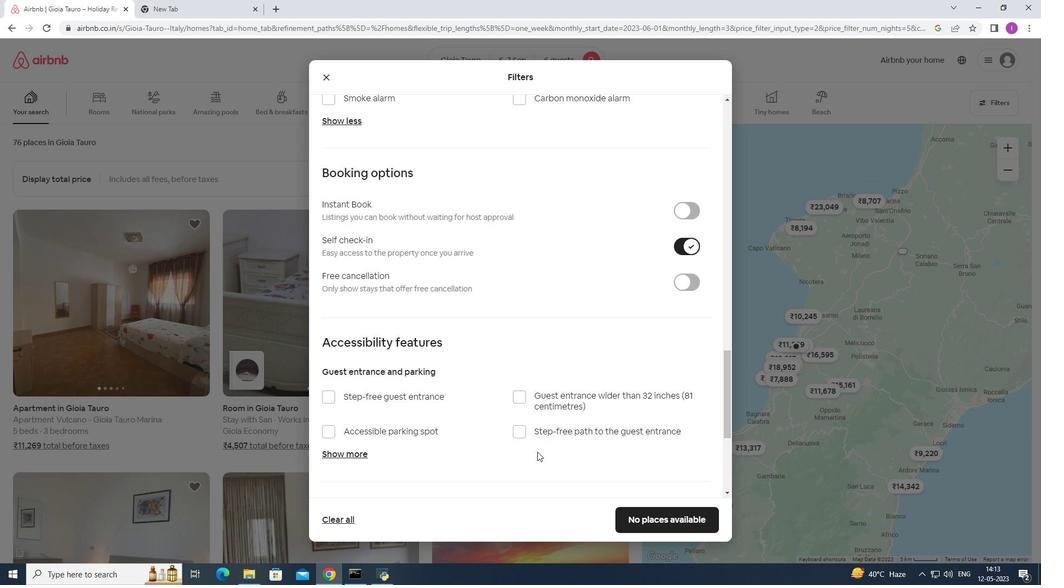 
Action: Mouse scrolled (537, 447) with delta (0, 0)
Screenshot: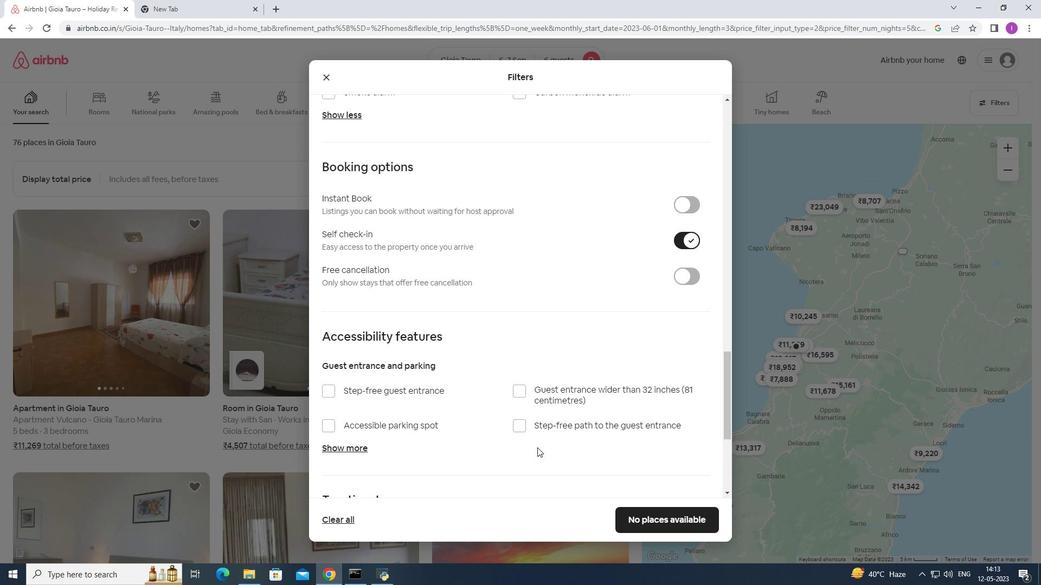 
Action: Mouse scrolled (537, 447) with delta (0, 0)
Screenshot: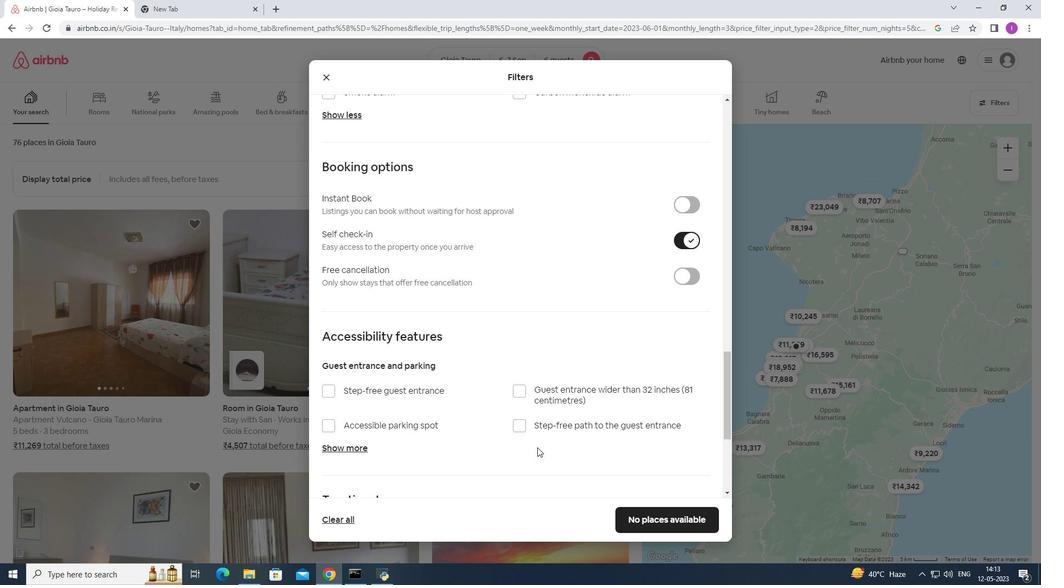 
Action: Mouse scrolled (537, 447) with delta (0, 0)
Screenshot: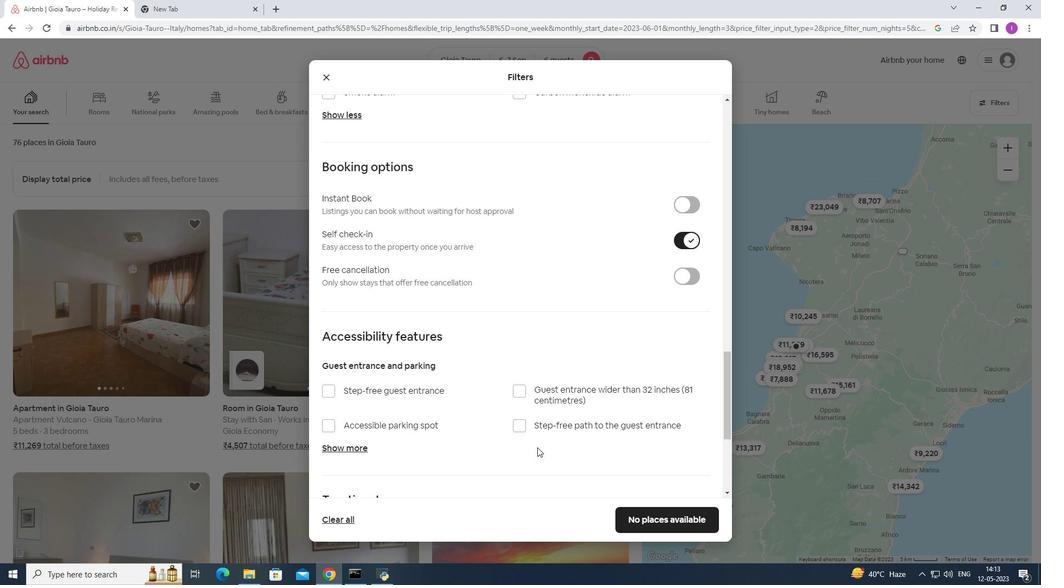 
Action: Mouse scrolled (537, 447) with delta (0, 0)
Screenshot: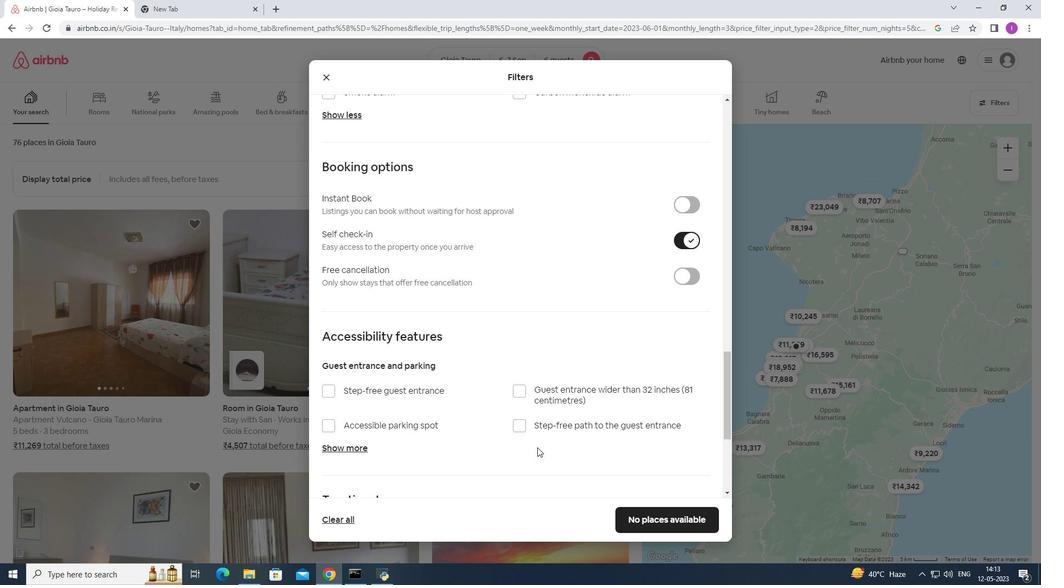 
Action: Mouse moved to (535, 436)
Screenshot: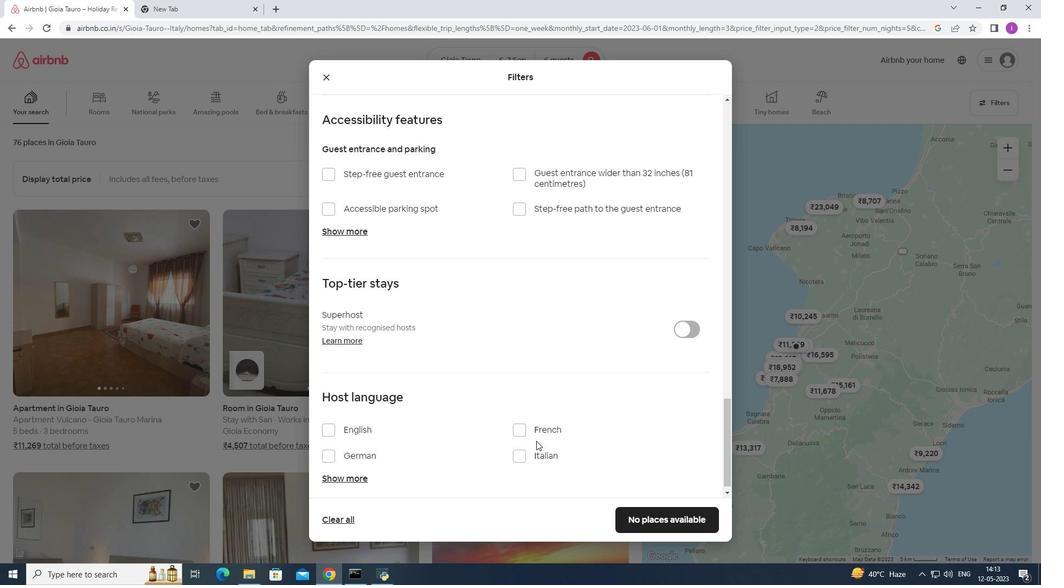 
Action: Mouse scrolled (535, 436) with delta (0, 0)
Screenshot: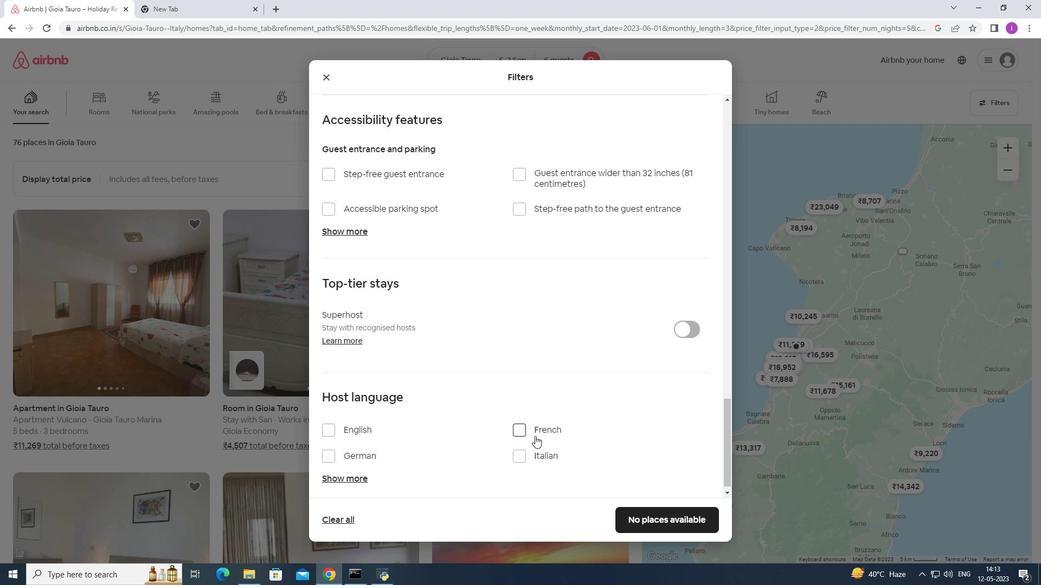 
Action: Mouse scrolled (535, 436) with delta (0, 0)
Screenshot: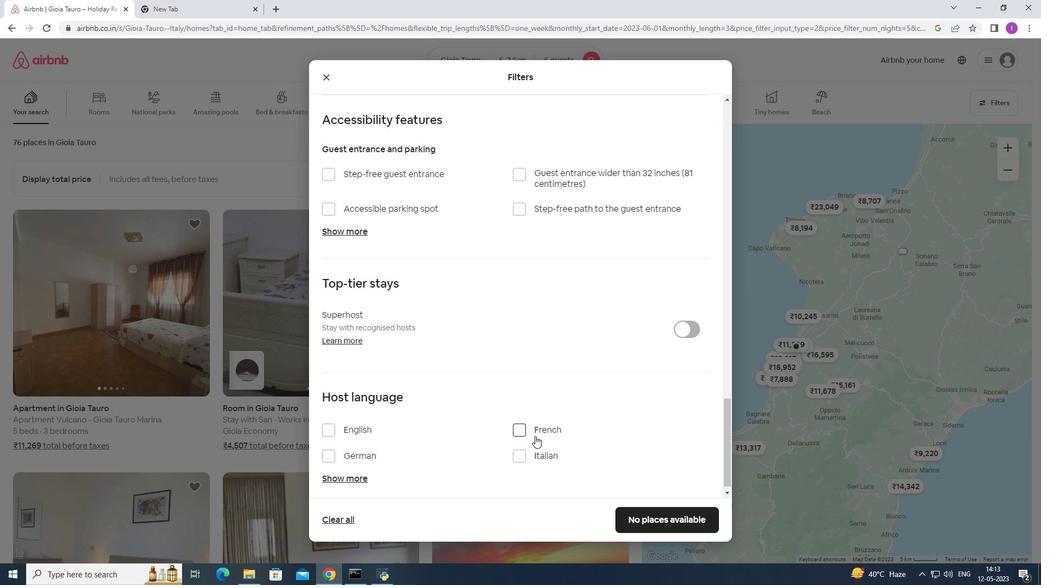 
Action: Mouse scrolled (535, 436) with delta (0, 0)
Screenshot: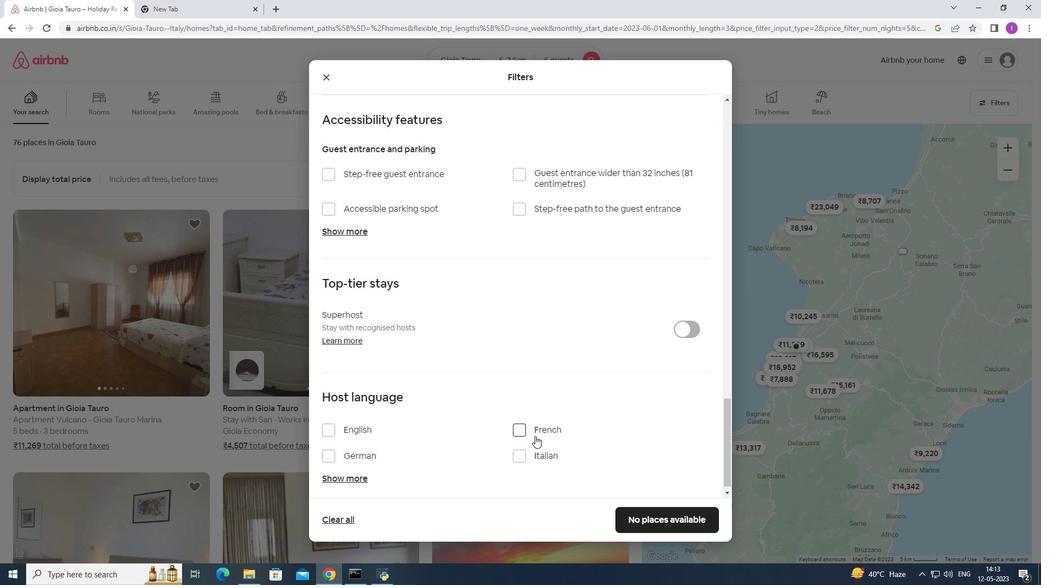 
Action: Mouse moved to (534, 434)
Screenshot: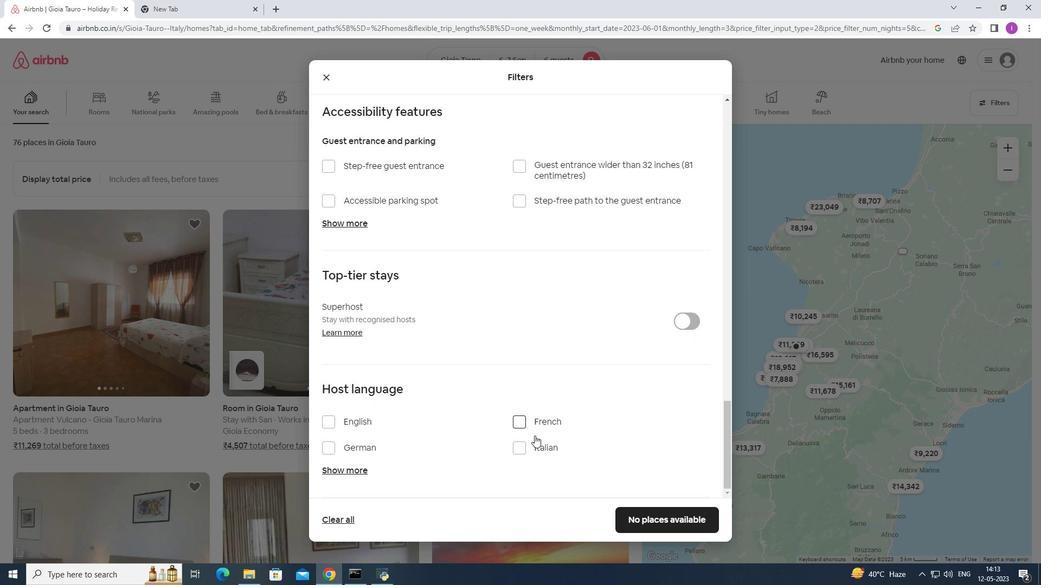 
Action: Mouse scrolled (534, 434) with delta (0, 0)
Screenshot: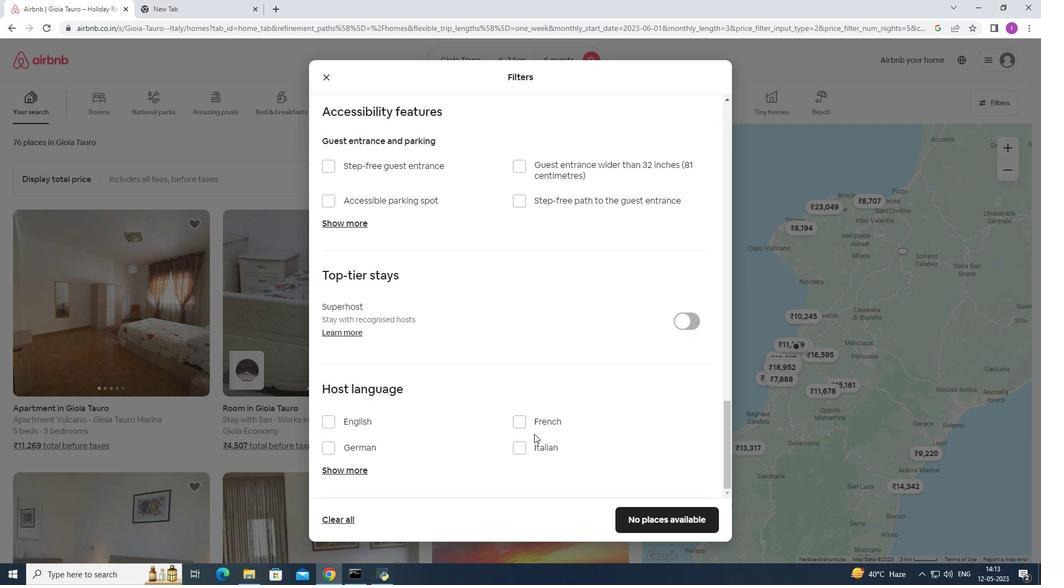 
Action: Mouse moved to (533, 434)
Screenshot: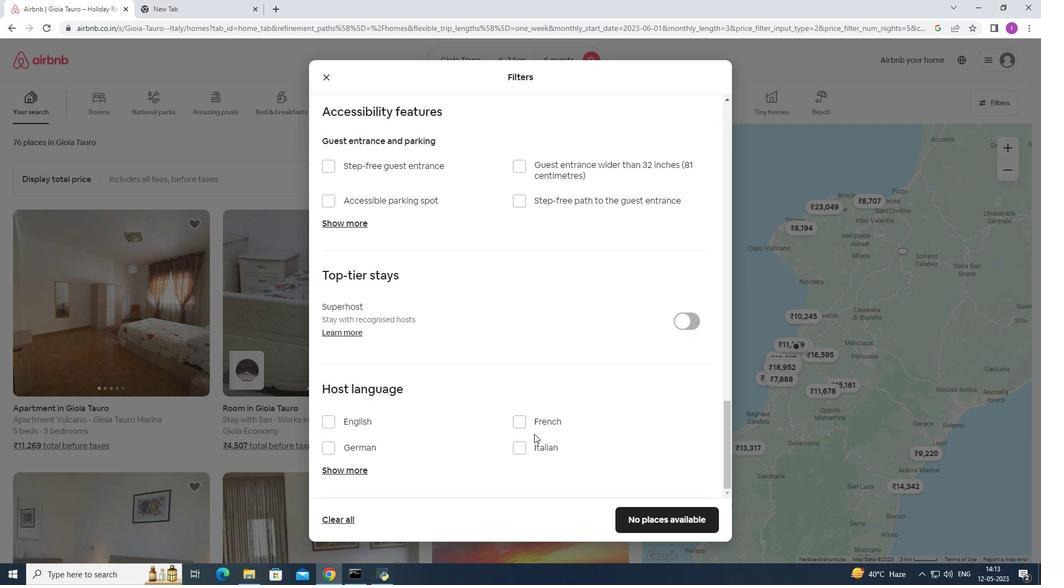 
Action: Mouse scrolled (533, 433) with delta (0, 0)
Screenshot: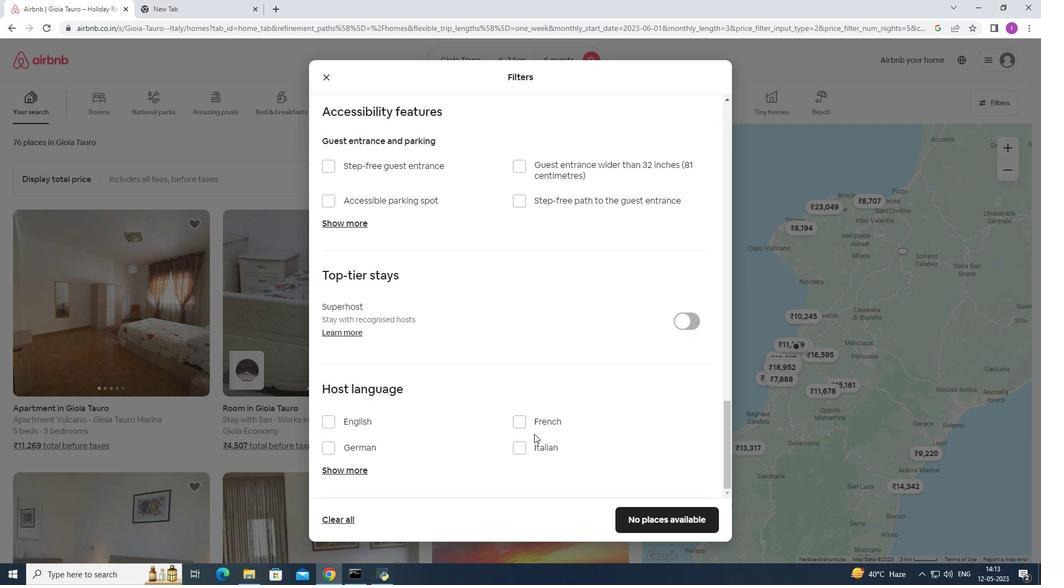 
Action: Mouse moved to (530, 435)
Screenshot: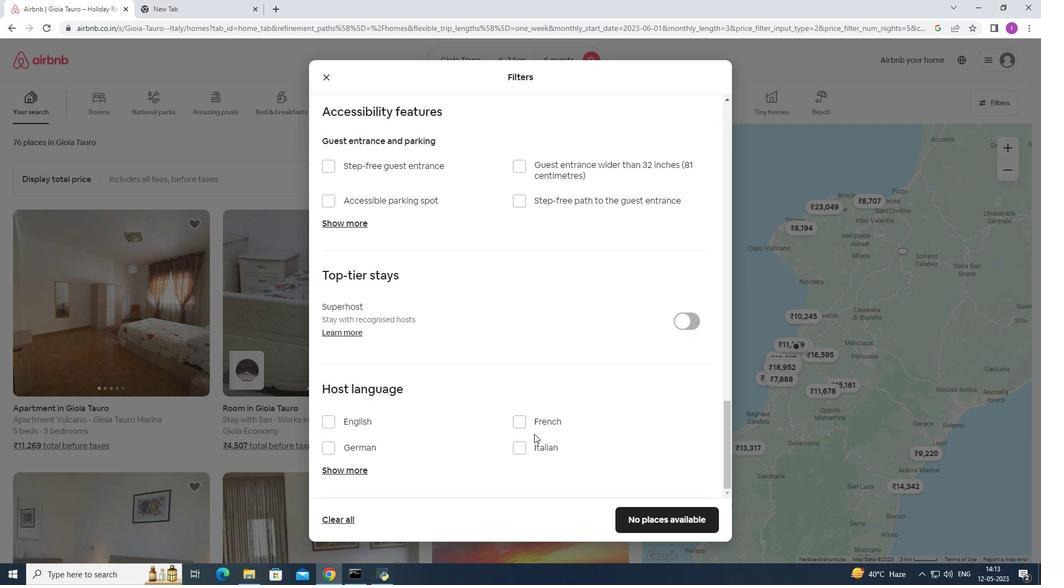 
Action: Mouse scrolled (531, 434) with delta (0, 0)
Screenshot: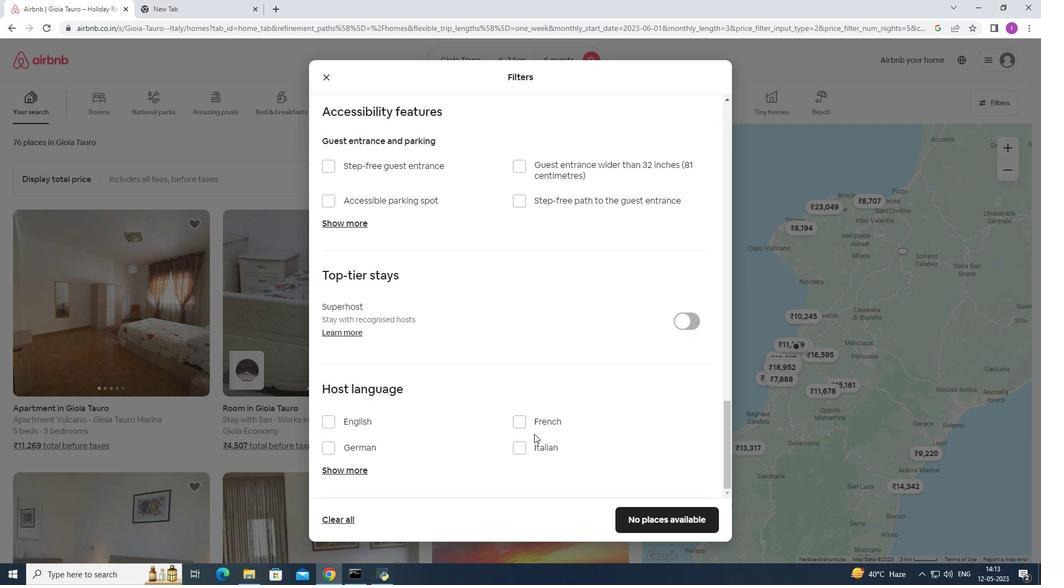 
Action: Mouse moved to (526, 438)
Screenshot: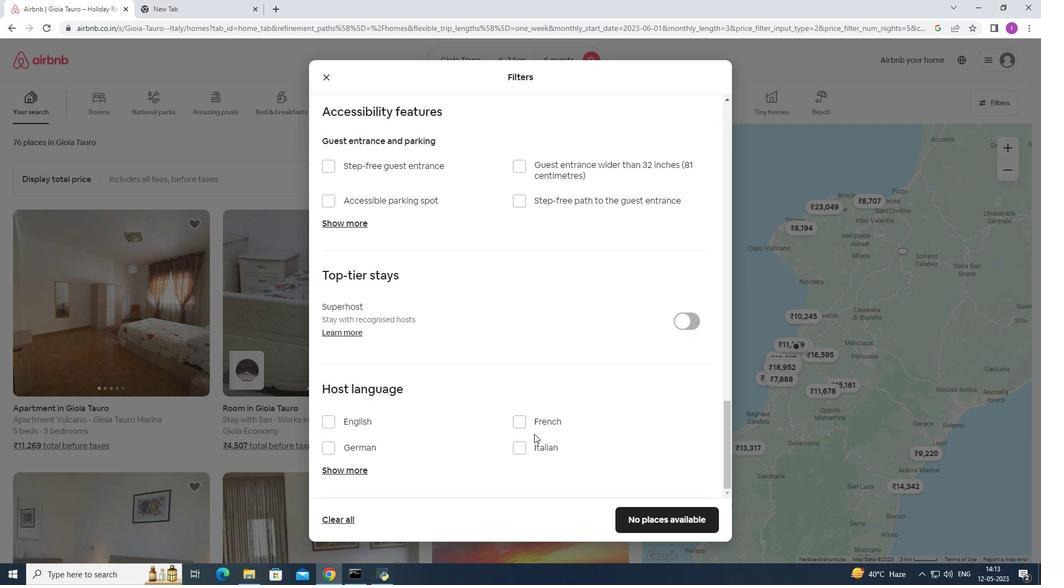 
Action: Mouse scrolled (526, 438) with delta (0, 0)
Screenshot: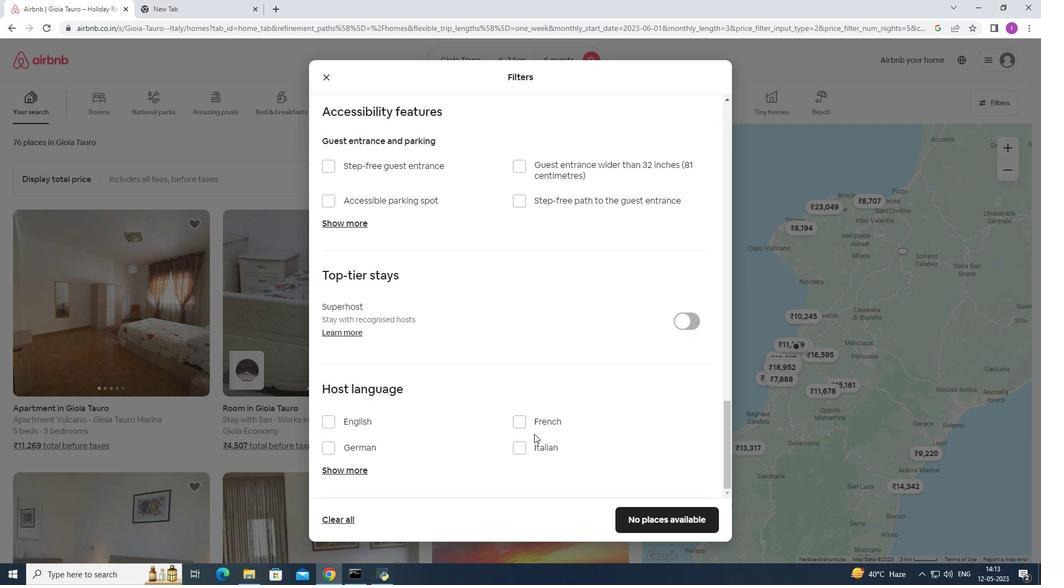
Action: Mouse moved to (524, 441)
Screenshot: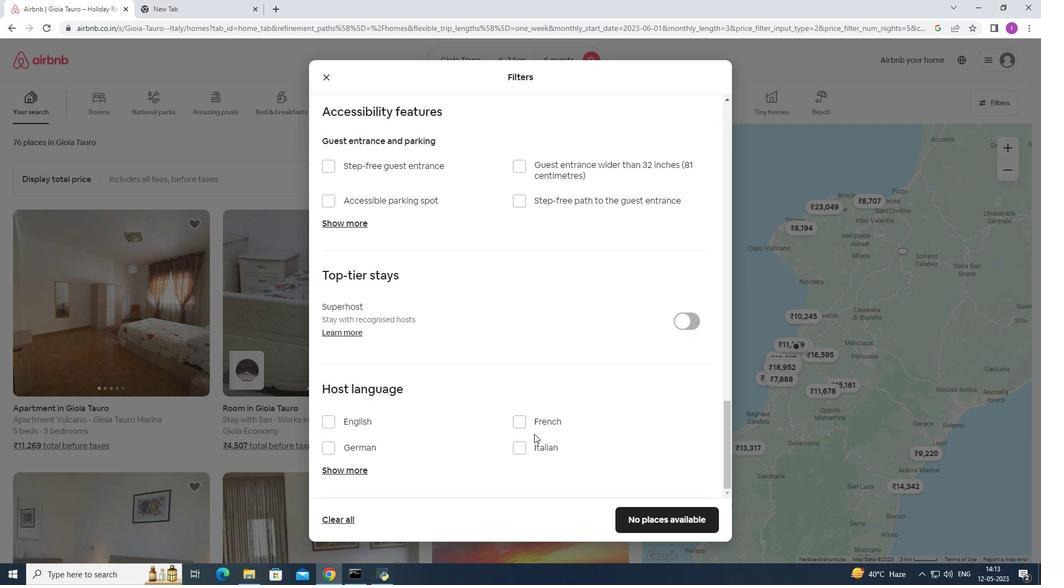 
Action: Mouse scrolled (525, 438) with delta (0, 0)
Screenshot: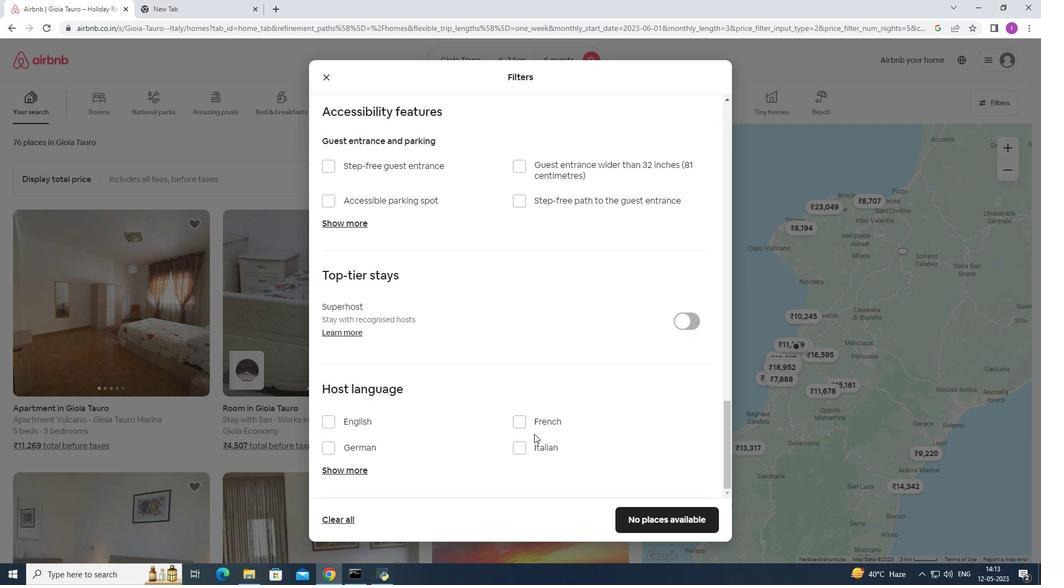 
Action: Mouse moved to (333, 421)
Screenshot: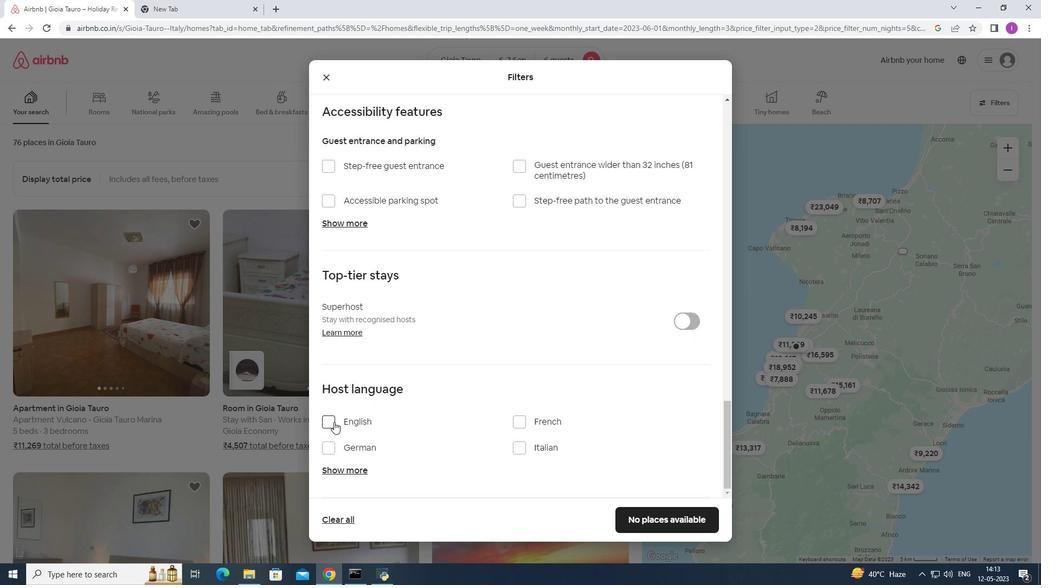 
Action: Mouse pressed left at (333, 421)
Screenshot: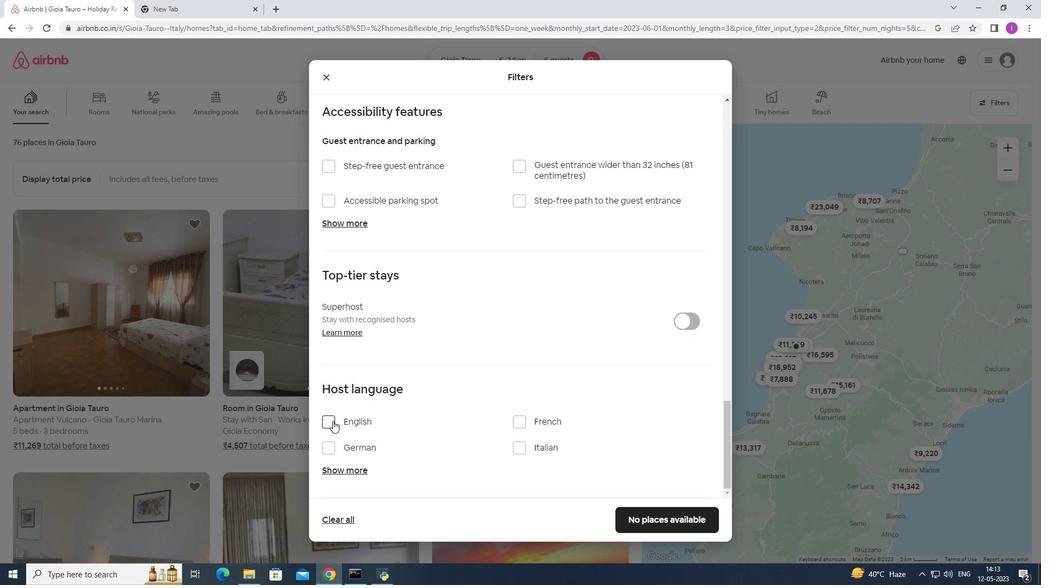 
Action: Mouse moved to (661, 522)
Screenshot: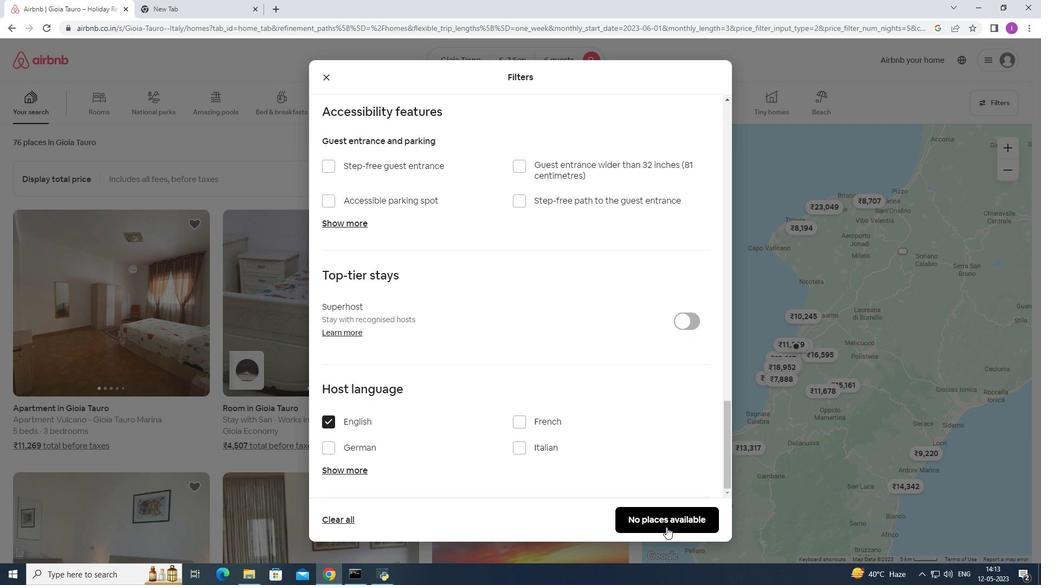 
Action: Mouse pressed left at (661, 522)
Screenshot: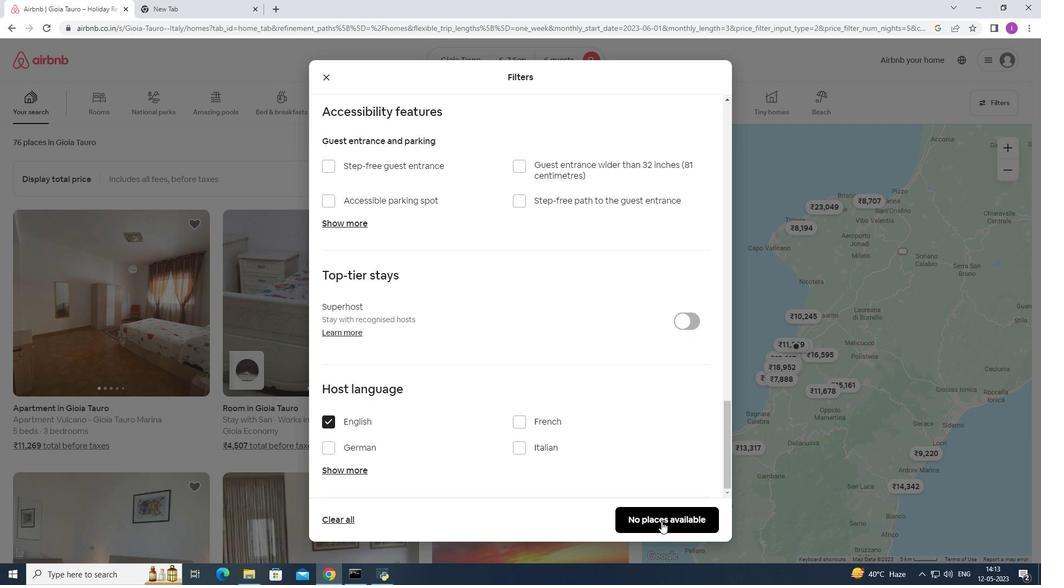 
Action: Mouse moved to (392, 339)
Screenshot: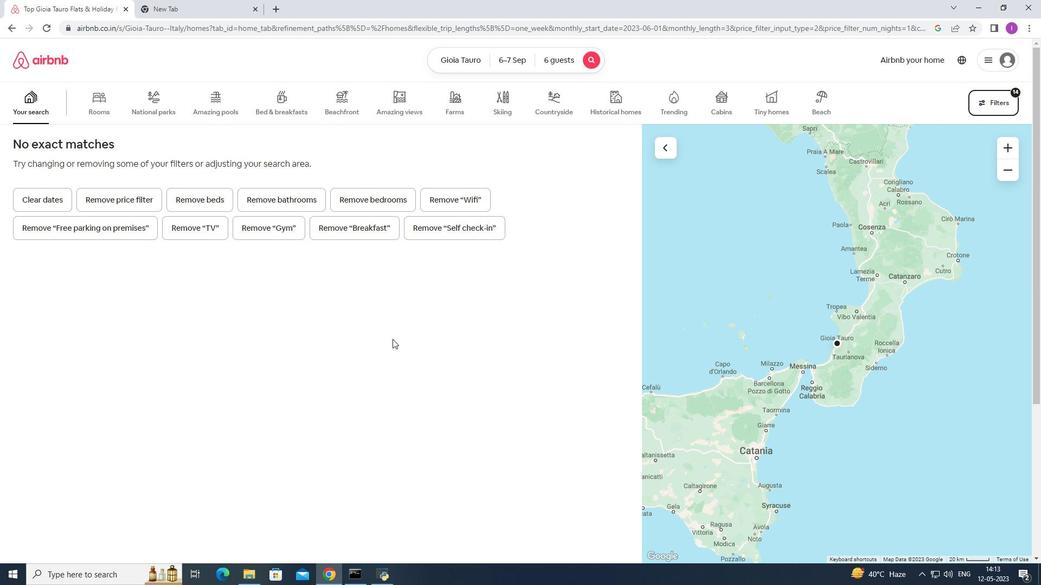 
